 Task: Dual-tone Lighting Effect.
Action: Mouse moved to (842, 84)
Screenshot: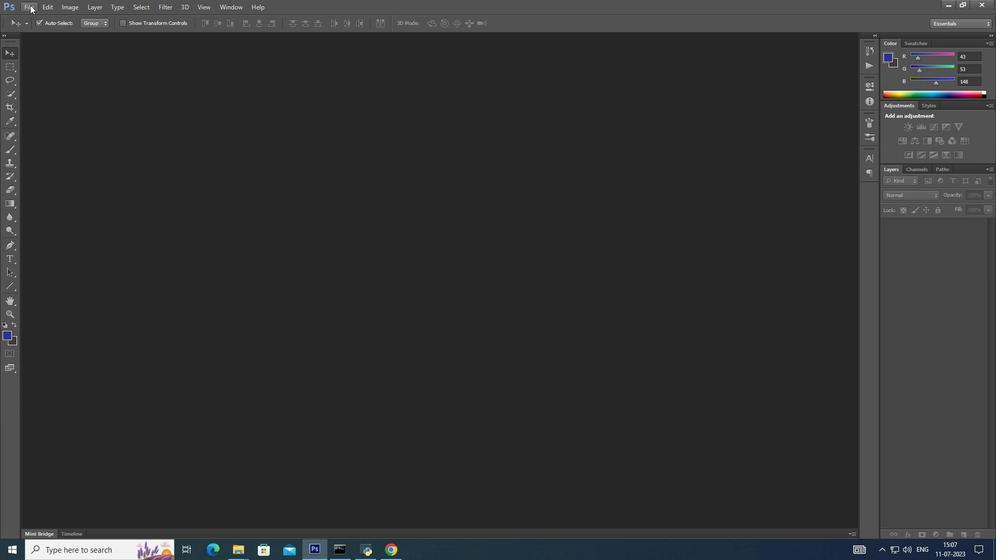 
Action: Mouse pressed left at (842, 84)
Screenshot: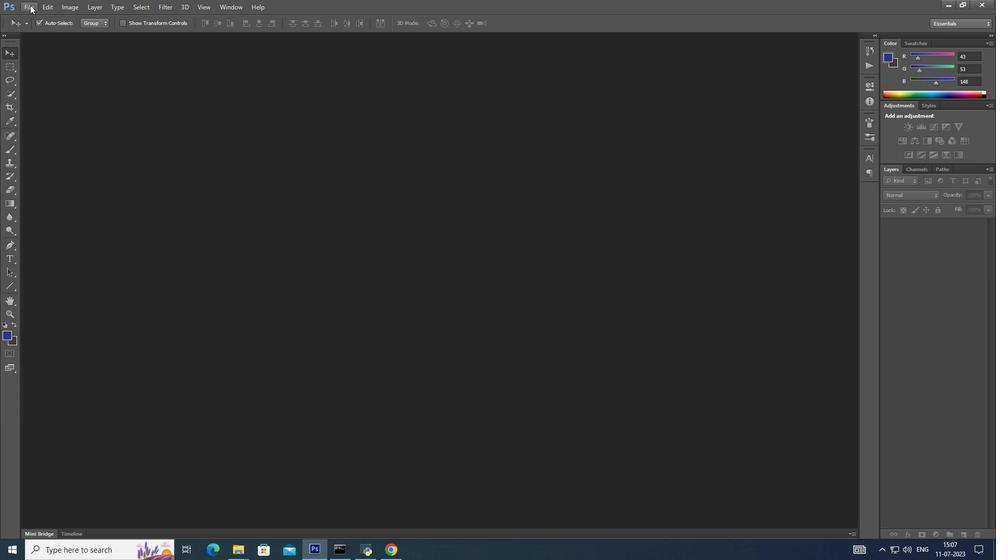 
Action: Mouse moved to (35, 10)
Screenshot: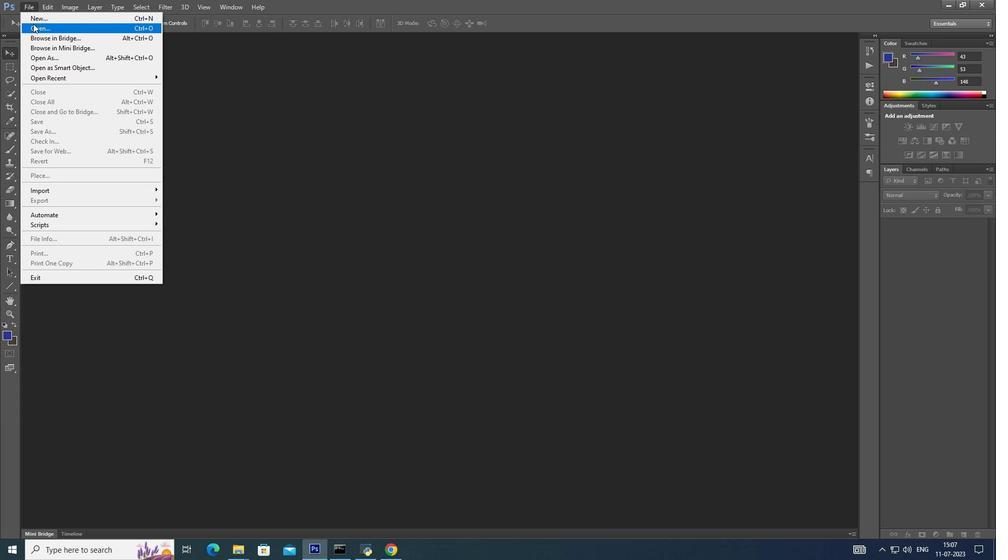
Action: Mouse pressed left at (35, 10)
Screenshot: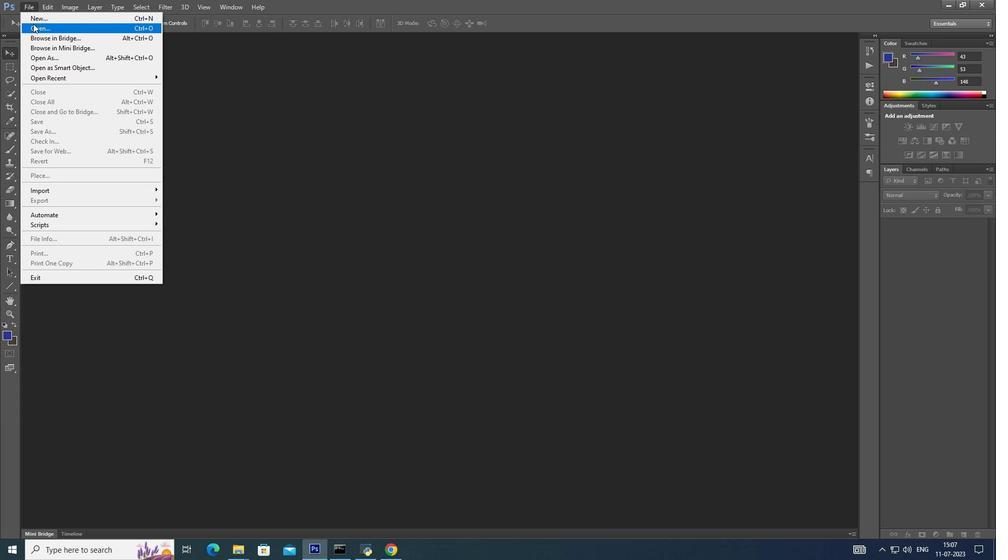 
Action: Mouse moved to (38, 29)
Screenshot: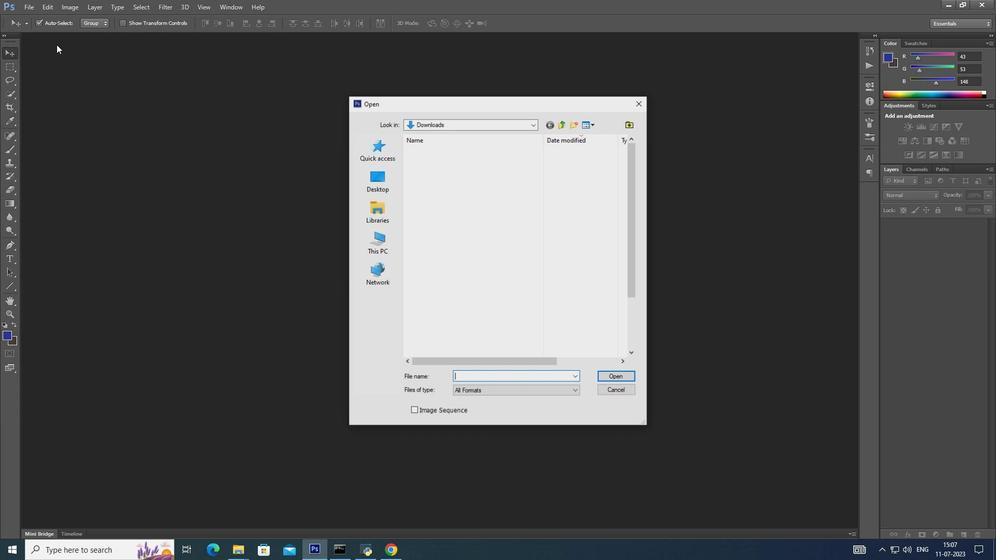 
Action: Mouse pressed left at (38, 29)
Screenshot: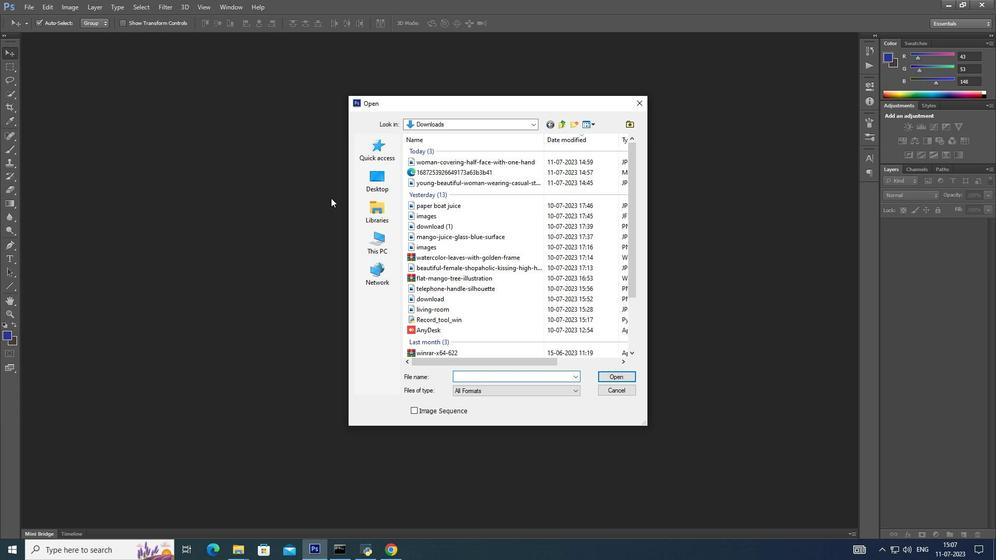 
Action: Mouse moved to (474, 188)
Screenshot: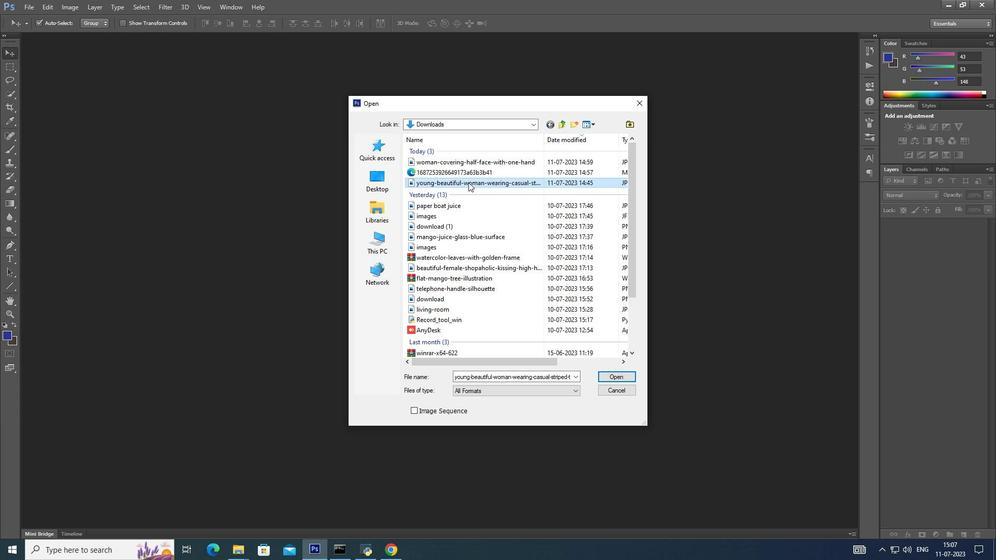
Action: Mouse pressed left at (474, 188)
Screenshot: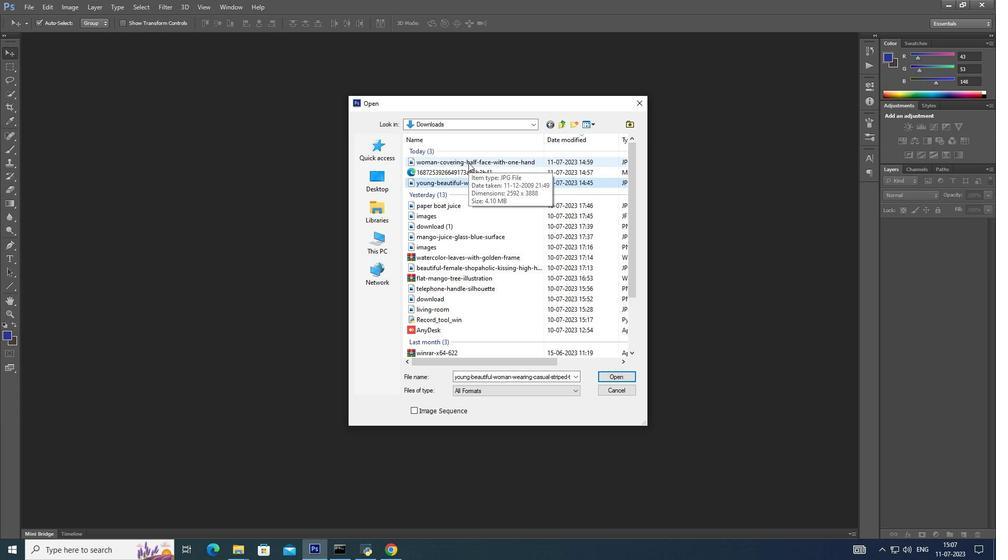 
Action: Mouse moved to (474, 168)
Screenshot: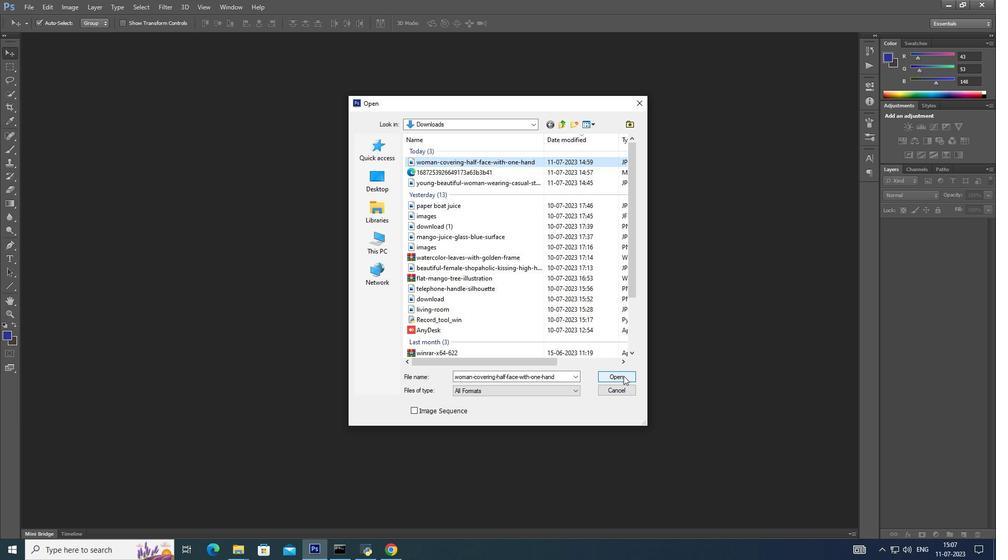 
Action: Mouse pressed left at (474, 168)
Screenshot: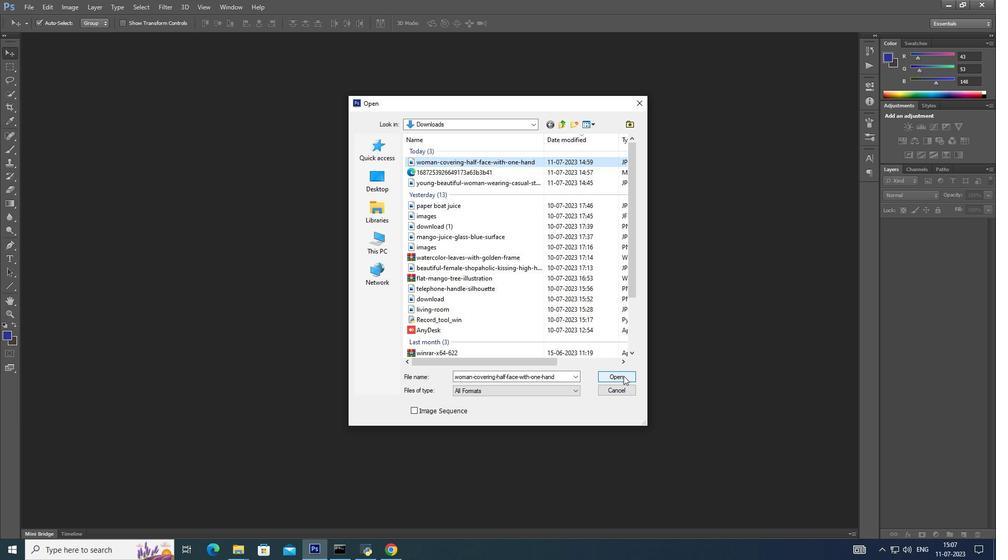 
Action: Mouse moved to (629, 381)
Screenshot: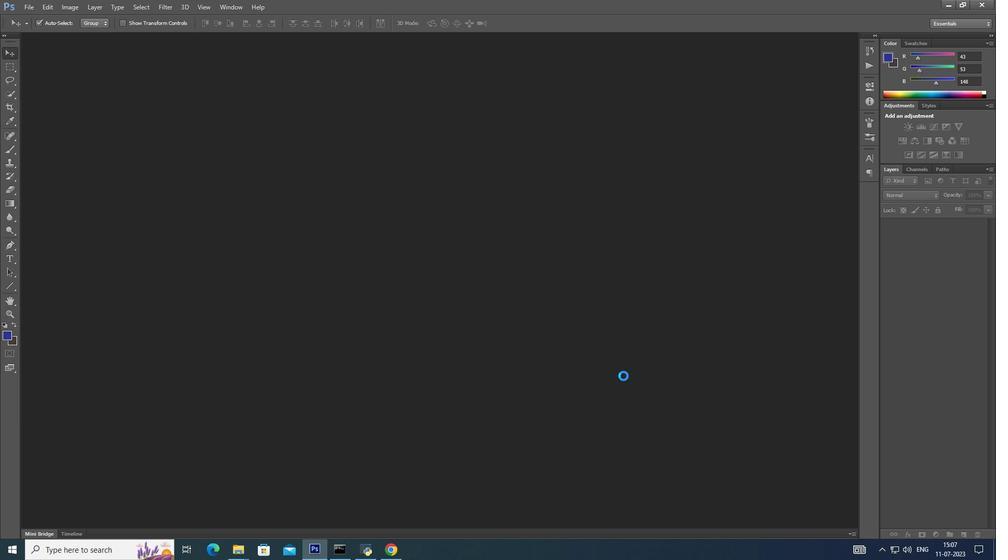 
Action: Mouse pressed left at (629, 381)
Screenshot: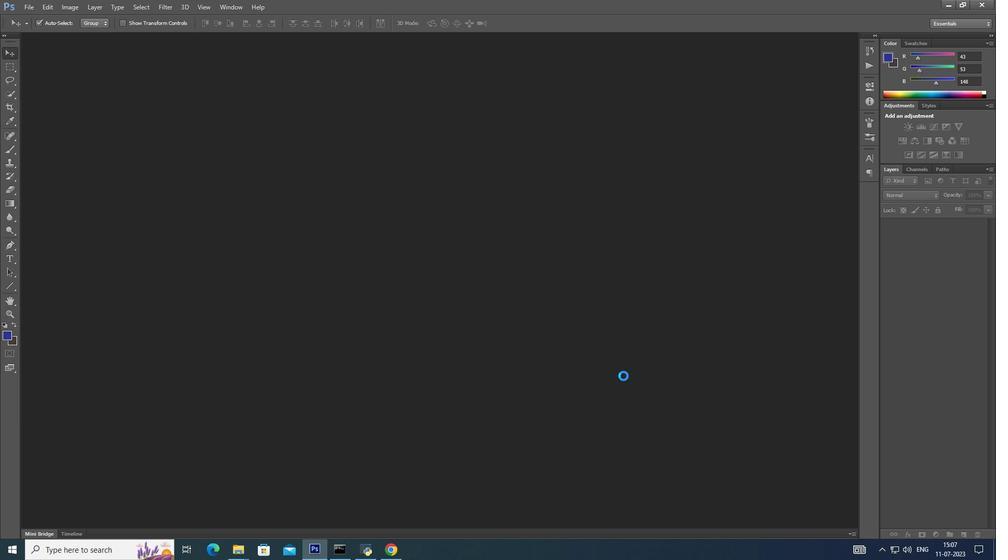 
Action: Mouse moved to (673, 323)
Screenshot: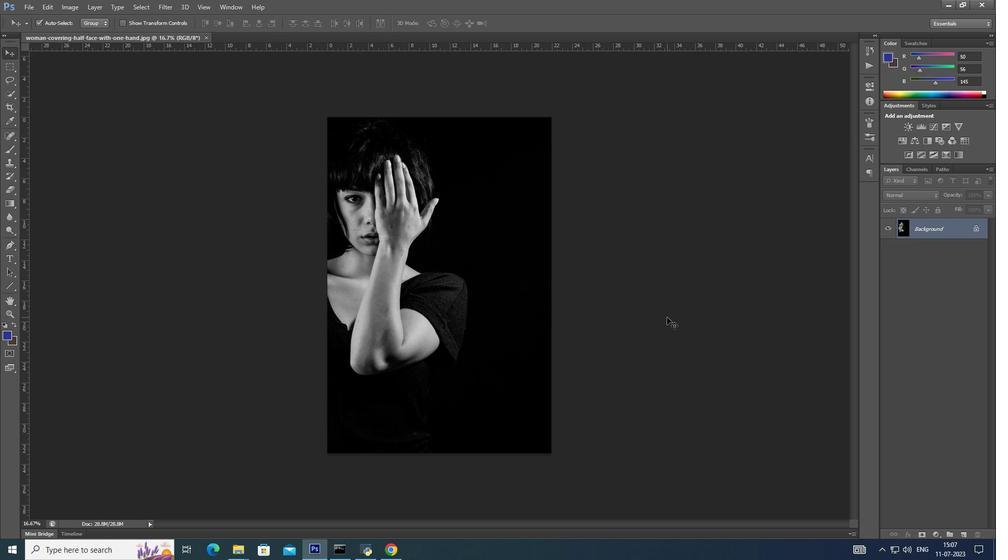 
Action: Key pressed ctrl+J
Screenshot: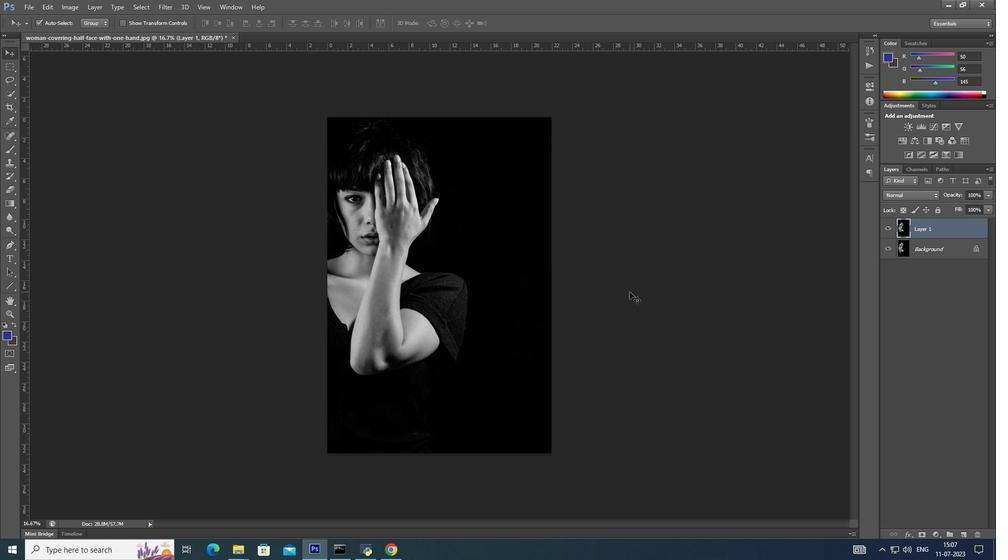 
Action: Mouse moved to (949, 232)
Screenshot: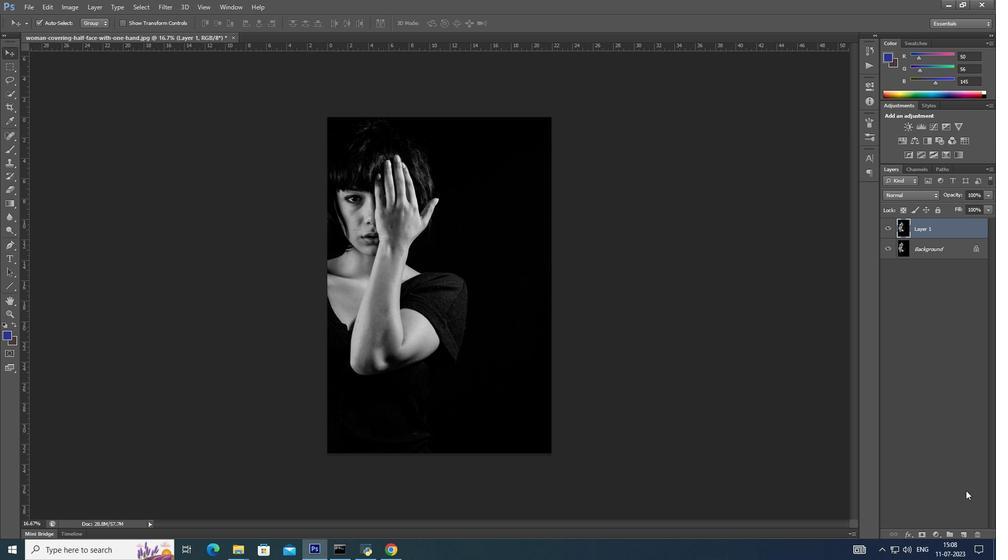 
Action: Mouse pressed left at (949, 232)
Screenshot: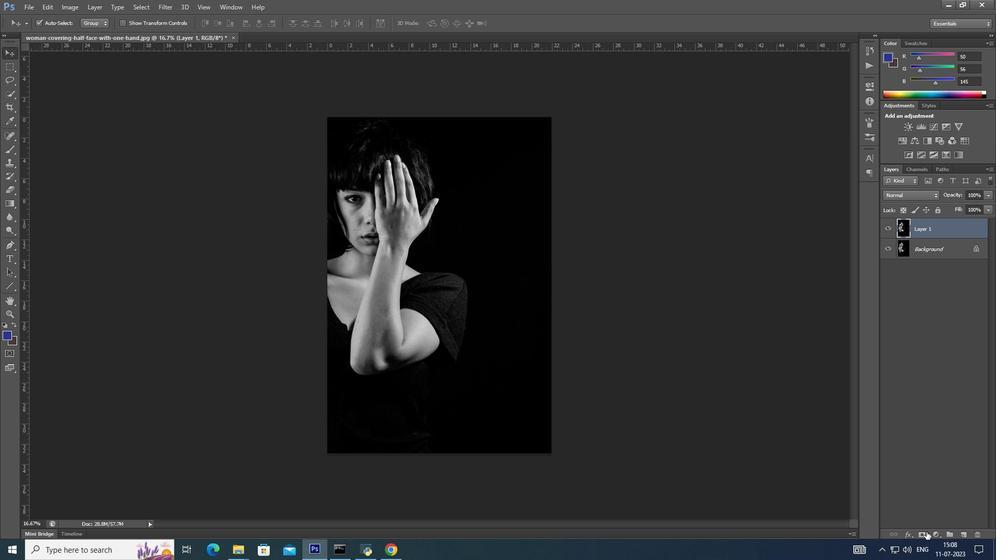 
Action: Mouse moved to (940, 539)
Screenshot: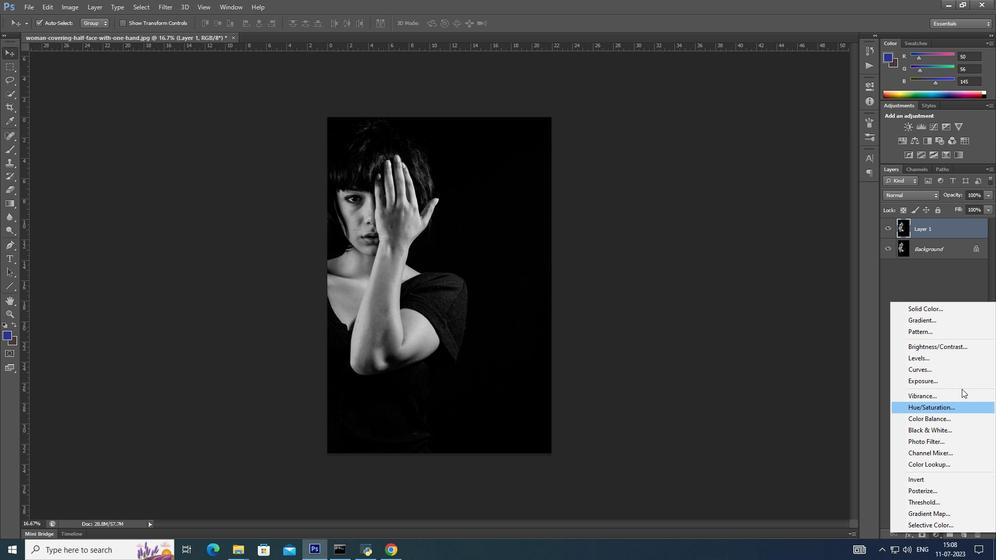 
Action: Mouse pressed left at (940, 539)
Screenshot: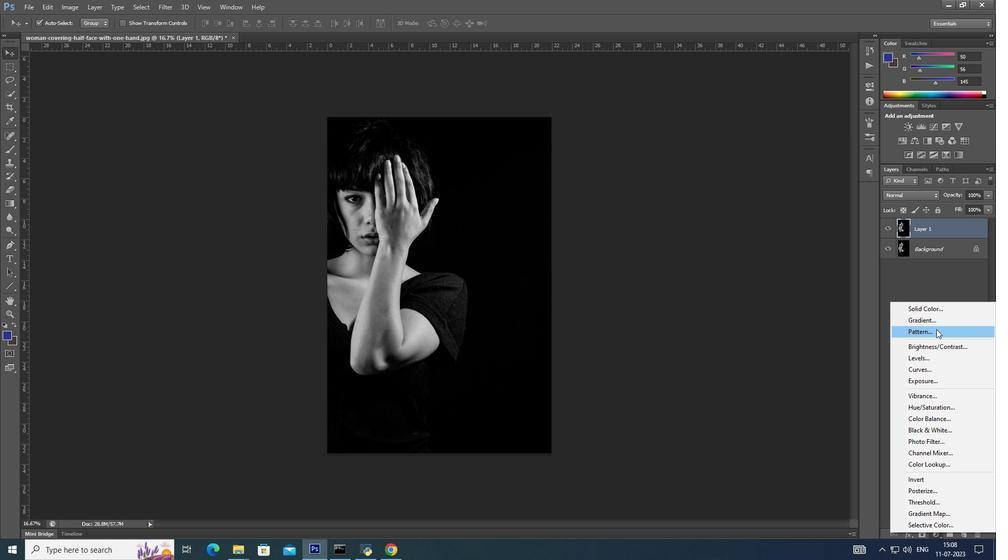 
Action: Mouse moved to (934, 324)
Screenshot: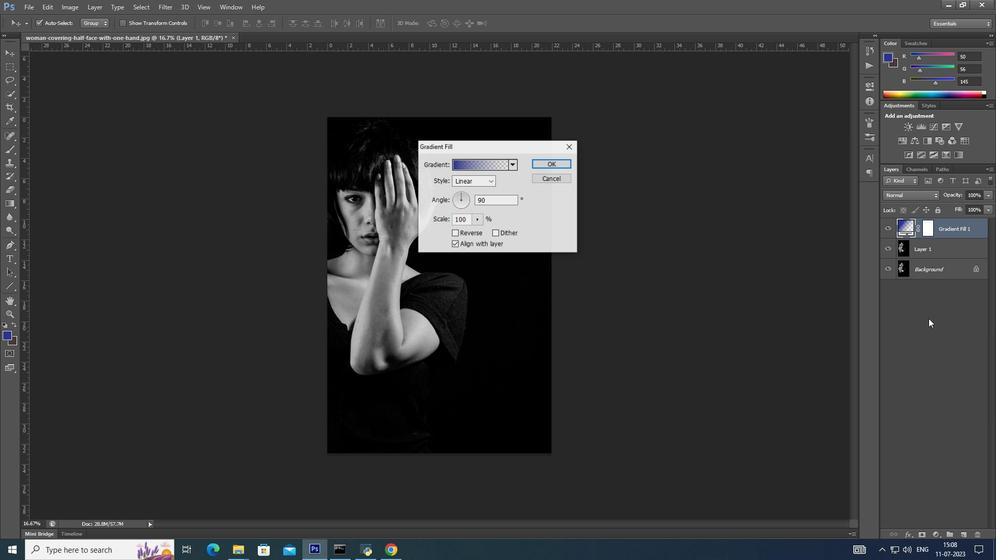 
Action: Mouse pressed left at (934, 324)
Screenshot: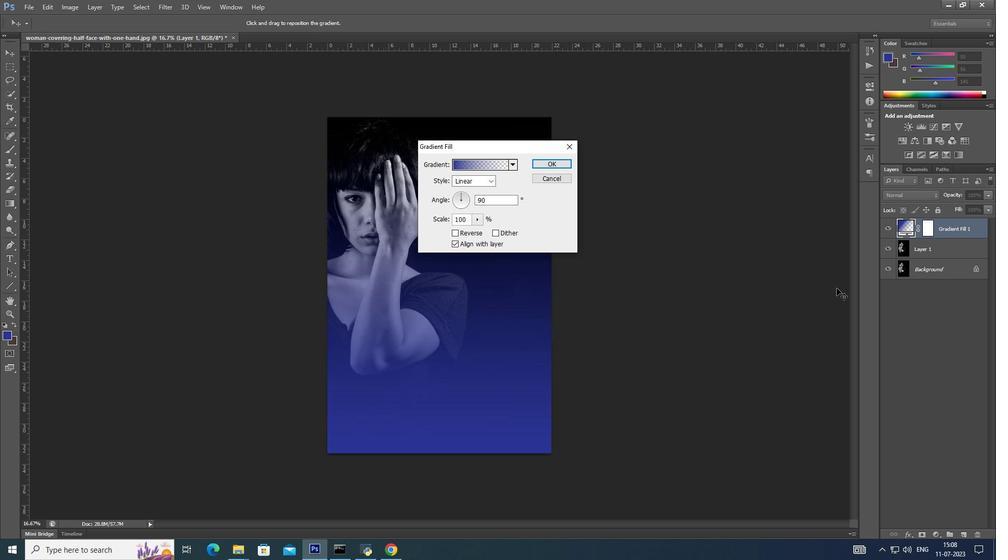 
Action: Mouse moved to (464, 170)
Screenshot: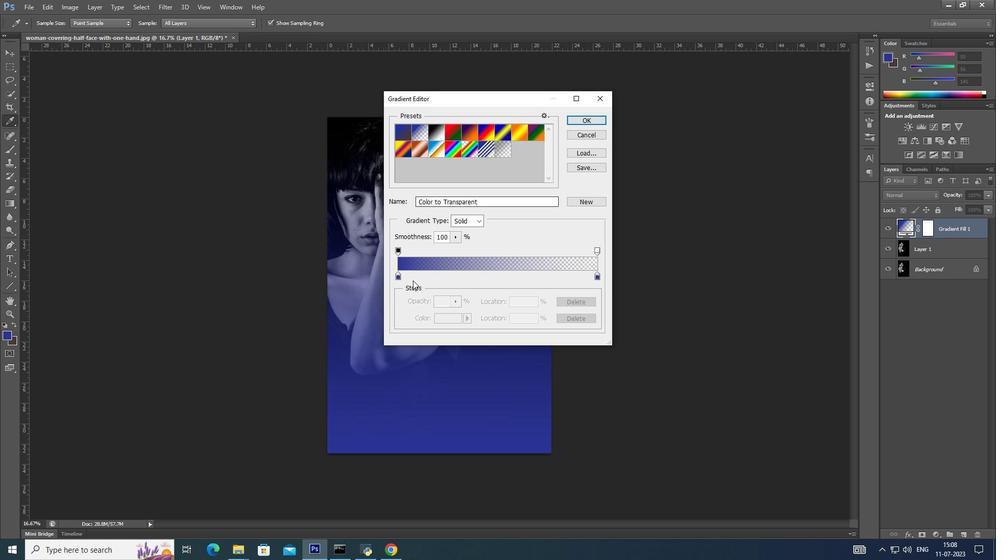 
Action: Mouse pressed left at (464, 170)
Screenshot: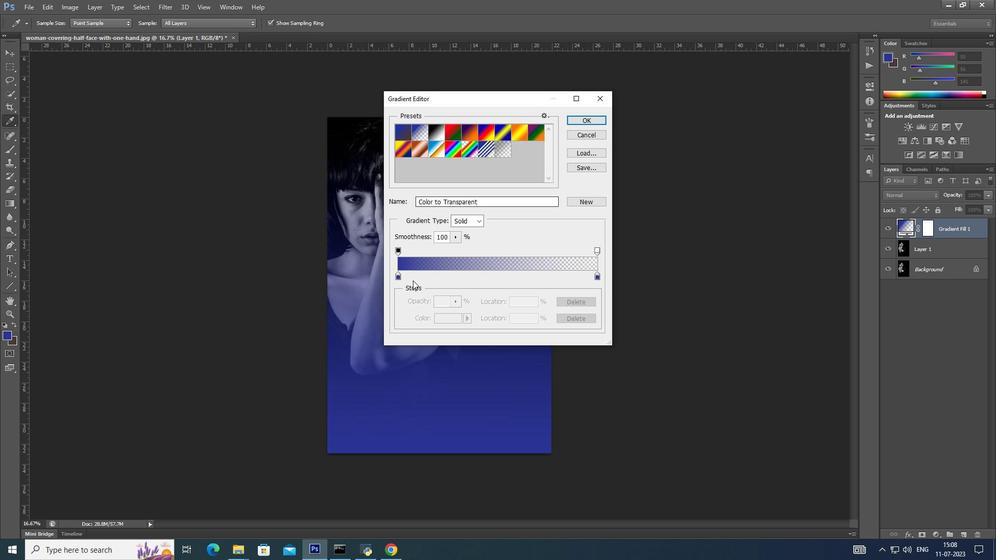 
Action: Mouse pressed left at (464, 170)
Screenshot: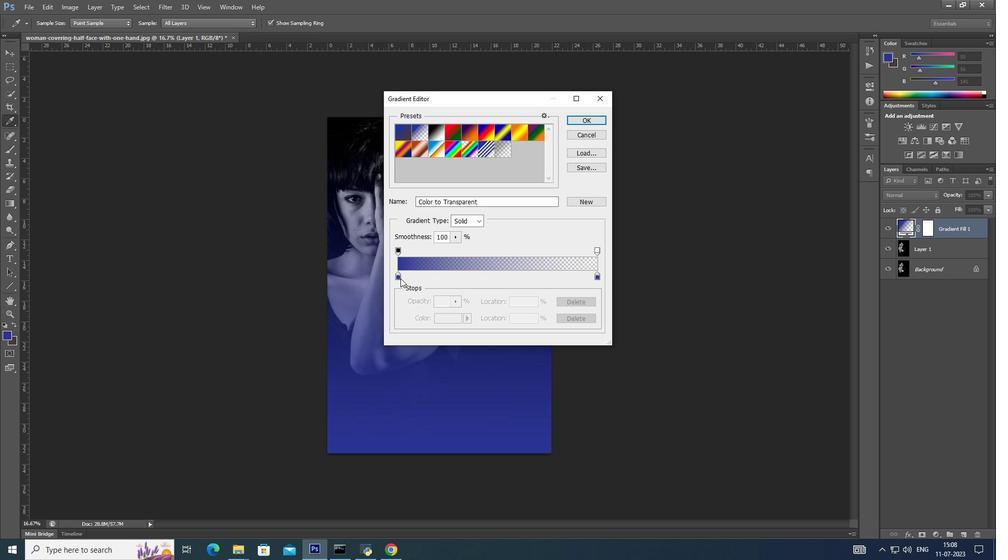 
Action: Mouse moved to (402, 279)
Screenshot: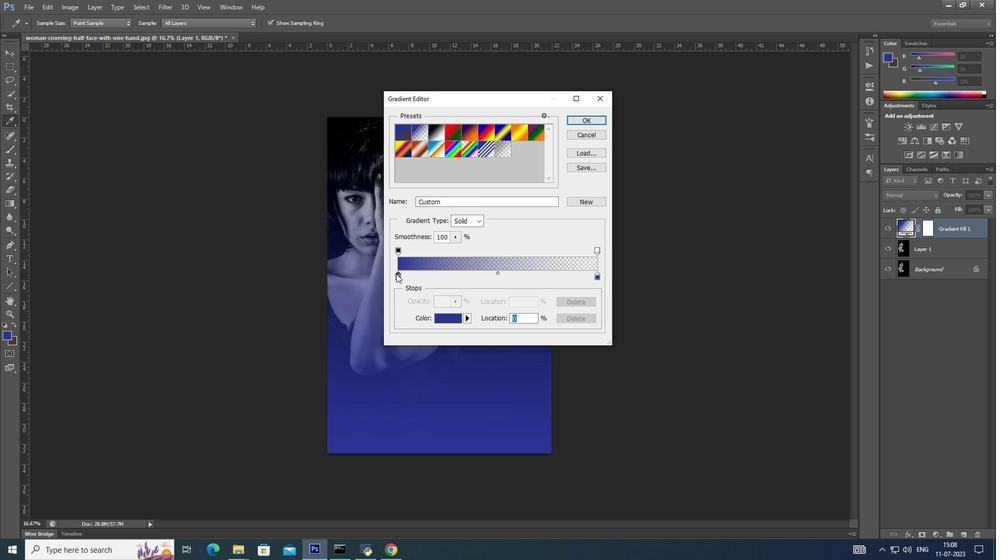 
Action: Mouse pressed left at (402, 279)
Screenshot: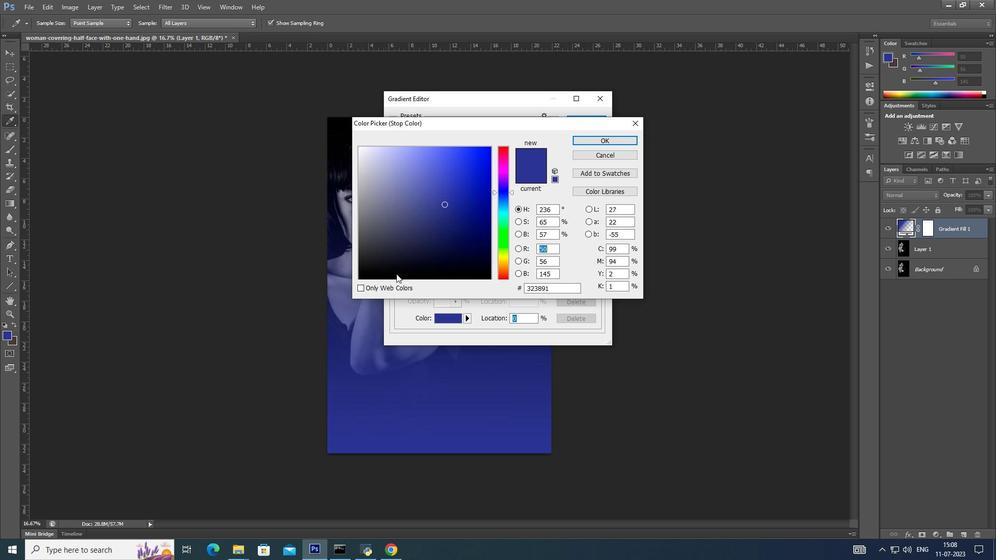 
Action: Mouse pressed left at (402, 279)
Screenshot: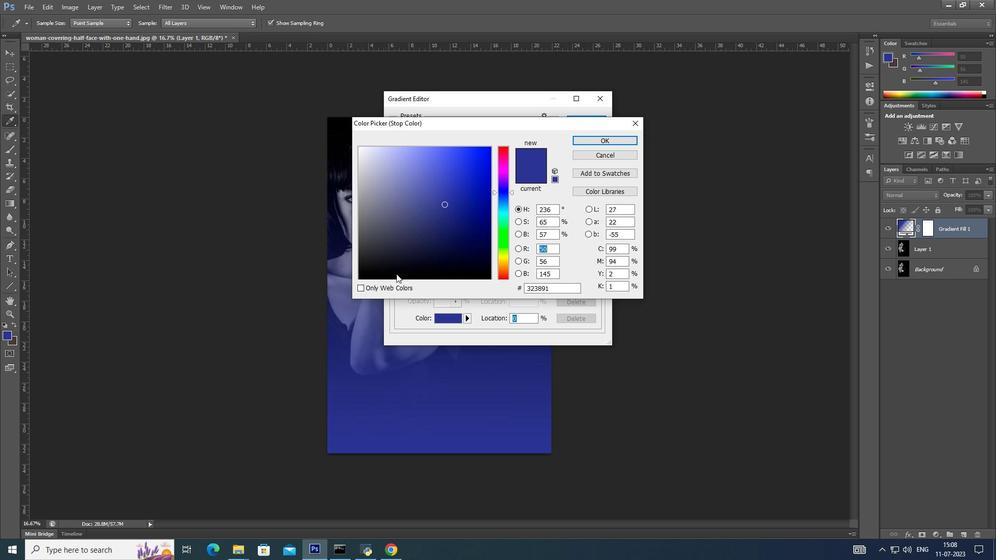 
Action: Mouse moved to (518, 199)
Screenshot: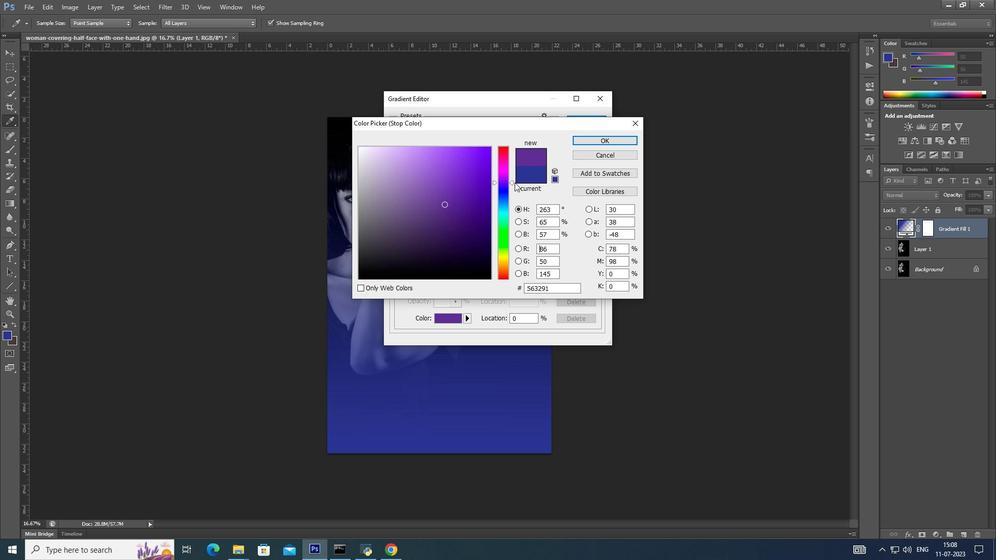 
Action: Mouse pressed left at (518, 199)
Screenshot: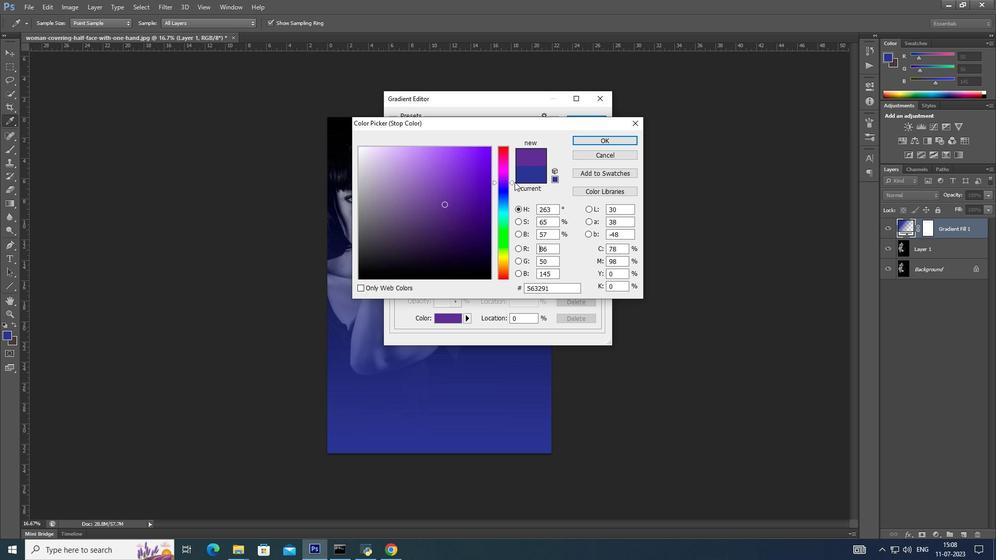 
Action: Mouse moved to (483, 229)
Screenshot: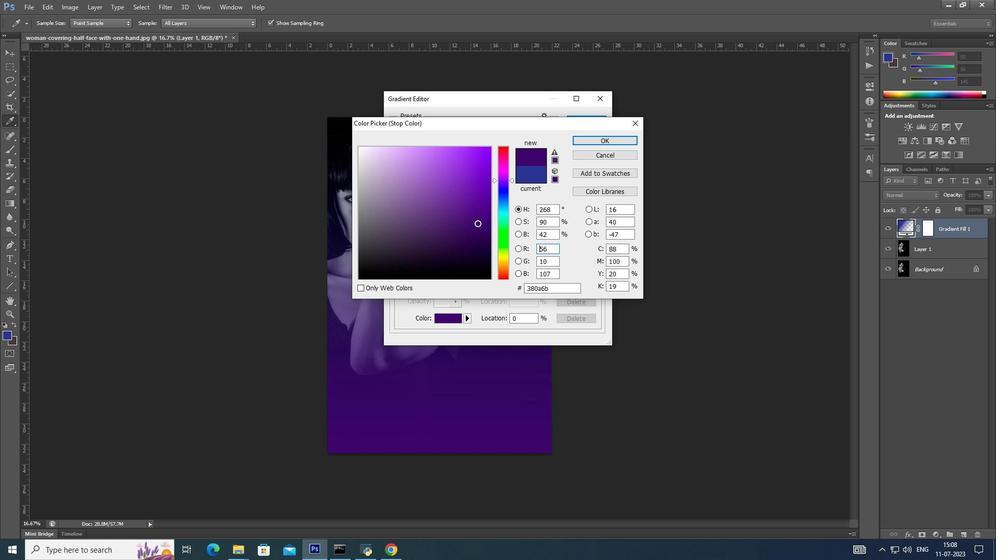 
Action: Mouse pressed left at (483, 229)
Screenshot: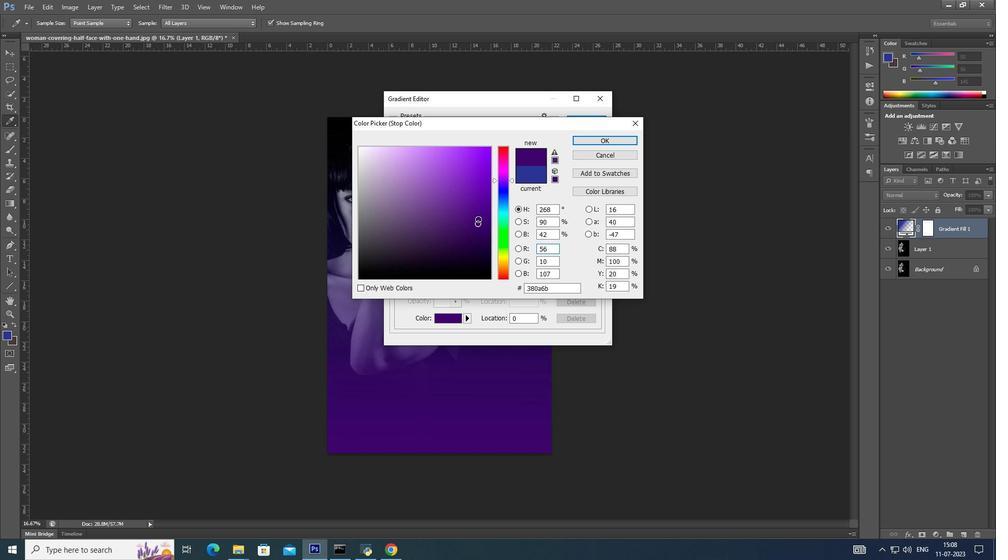 
Action: Mouse moved to (606, 146)
Screenshot: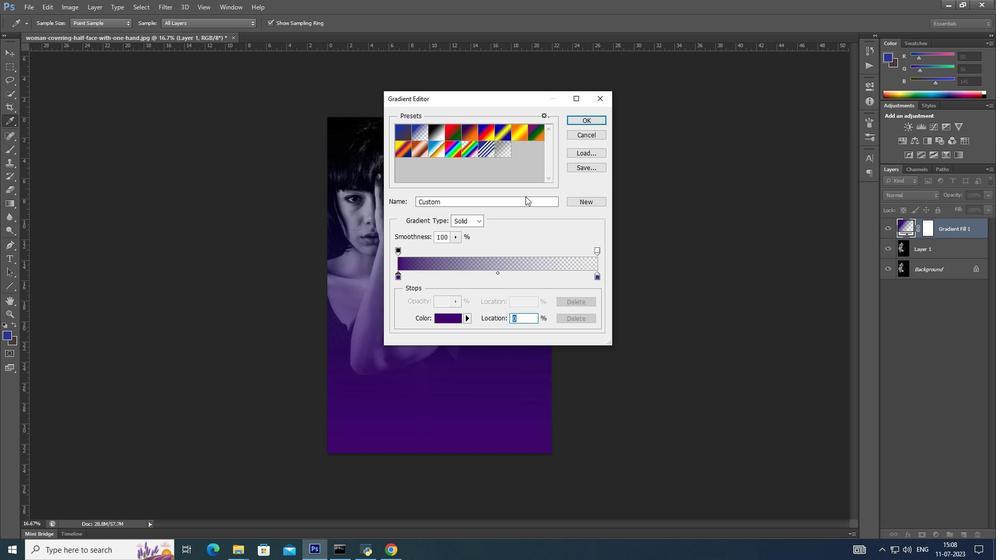 
Action: Mouse pressed left at (606, 146)
Screenshot: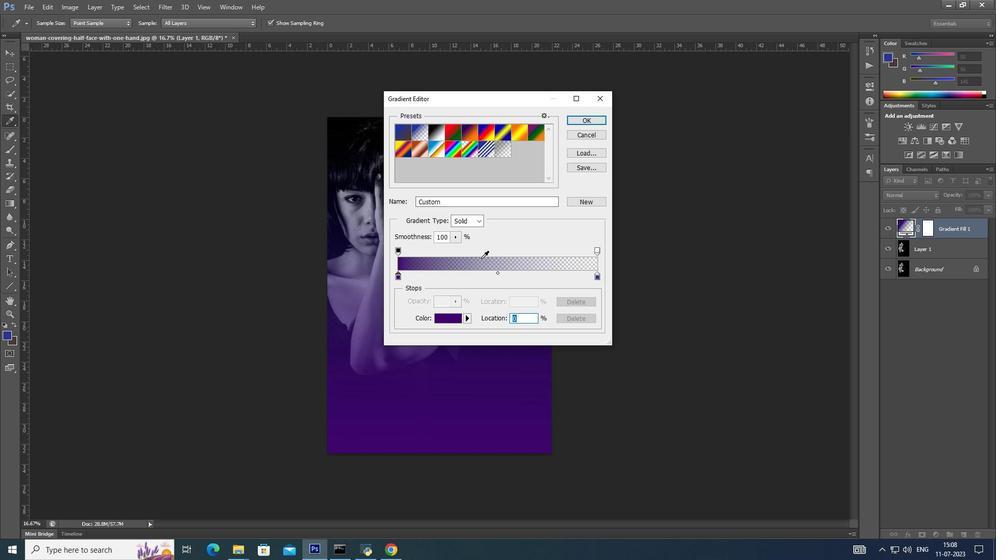 
Action: Mouse moved to (603, 281)
Screenshot: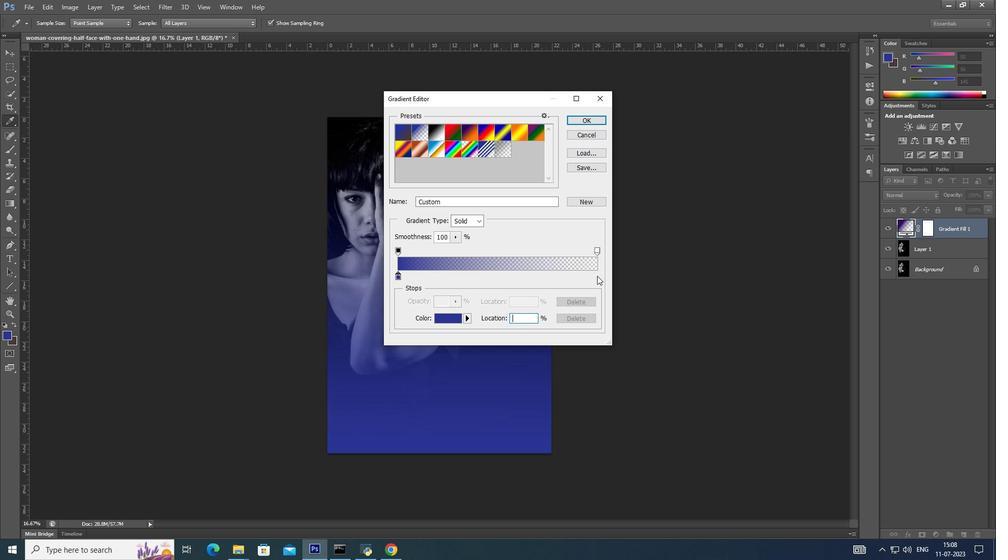 
Action: Mouse pressed left at (603, 281)
Screenshot: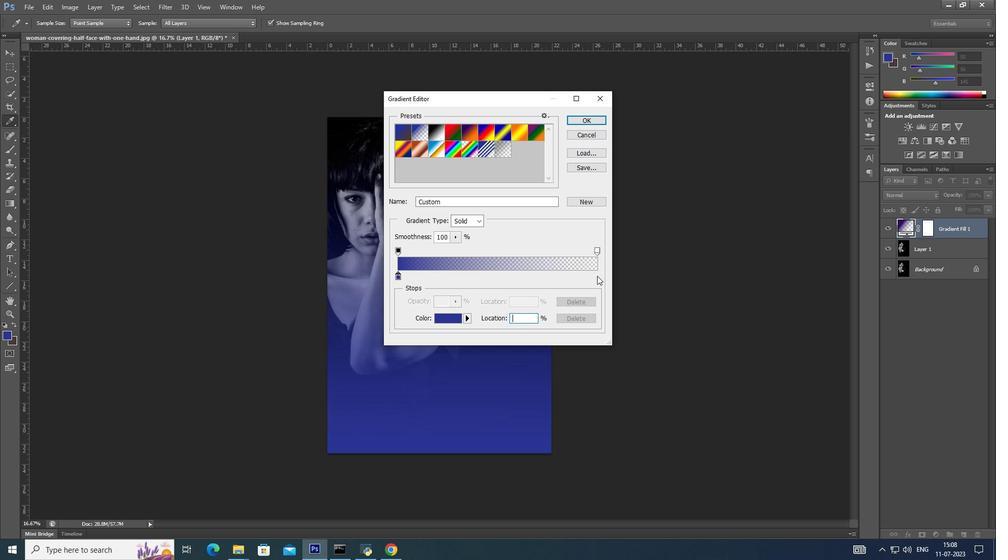 
Action: Key pressed <Key.delete>
Screenshot: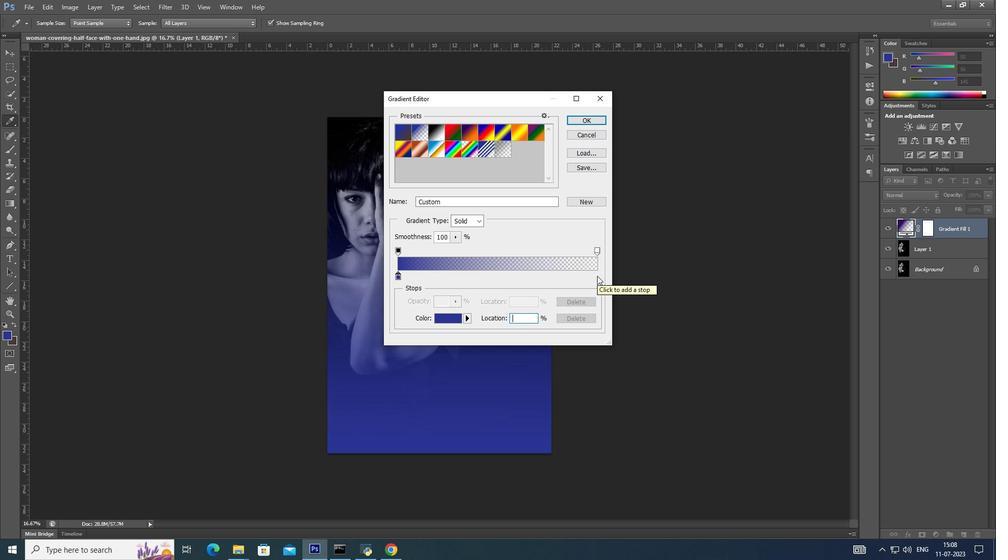 
Action: Mouse moved to (405, 281)
Screenshot: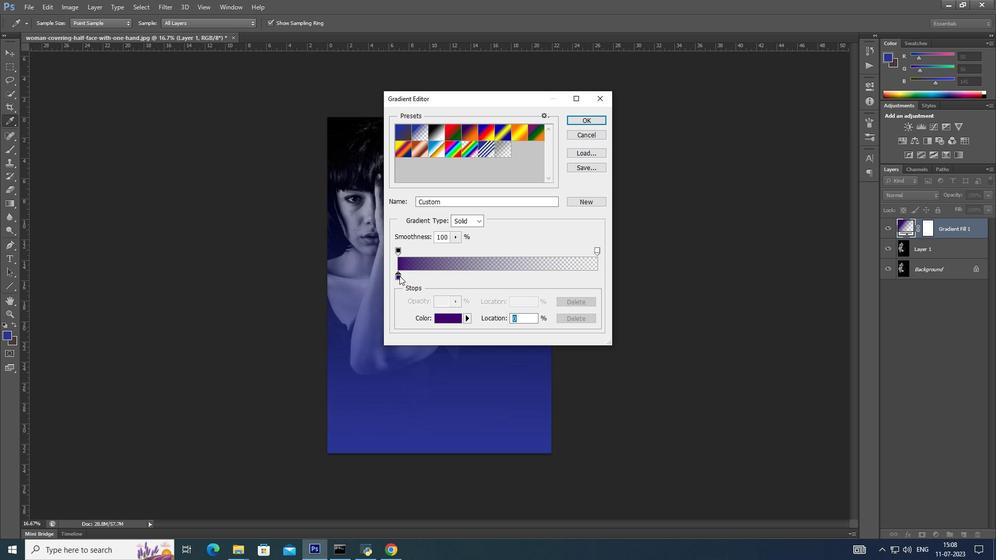 
Action: Mouse pressed left at (405, 281)
Screenshot: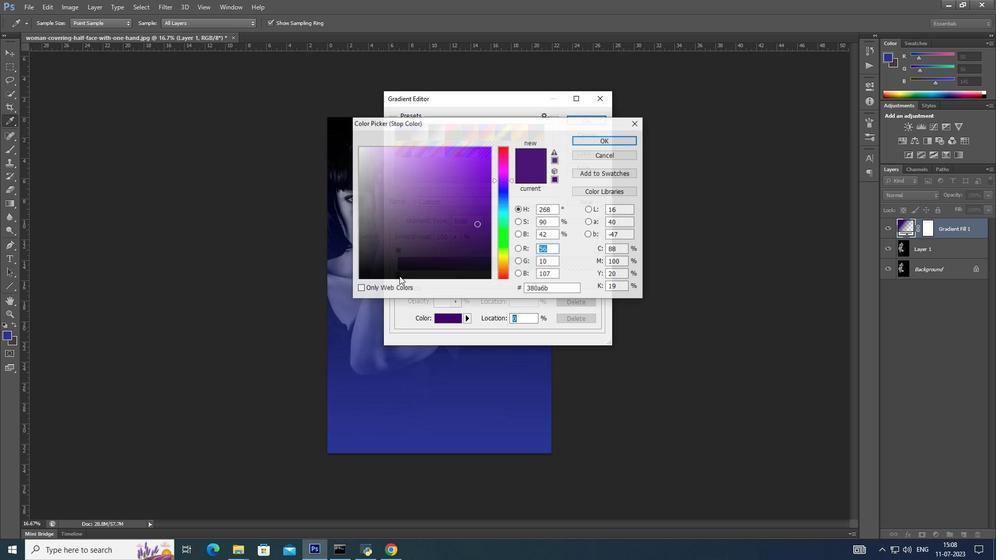 
Action: Mouse pressed left at (405, 281)
Screenshot: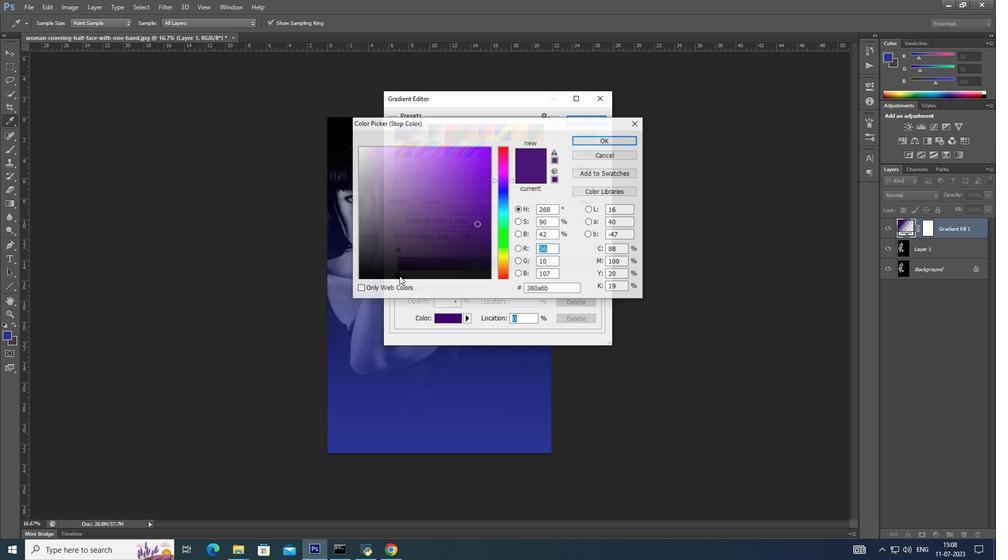 
Action: Mouse moved to (595, 141)
Screenshot: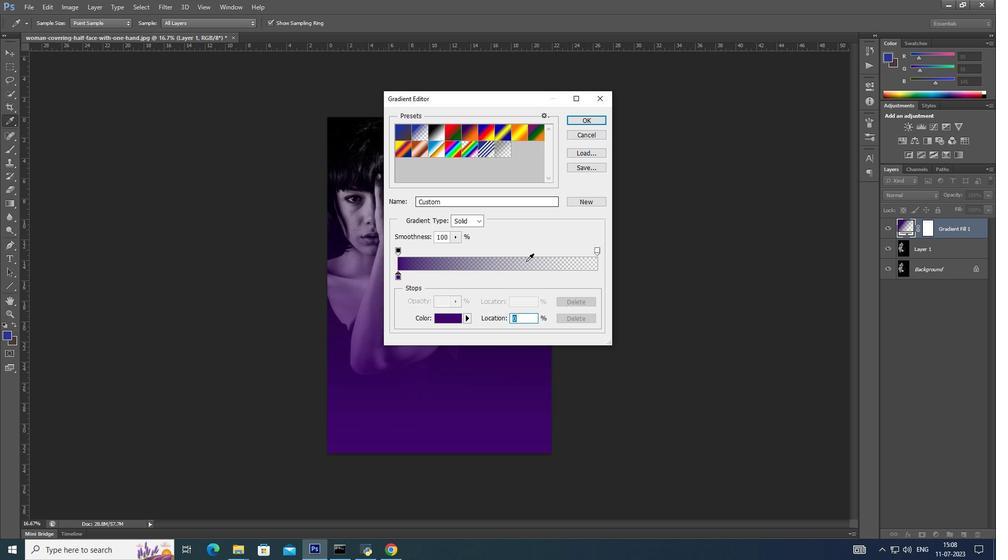 
Action: Mouse pressed left at (595, 141)
Screenshot: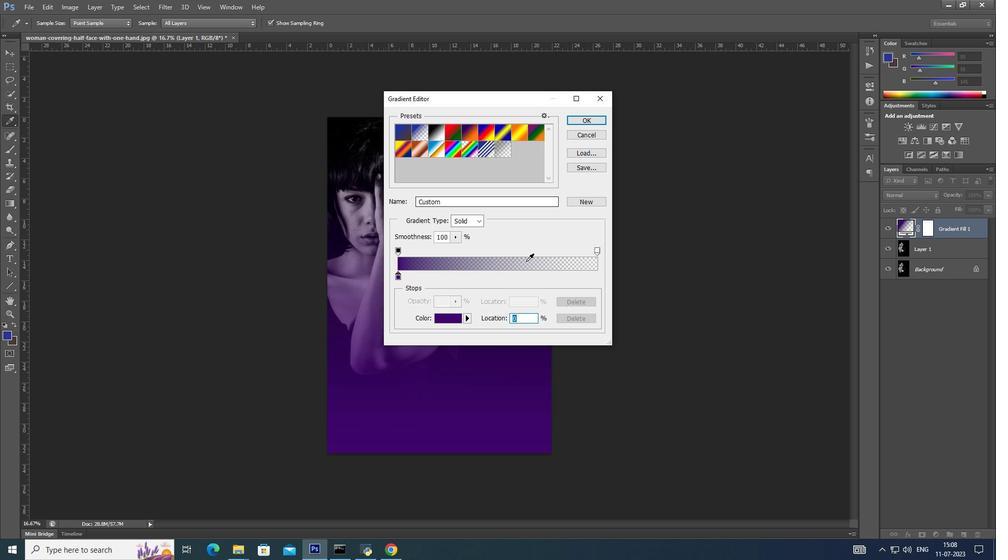 
Action: Mouse moved to (592, 122)
Screenshot: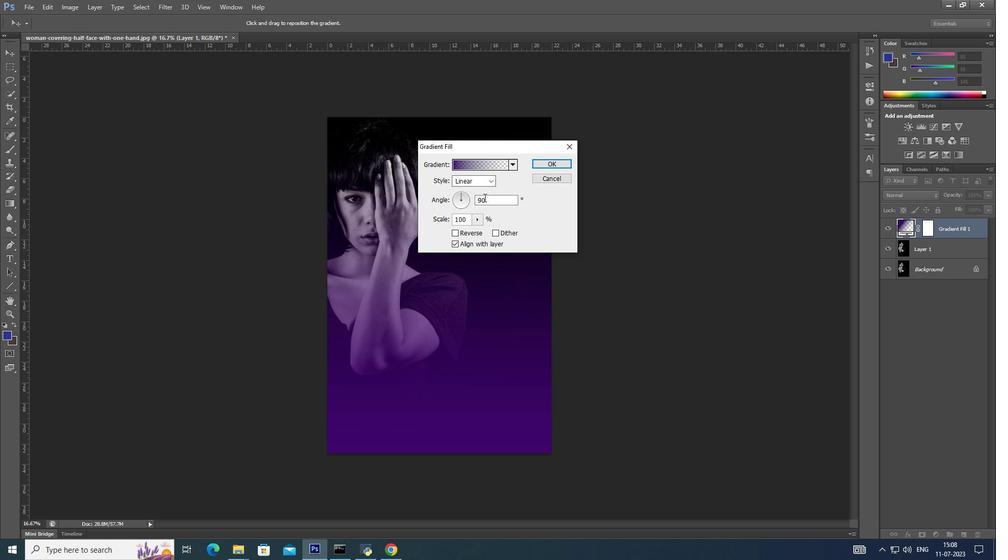 
Action: Mouse pressed left at (592, 122)
Screenshot: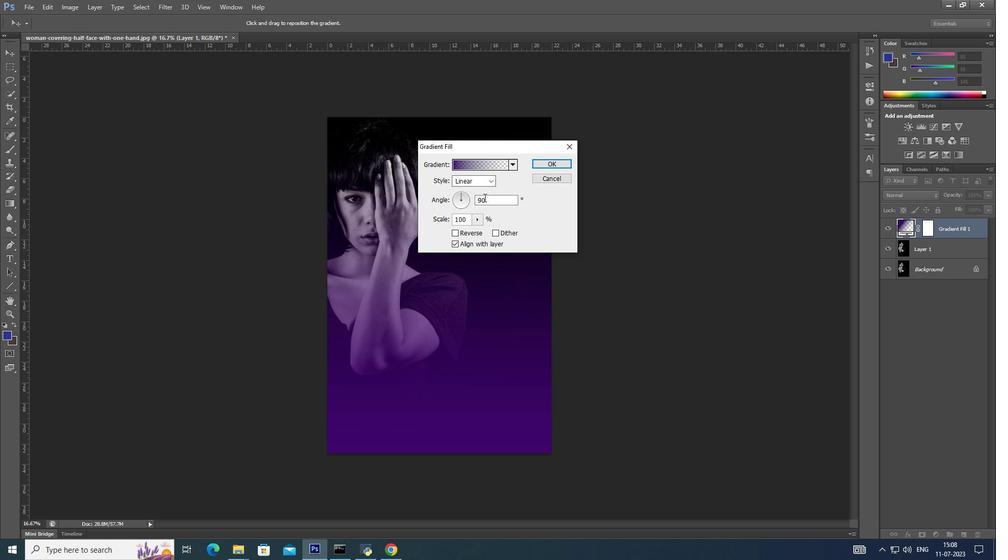 
Action: Mouse moved to (495, 202)
Screenshot: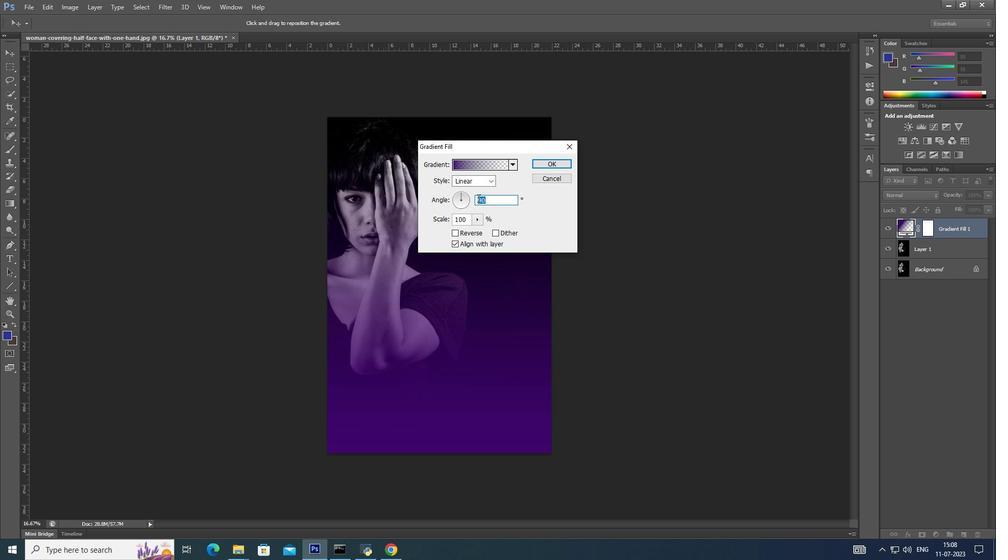 
Action: Mouse pressed left at (495, 202)
Screenshot: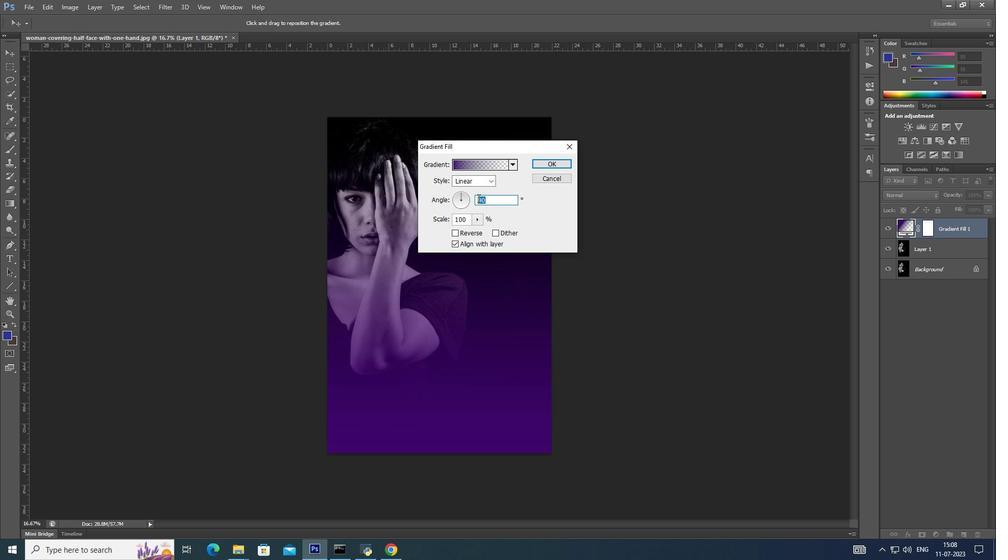
Action: Mouse moved to (497, 202)
Screenshot: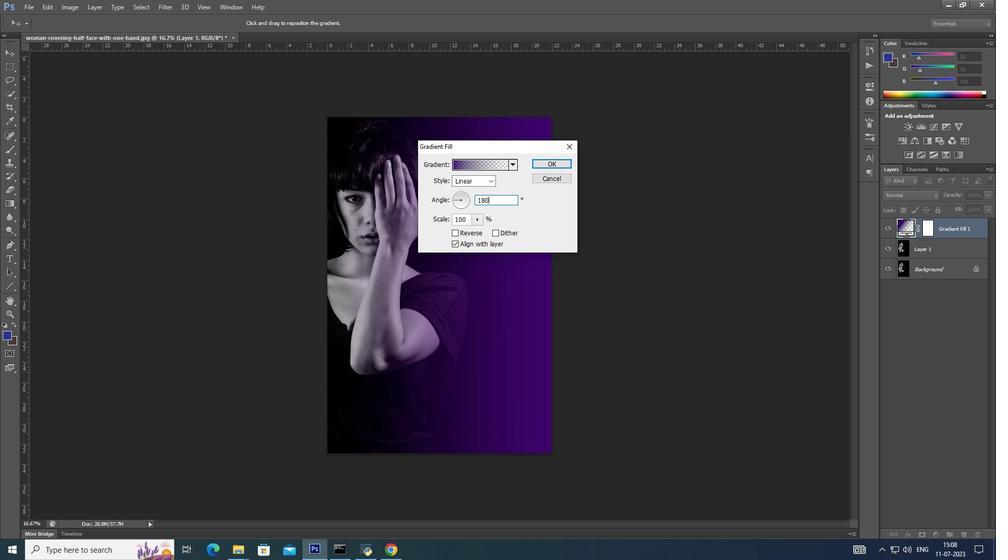 
Action: Key pressed 180
Screenshot: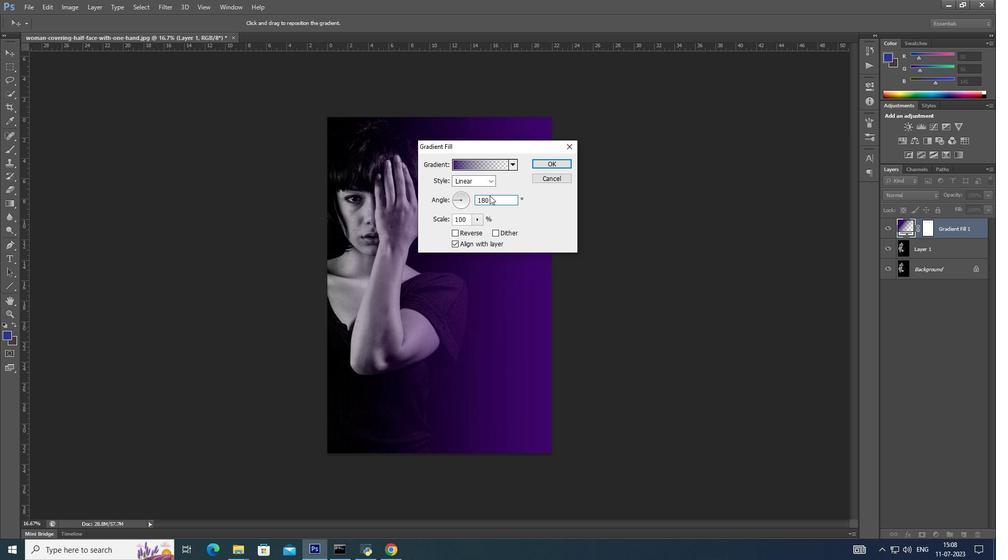 
Action: Mouse moved to (504, 205)
Screenshot: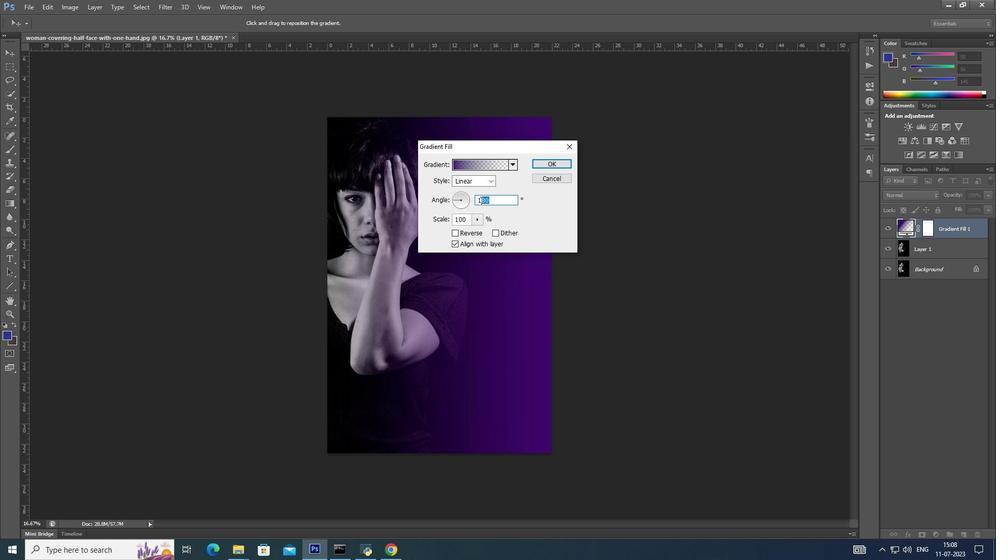 
Action: Mouse pressed left at (504, 205)
Screenshot: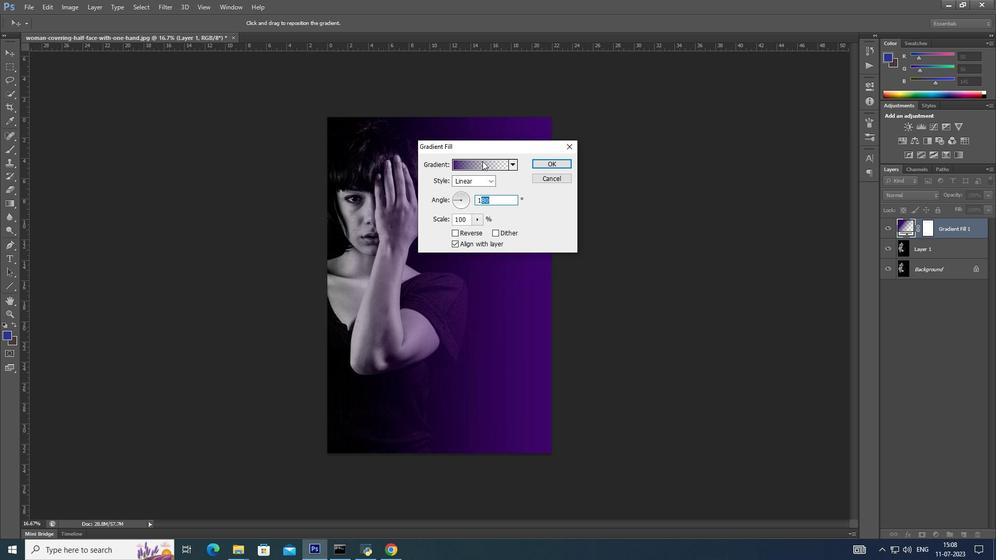 
Action: Mouse moved to (488, 167)
Screenshot: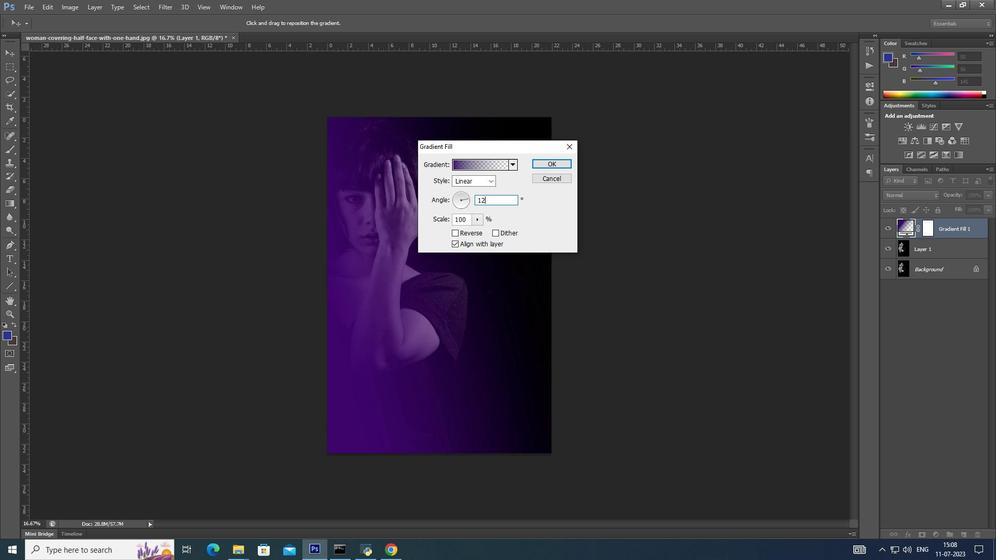 
Action: Key pressed 20
Screenshot: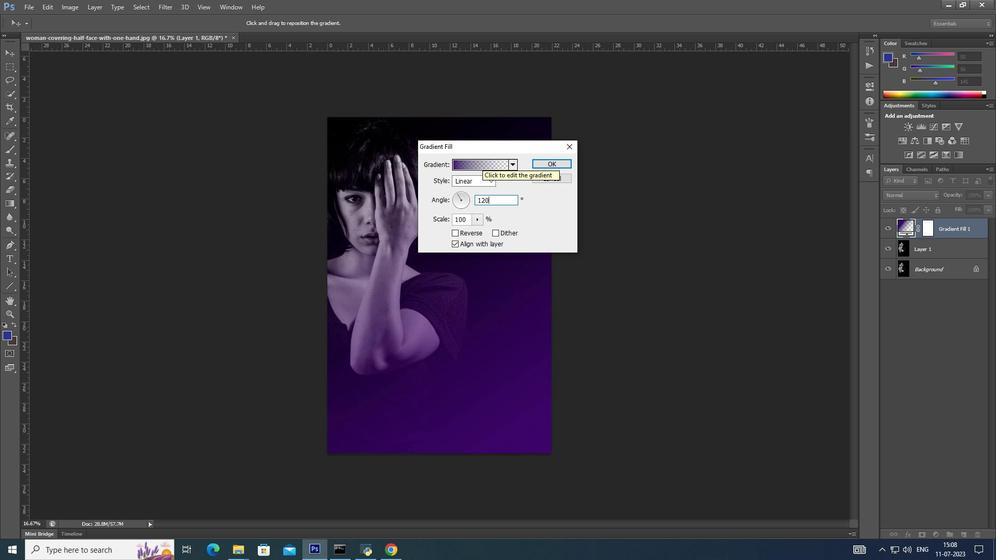 
Action: Mouse moved to (549, 166)
Screenshot: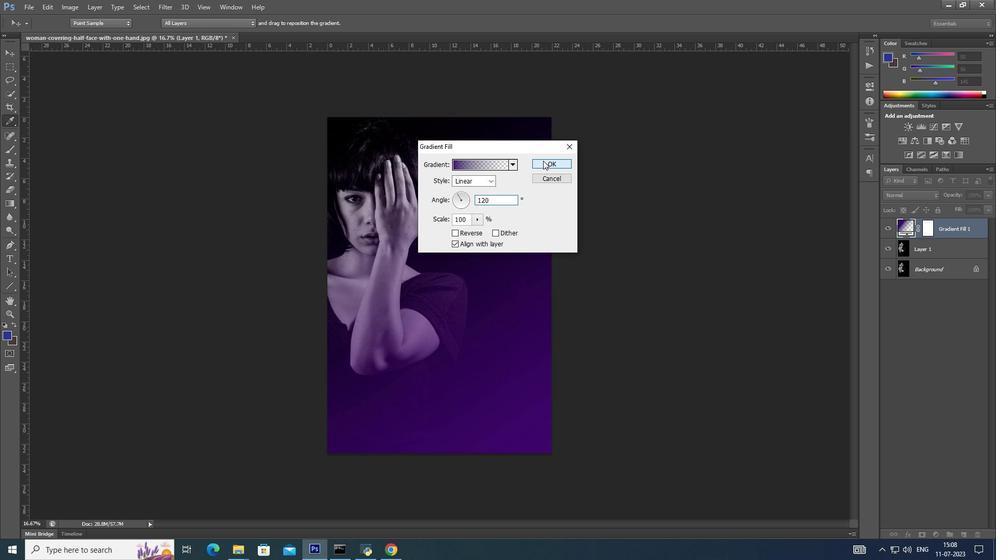 
Action: Mouse pressed left at (549, 166)
Screenshot: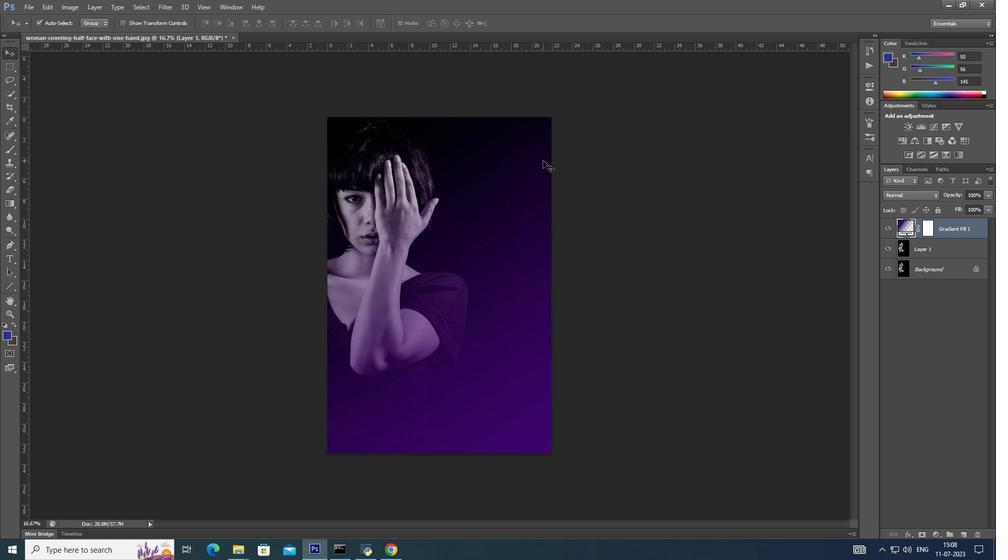 
Action: Mouse moved to (941, 201)
Screenshot: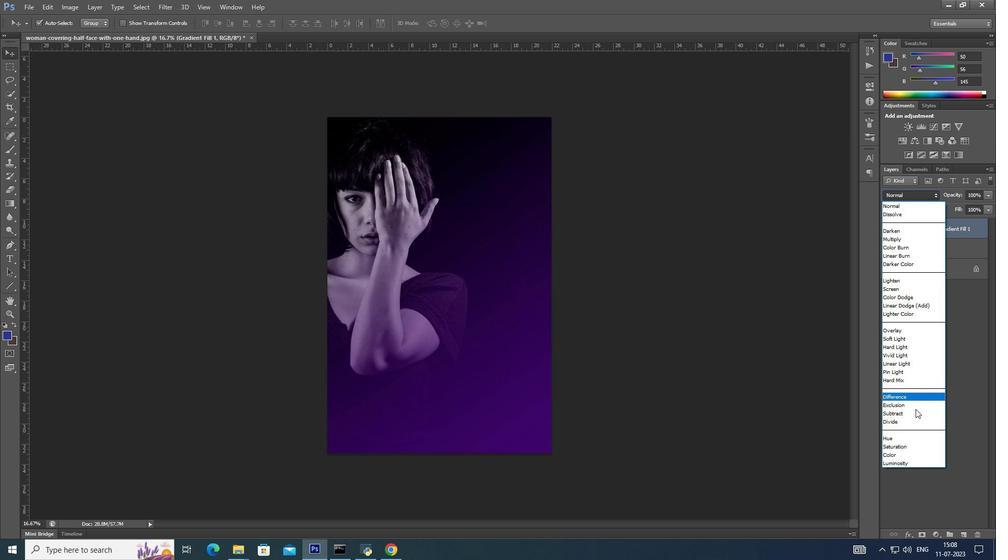 
Action: Mouse pressed left at (941, 201)
Screenshot: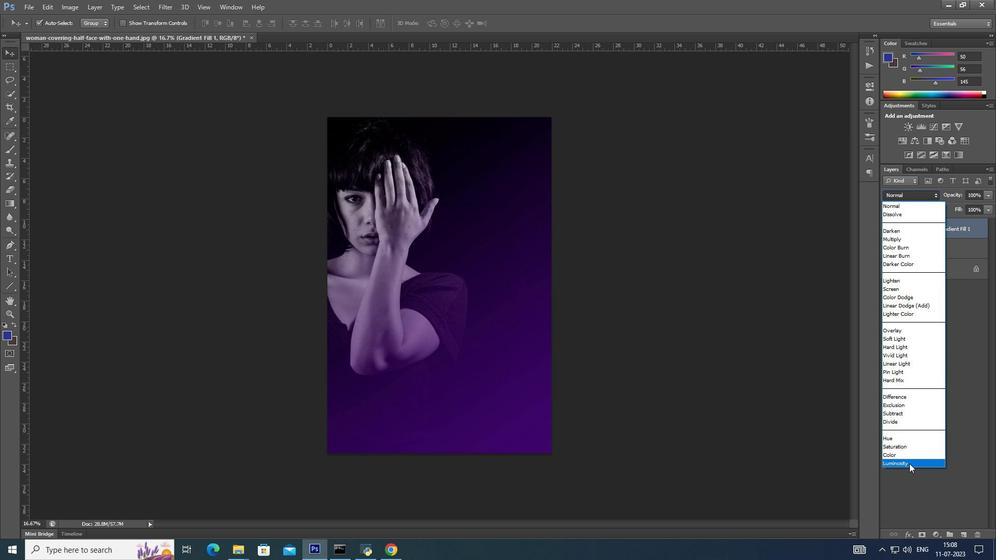
Action: Mouse moved to (914, 461)
Screenshot: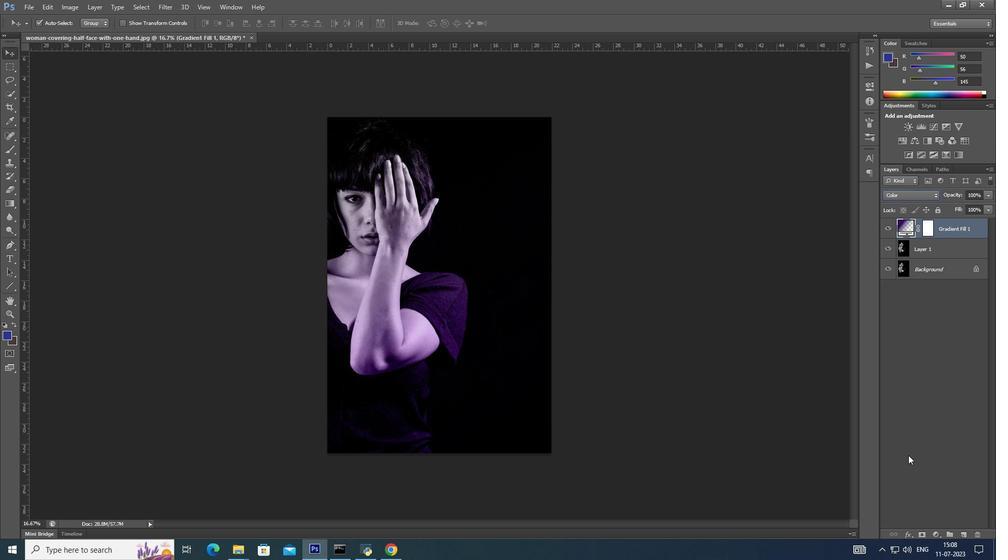 
Action: Mouse pressed left at (914, 461)
Screenshot: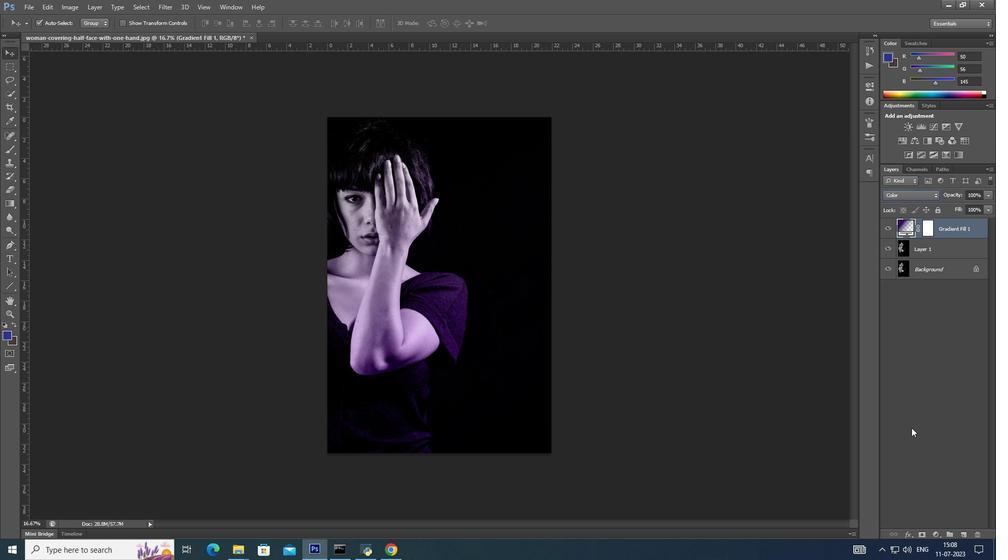 
Action: Mouse moved to (959, 231)
Screenshot: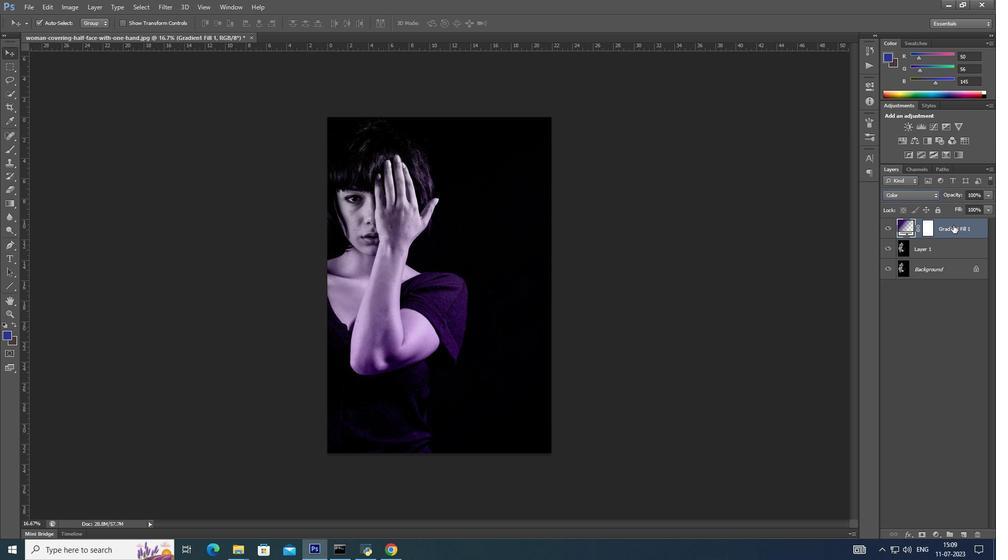 
Action: Mouse pressed left at (959, 231)
Screenshot: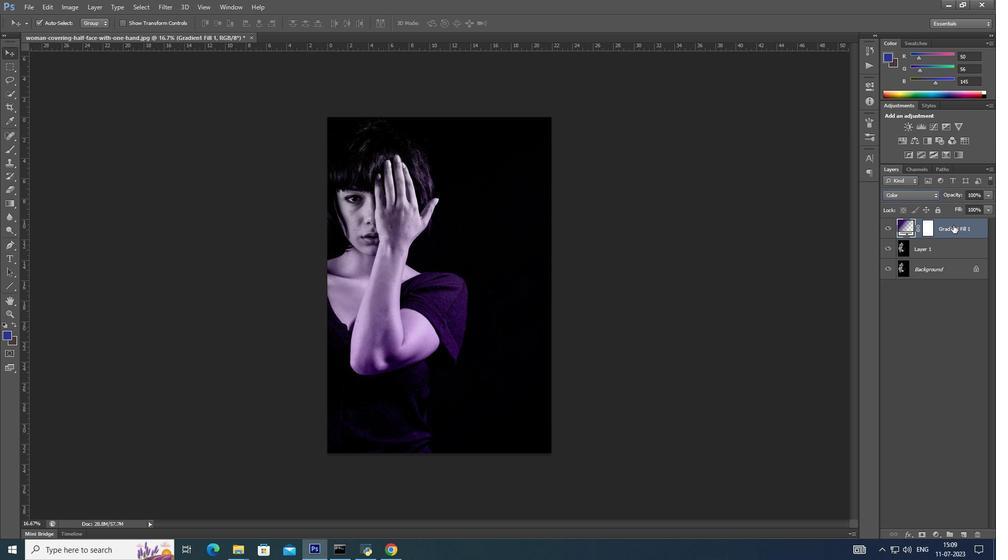 
Action: Mouse moved to (960, 231)
Screenshot: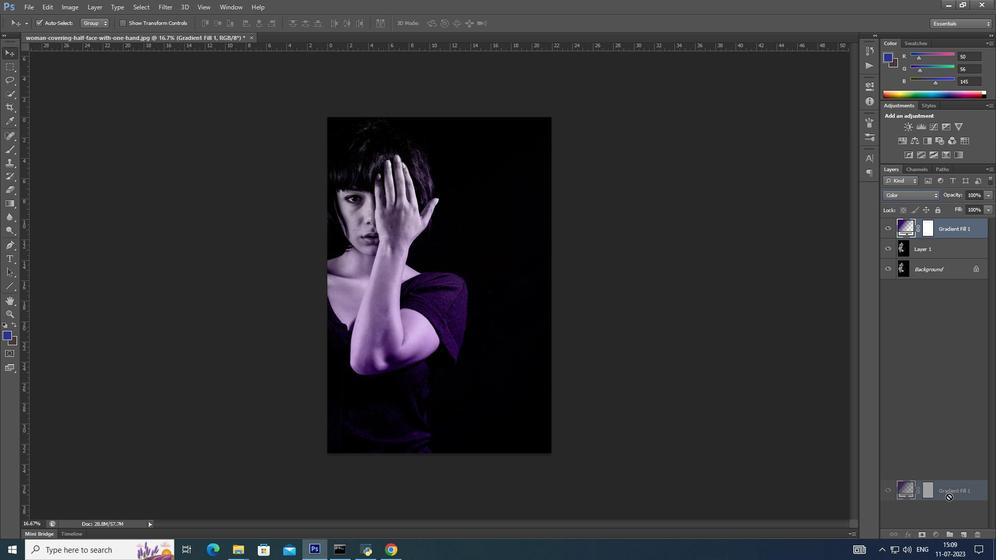 
Action: Mouse pressed left at (960, 231)
Screenshot: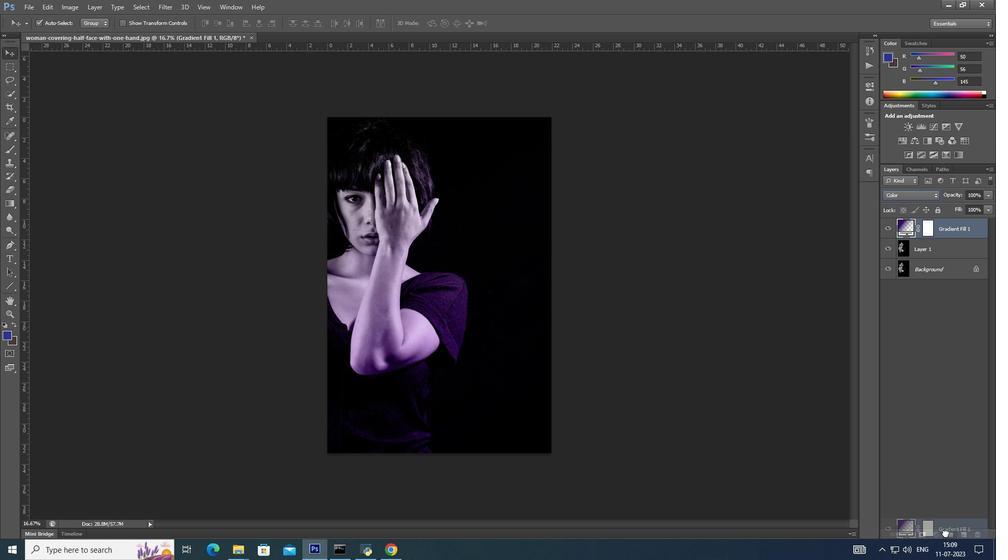 
Action: Mouse moved to (940, 231)
Screenshot: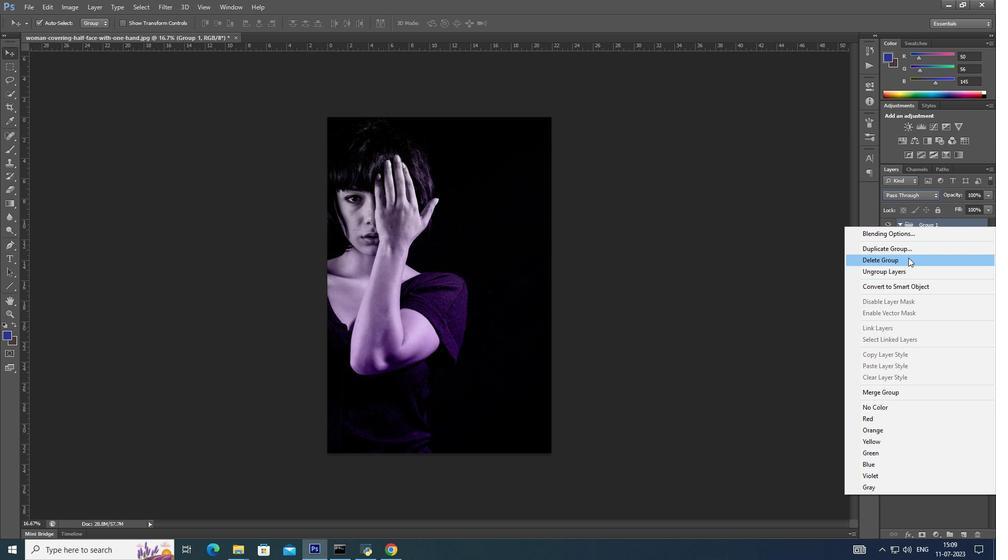 
Action: Mouse pressed right at (940, 231)
Screenshot: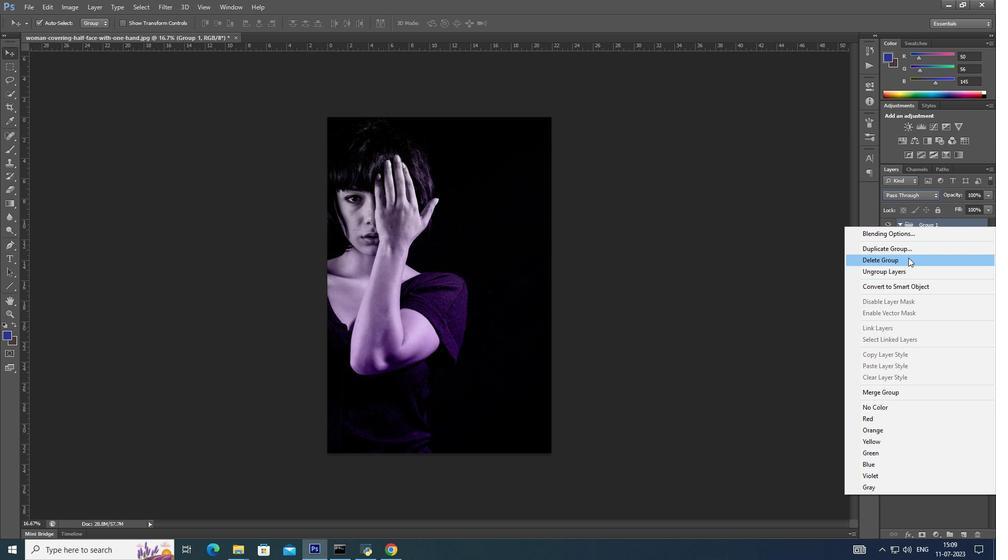 
Action: Mouse moved to (915, 280)
Screenshot: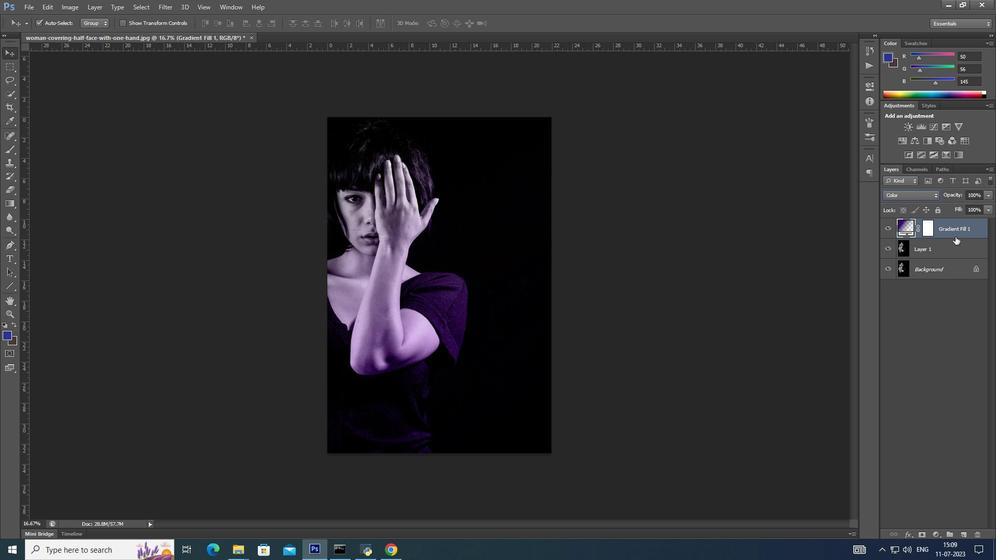 
Action: Mouse pressed left at (915, 280)
Screenshot: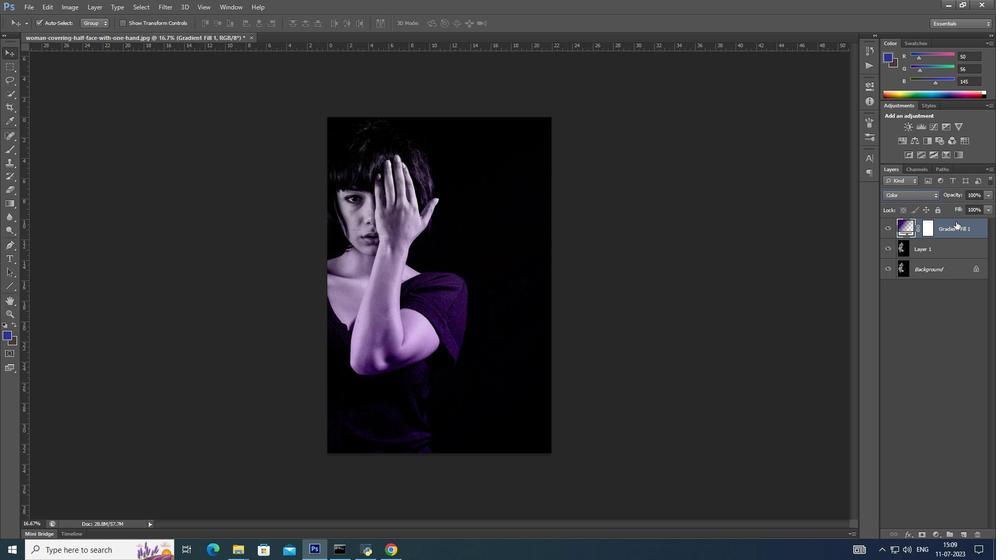 
Action: Mouse moved to (962, 227)
Screenshot: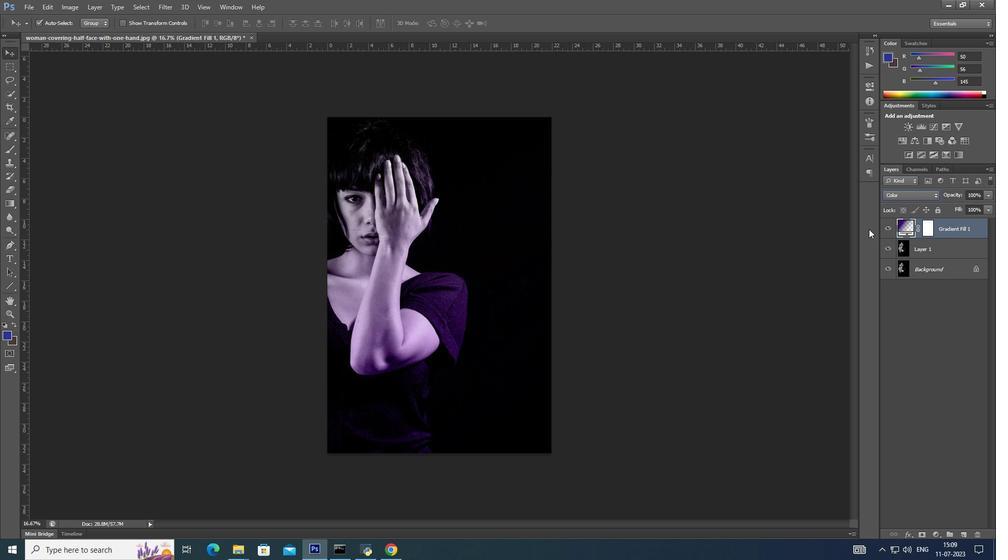 
Action: Mouse pressed left at (962, 227)
Screenshot: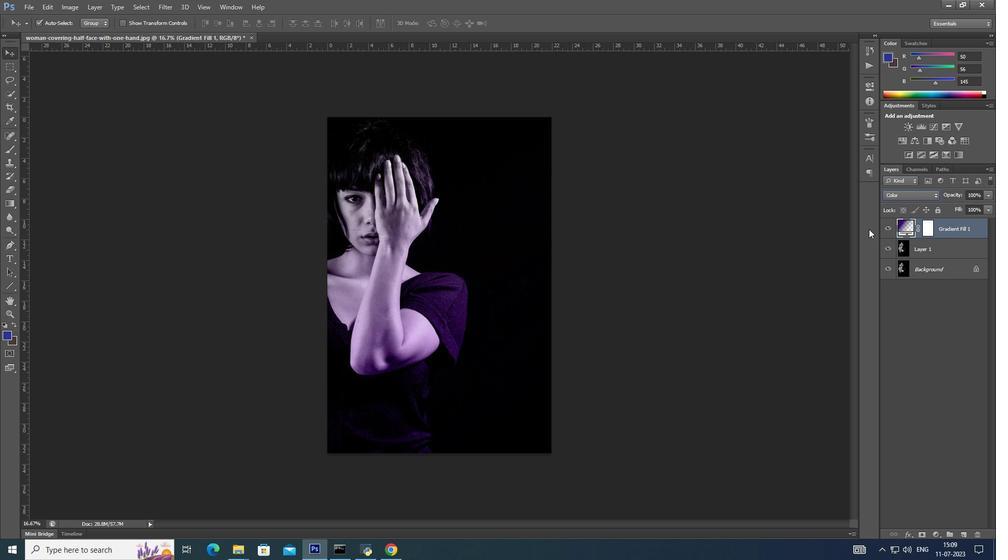 
Action: Mouse moved to (874, 235)
Screenshot: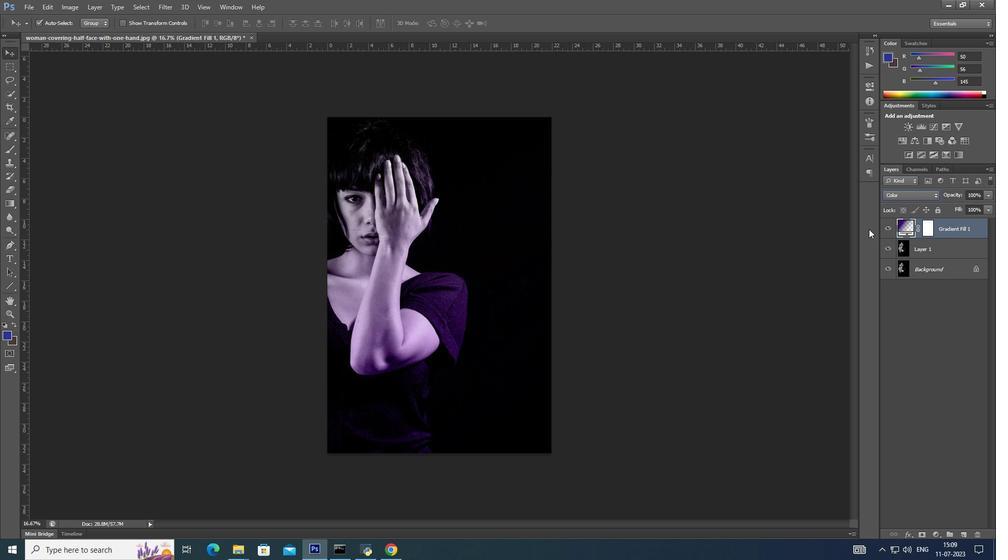 
Action: Key pressed ctrl+J
Screenshot: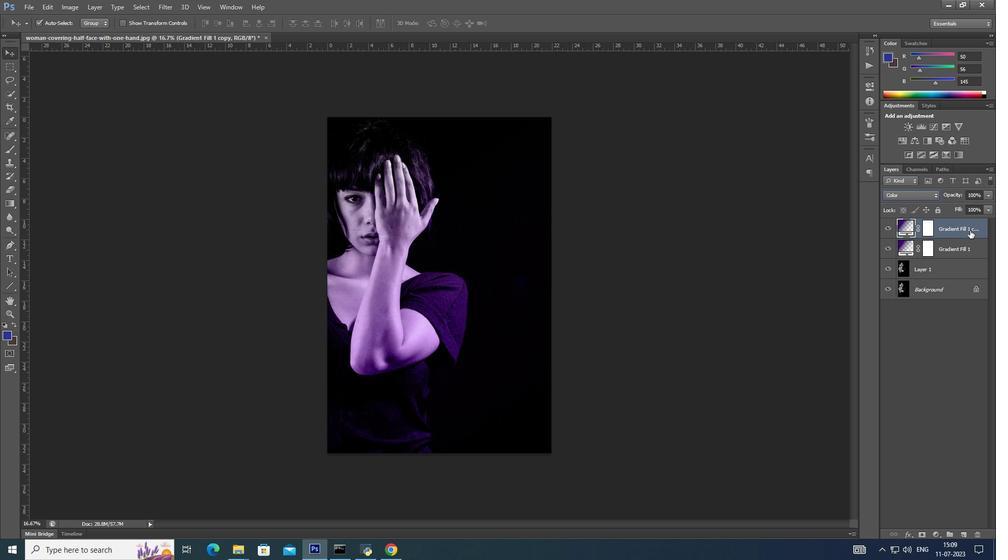 
Action: Mouse moved to (944, 231)
Screenshot: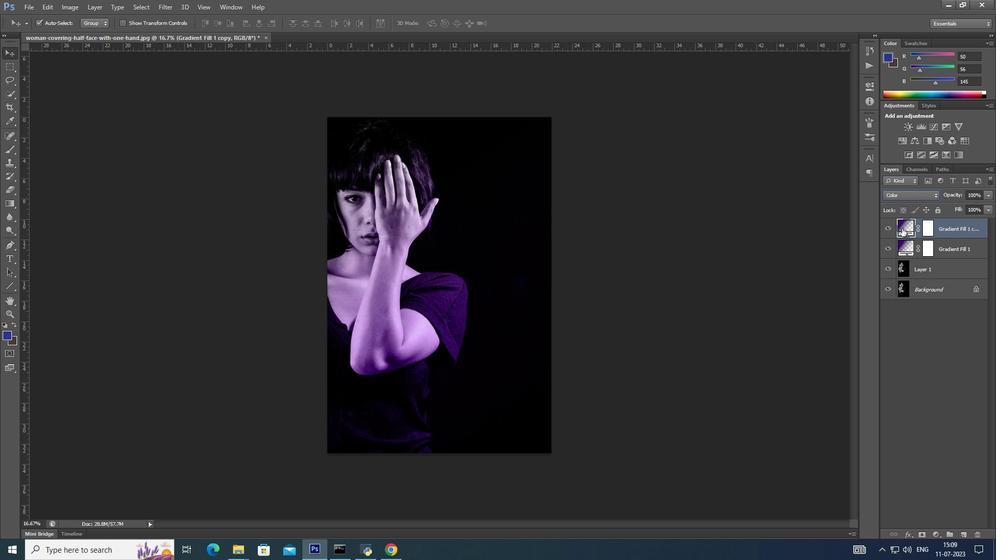 
Action: Mouse pressed left at (944, 231)
Screenshot: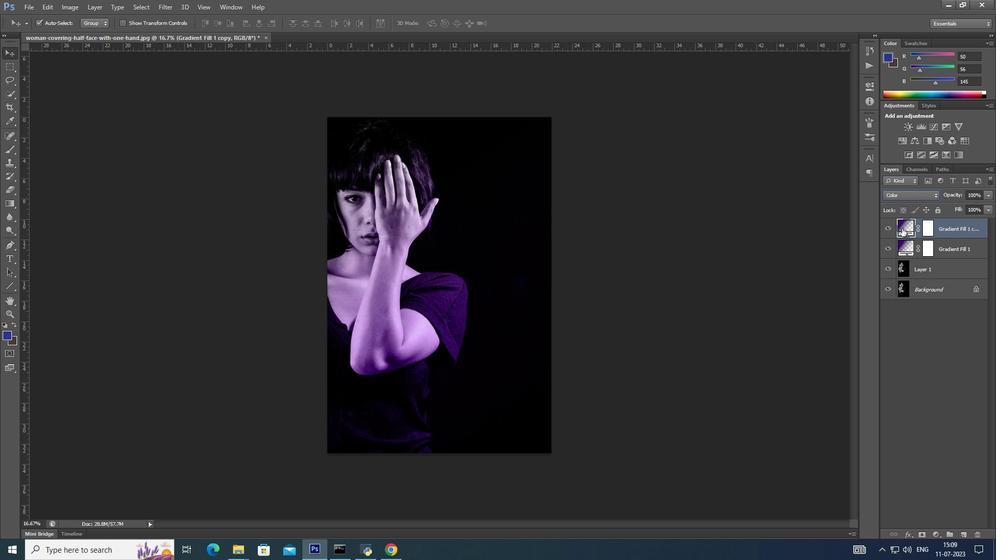 
Action: Mouse moved to (908, 234)
Screenshot: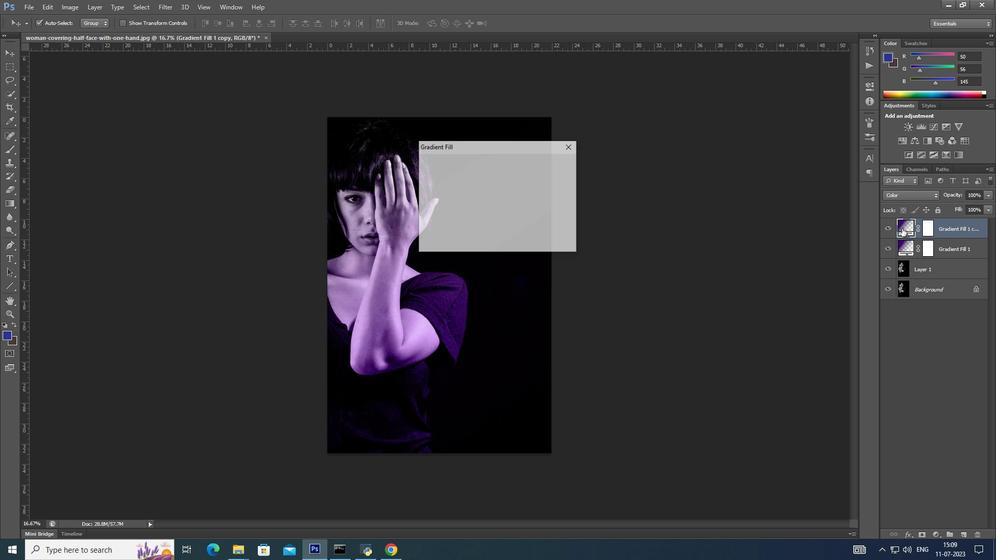 
Action: Mouse pressed left at (908, 234)
Screenshot: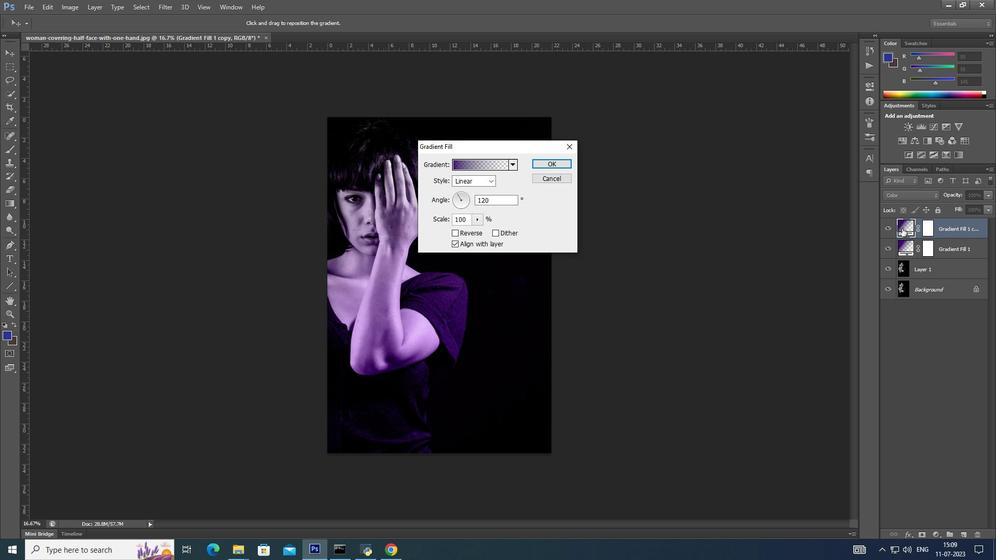 
Action: Mouse pressed left at (908, 234)
Screenshot: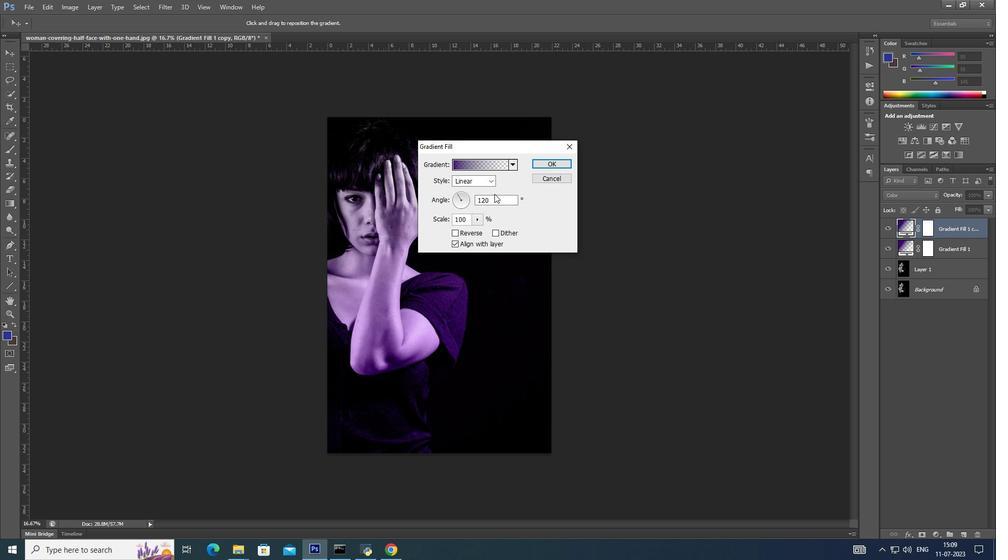 
Action: Mouse moved to (475, 167)
Screenshot: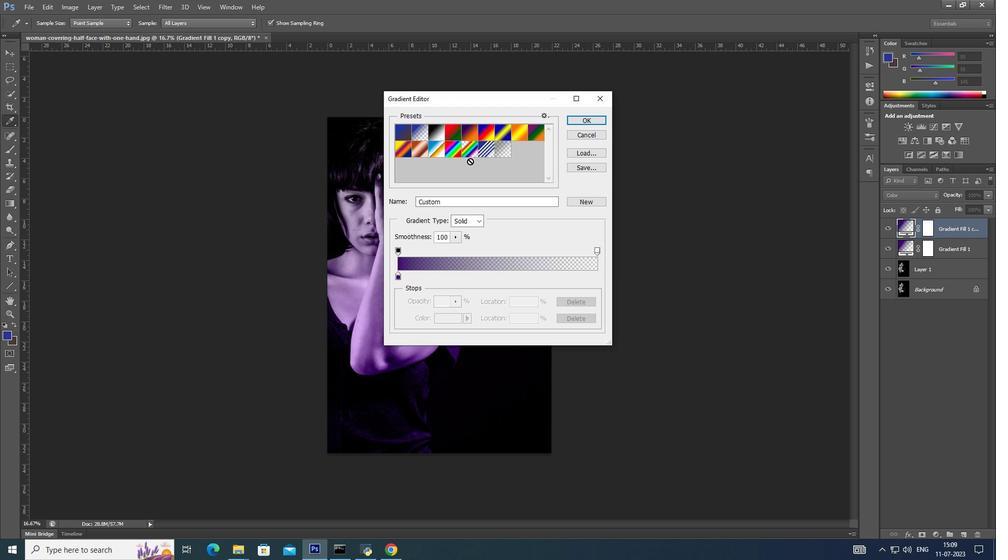 
Action: Mouse pressed left at (475, 167)
Screenshot: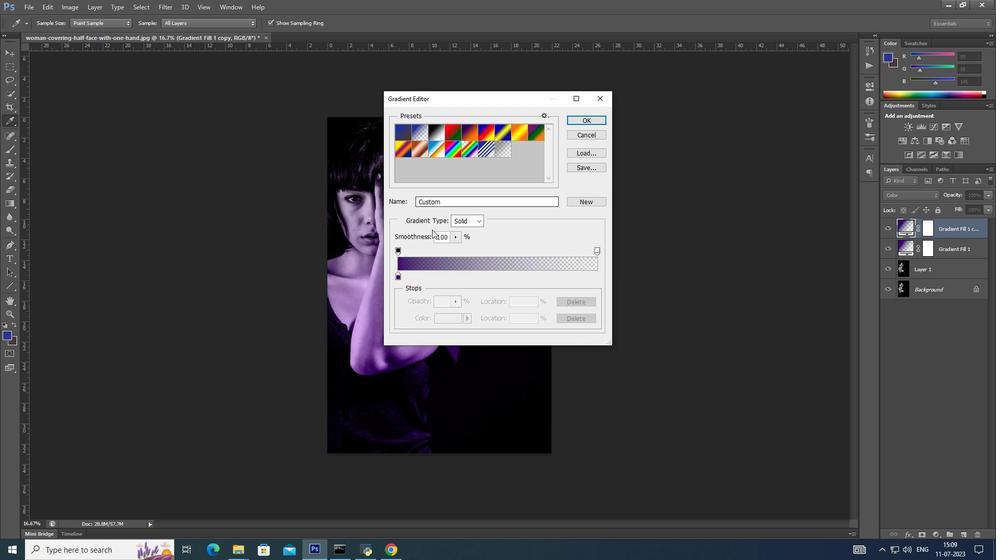 
Action: Mouse pressed left at (475, 167)
Screenshot: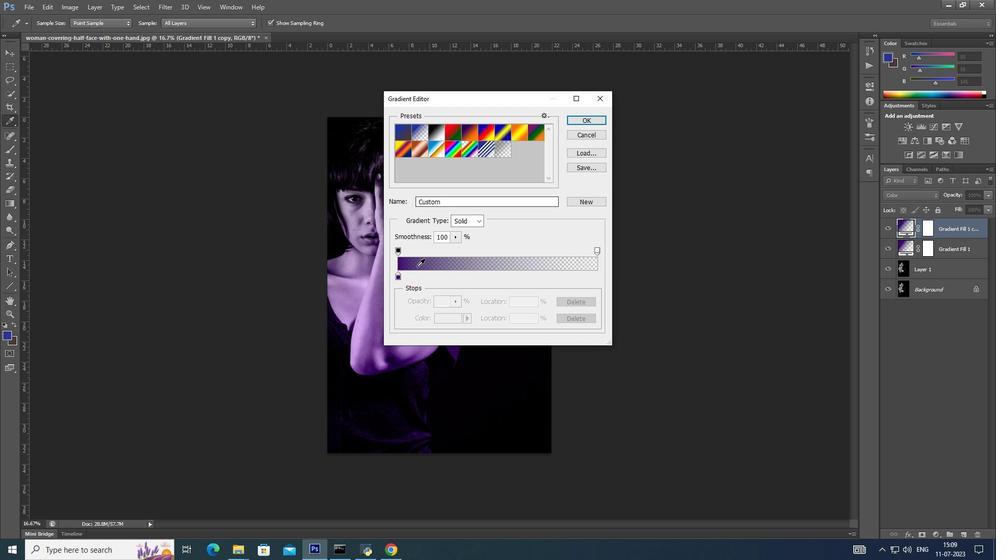 
Action: Mouse moved to (404, 282)
Screenshot: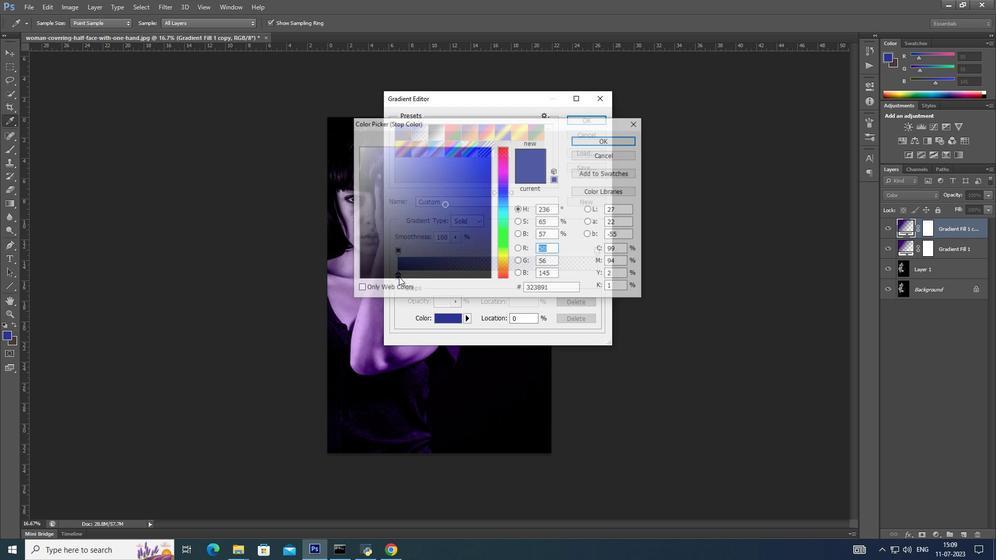 
Action: Mouse pressed left at (404, 282)
Screenshot: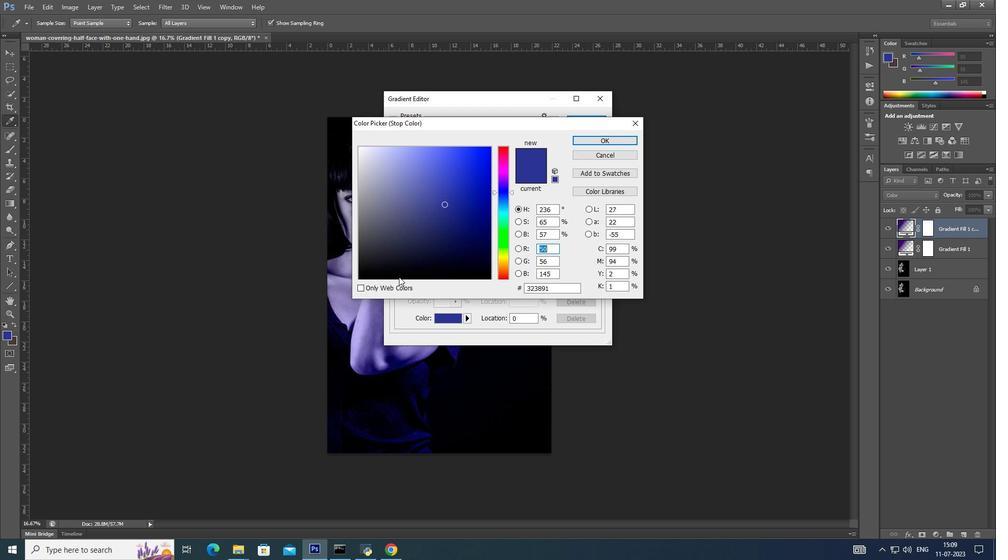 
Action: Mouse pressed left at (404, 282)
Screenshot: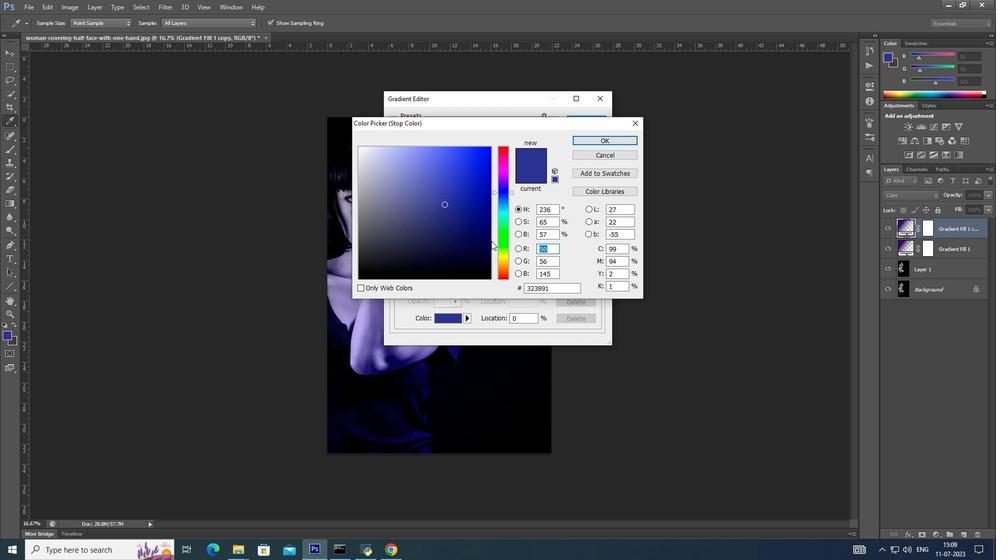 
Action: Mouse moved to (517, 198)
Screenshot: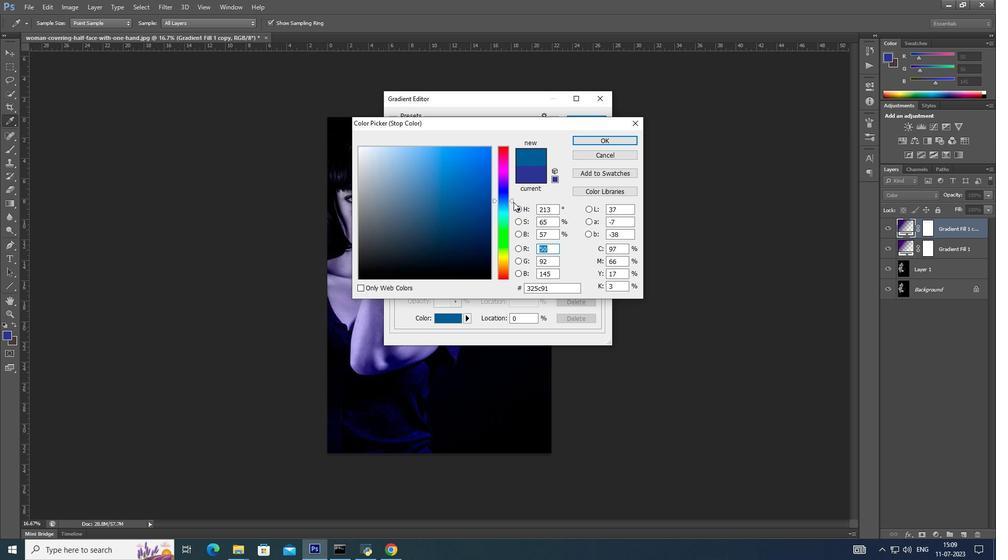 
Action: Mouse pressed left at (517, 198)
Screenshot: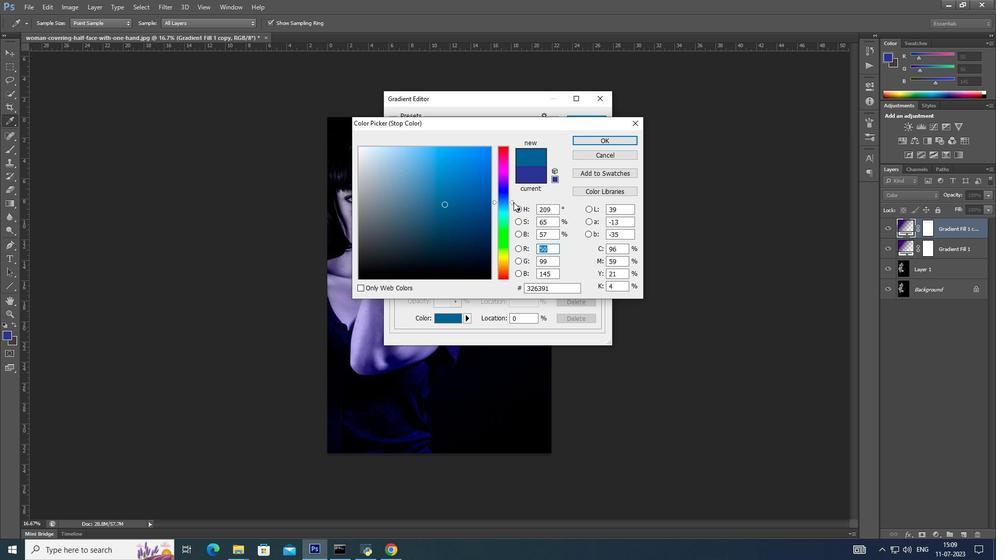 
Action: Mouse moved to (459, 161)
Screenshot: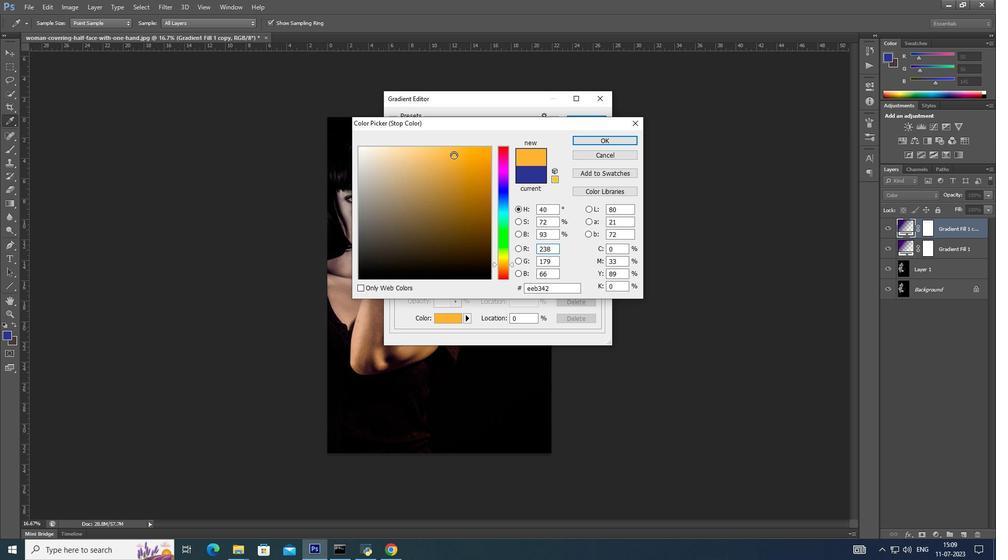 
Action: Mouse pressed left at (459, 161)
Screenshot: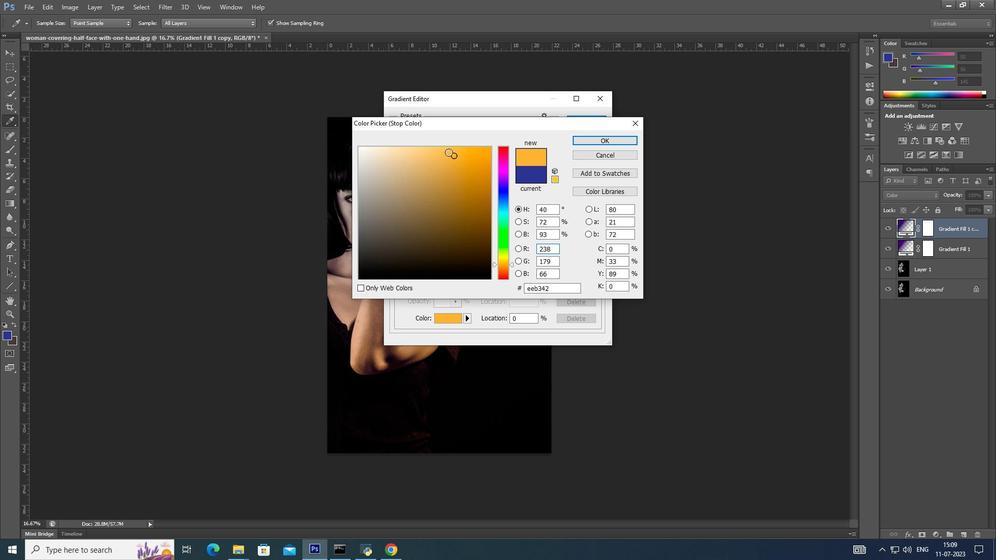 
Action: Mouse moved to (449, 158)
Screenshot: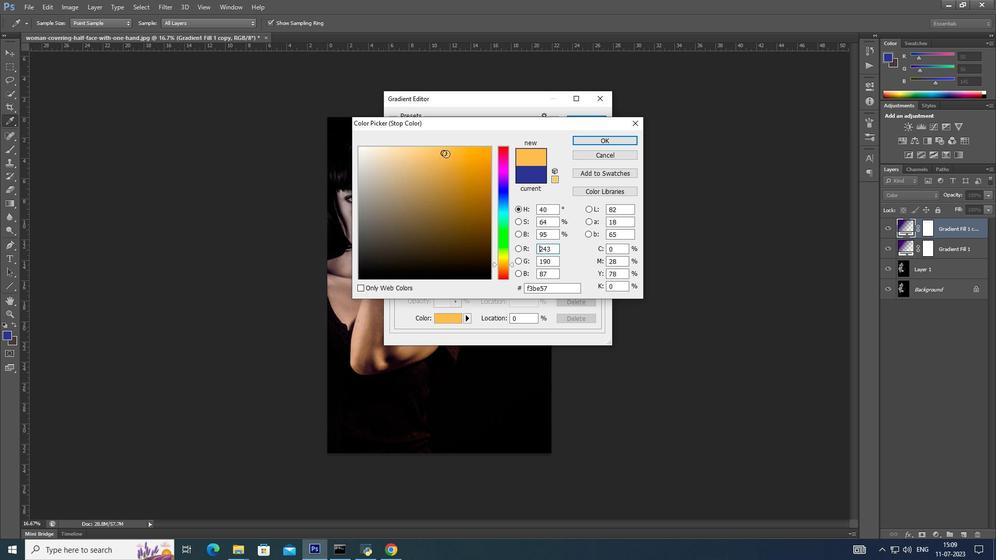 
Action: Mouse pressed left at (449, 158)
Screenshot: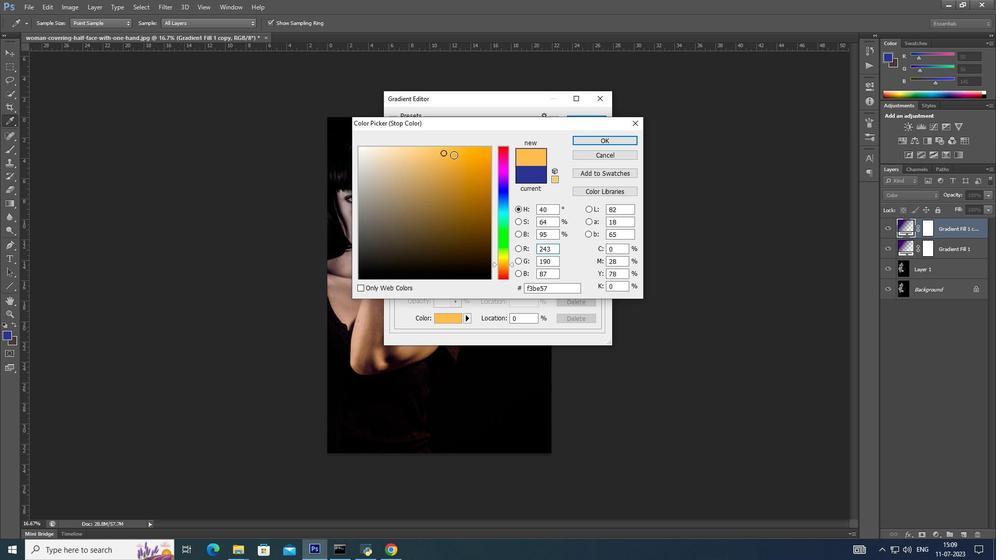 
Action: Mouse moved to (460, 160)
Screenshot: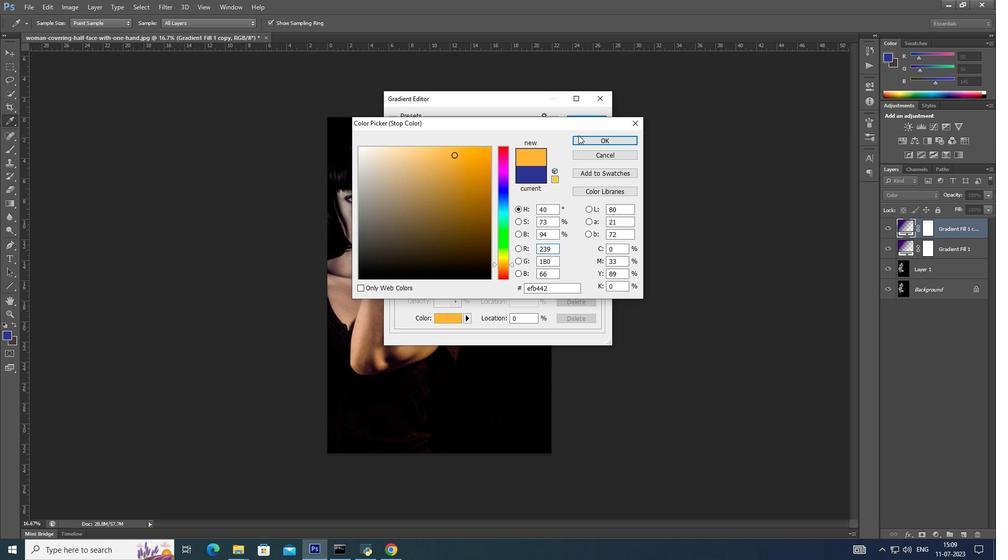 
Action: Mouse pressed left at (460, 160)
Screenshot: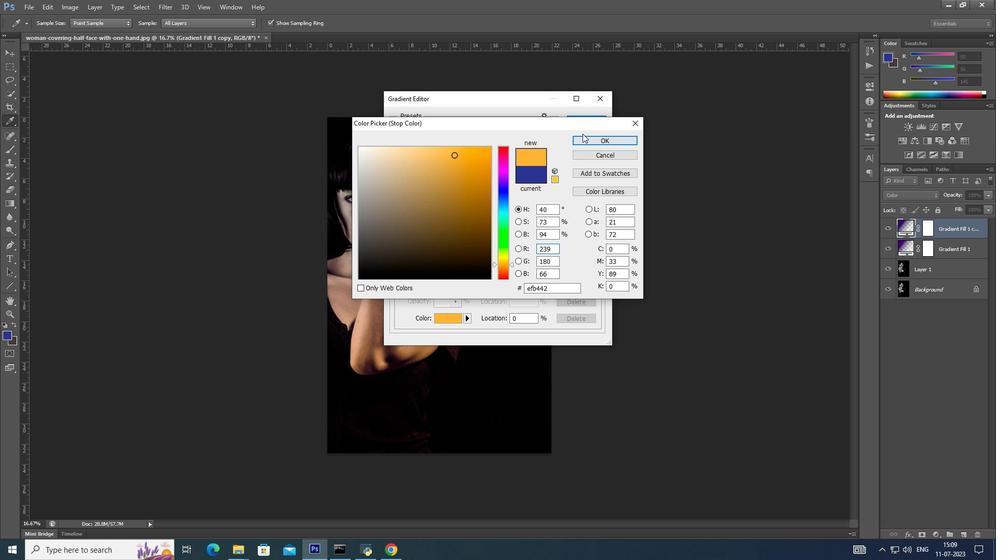 
Action: Mouse moved to (591, 145)
Screenshot: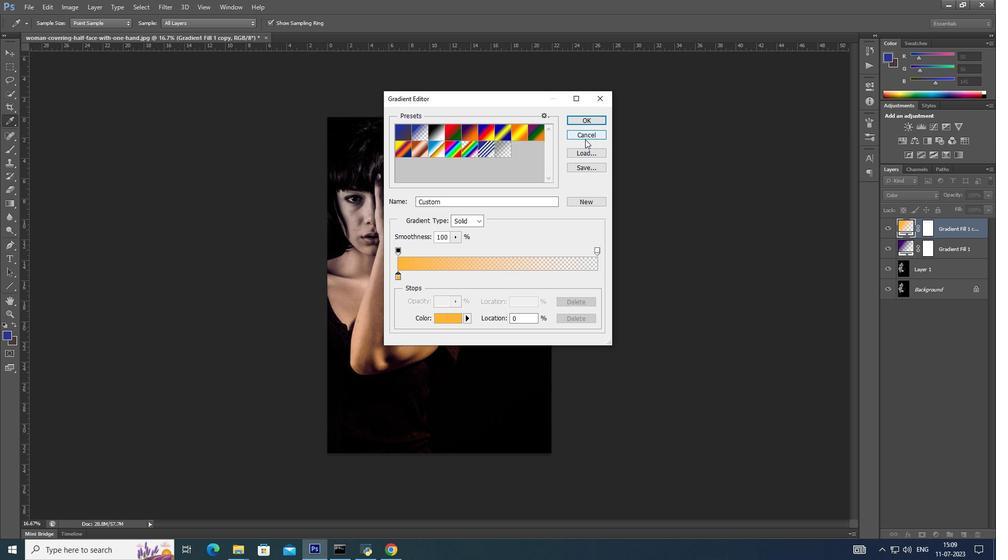 
Action: Mouse pressed left at (591, 145)
Screenshot: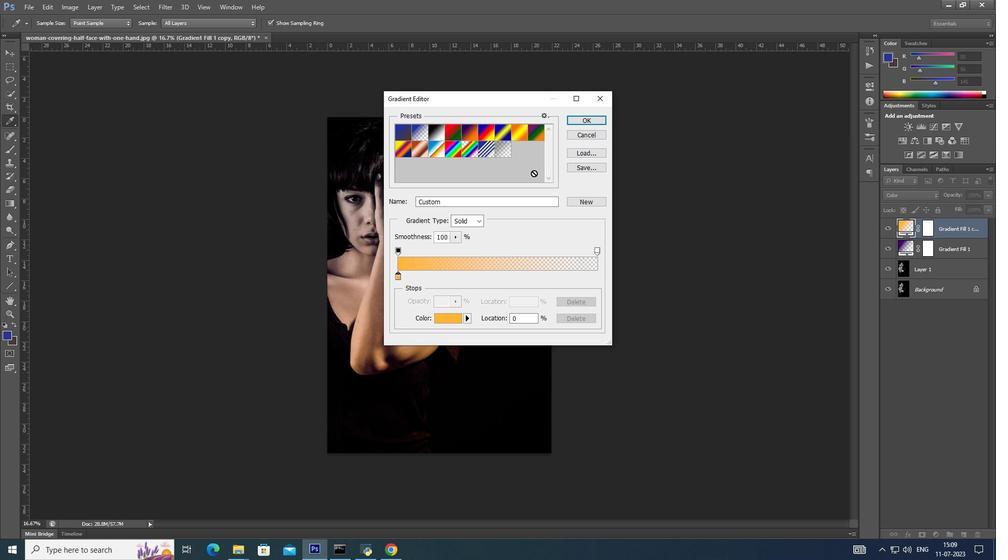 
Action: Mouse moved to (589, 126)
Screenshot: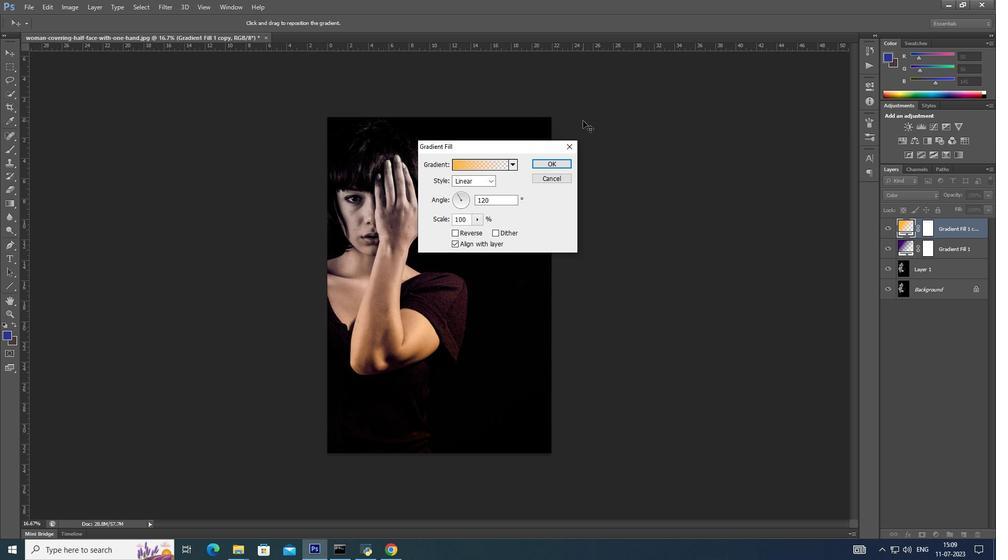 
Action: Mouse pressed left at (589, 126)
Screenshot: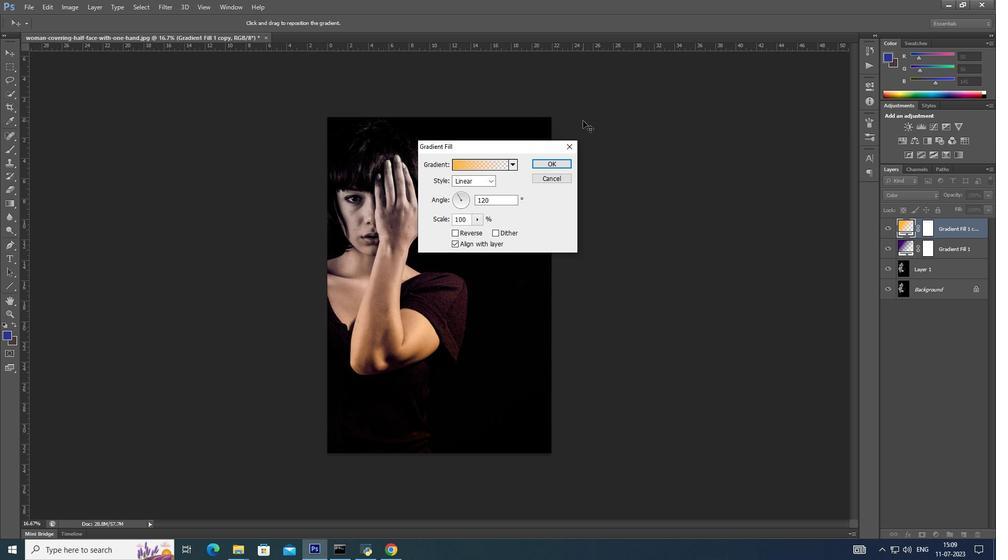
Action: Mouse moved to (551, 170)
Screenshot: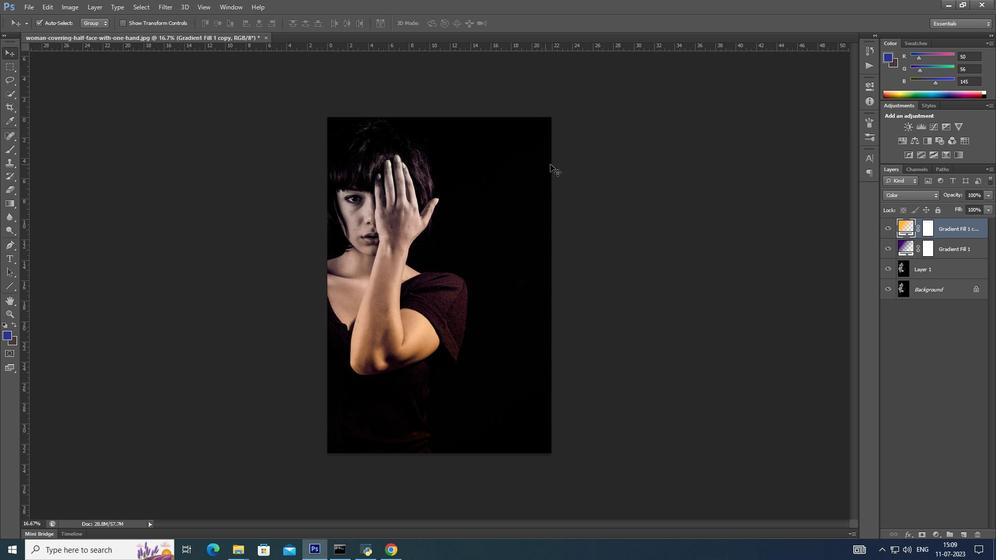 
Action: Mouse pressed left at (551, 170)
Screenshot: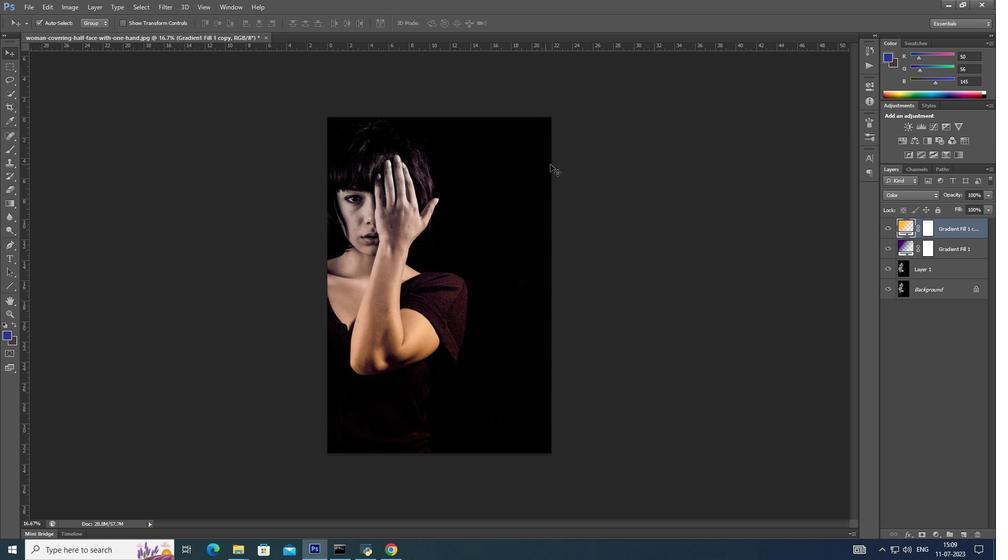 
Action: Mouse moved to (951, 234)
Screenshot: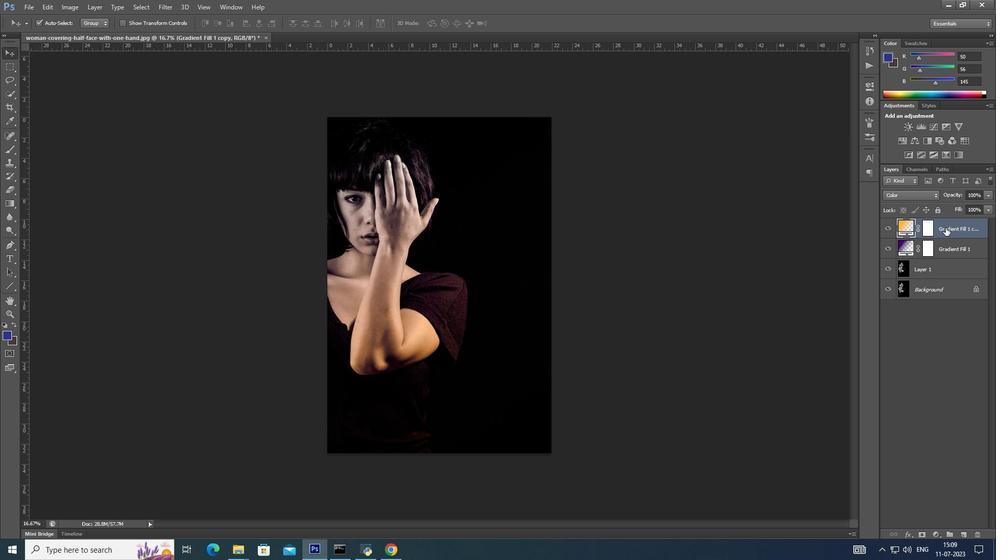 
Action: Mouse pressed left at (951, 234)
Screenshot: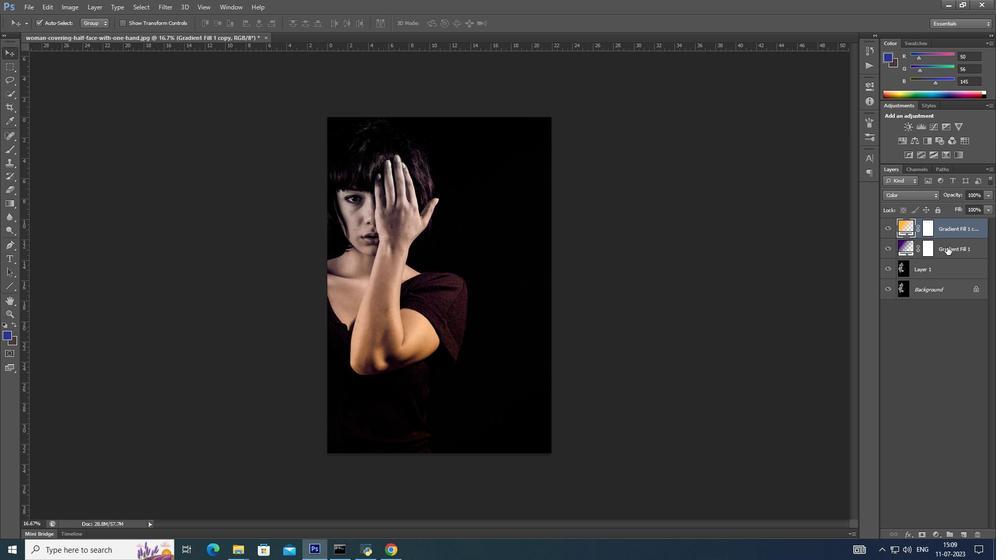 
Action: Mouse moved to (953, 253)
Screenshot: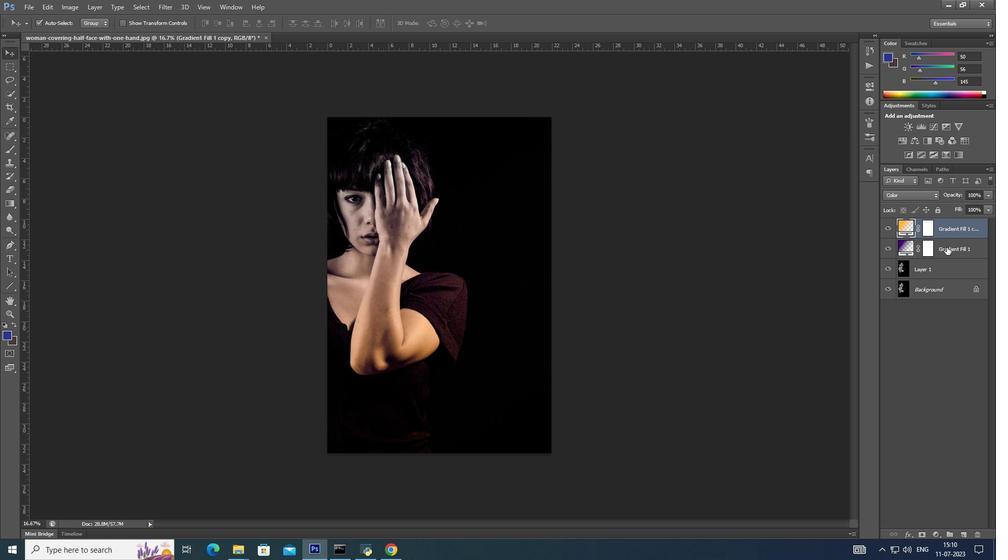 
Action: Key pressed <Key.shift><Key.shift>
Screenshot: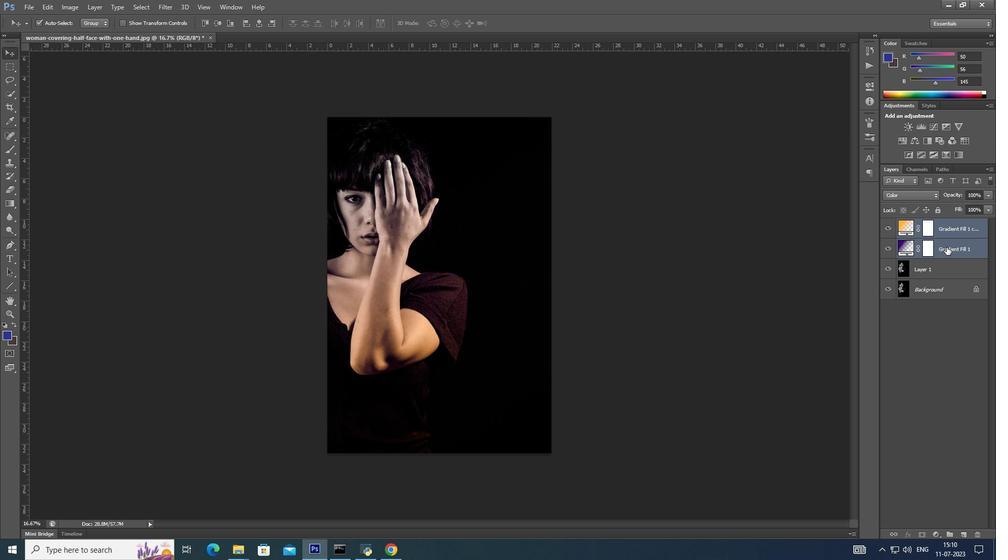 
Action: Mouse moved to (952, 253)
Screenshot: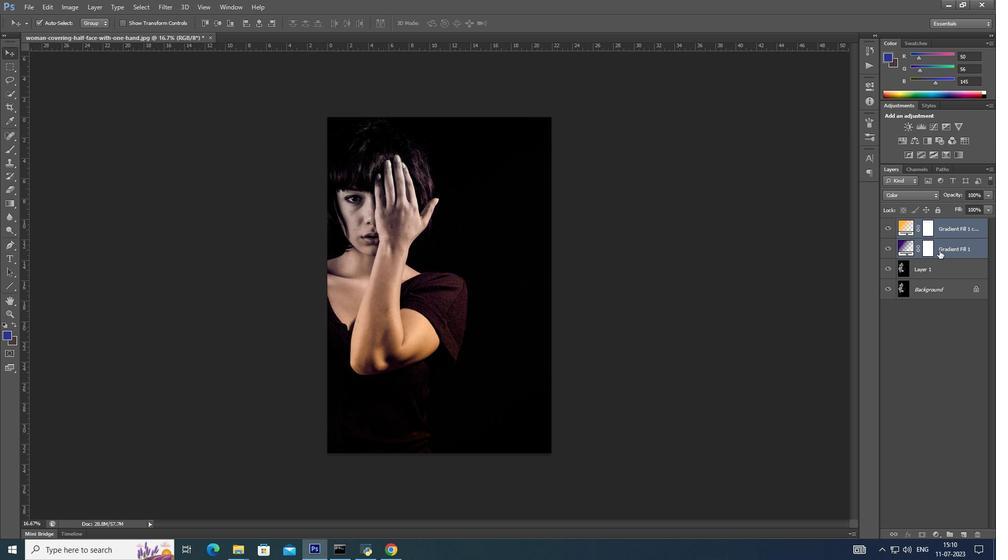 
Action: Mouse pressed left at (952, 253)
Screenshot: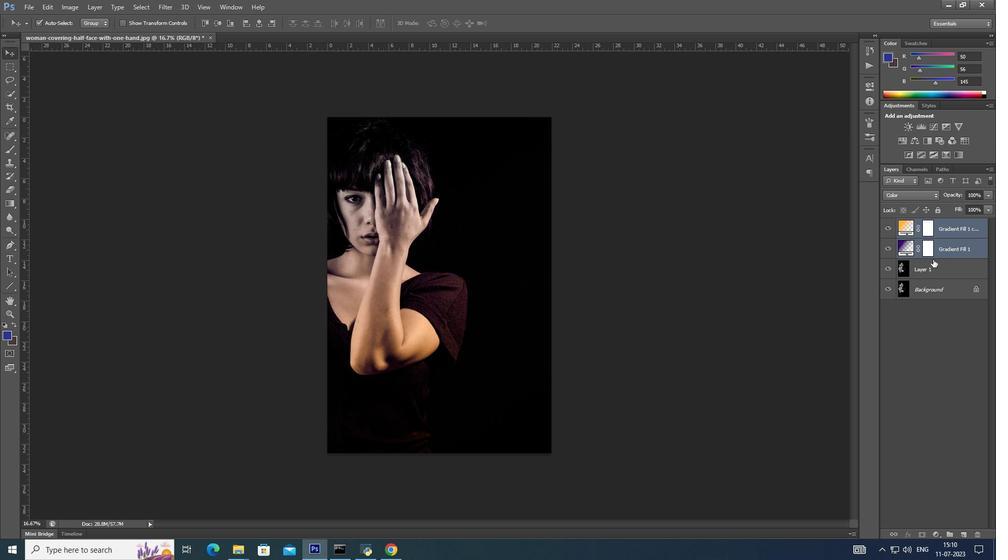 
Action: Key pressed <Key.shift><Key.shift><Key.shift><Key.shift><Key.shift><Key.shift><Key.shift><Key.shift><Key.shift><Key.shift><Key.shift><Key.shift><Key.shift><Key.shift><Key.shift><Key.shift>
Screenshot: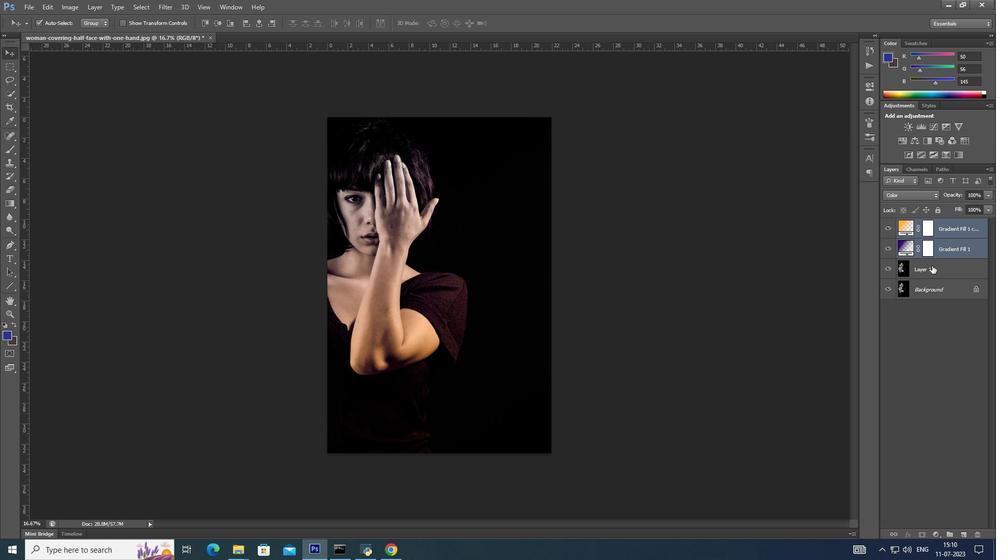 
Action: Mouse moved to (938, 271)
Screenshot: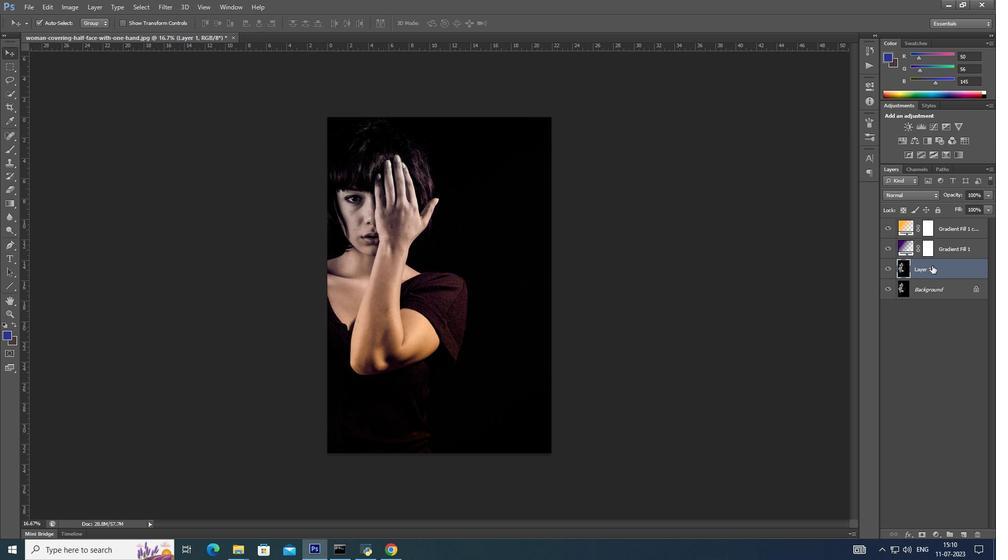 
Action: Mouse pressed left at (938, 271)
Screenshot: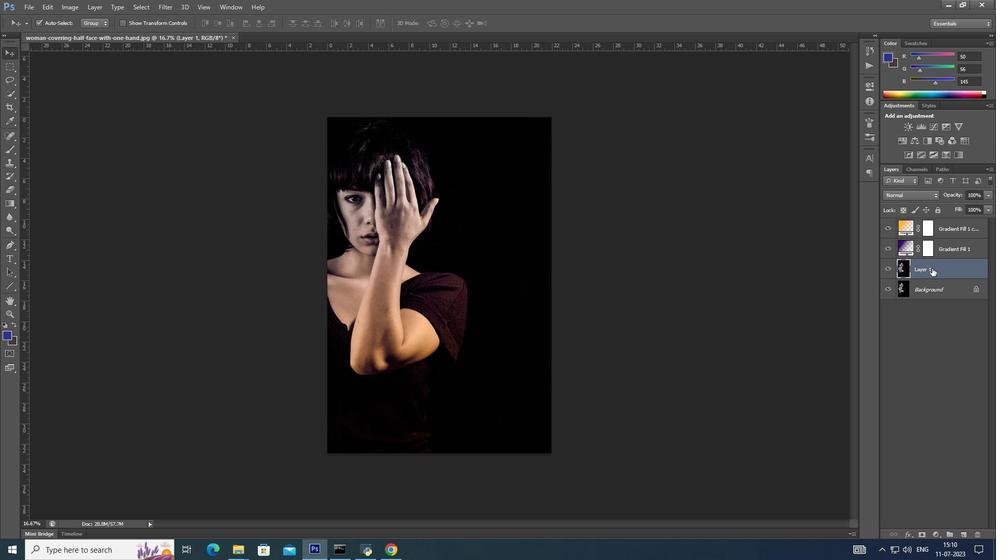 
Action: Mouse moved to (938, 274)
Screenshot: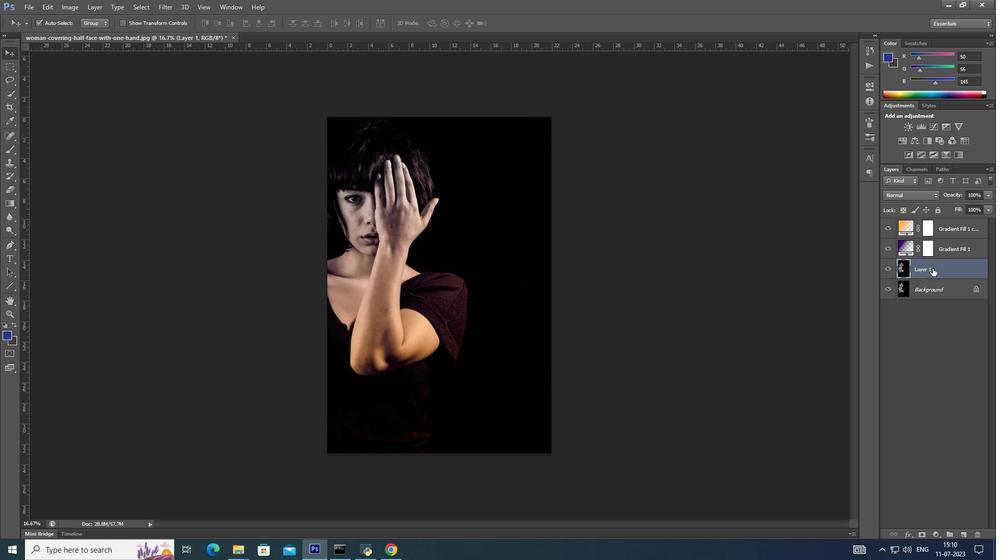 
Action: Mouse pressed left at (938, 274)
Screenshot: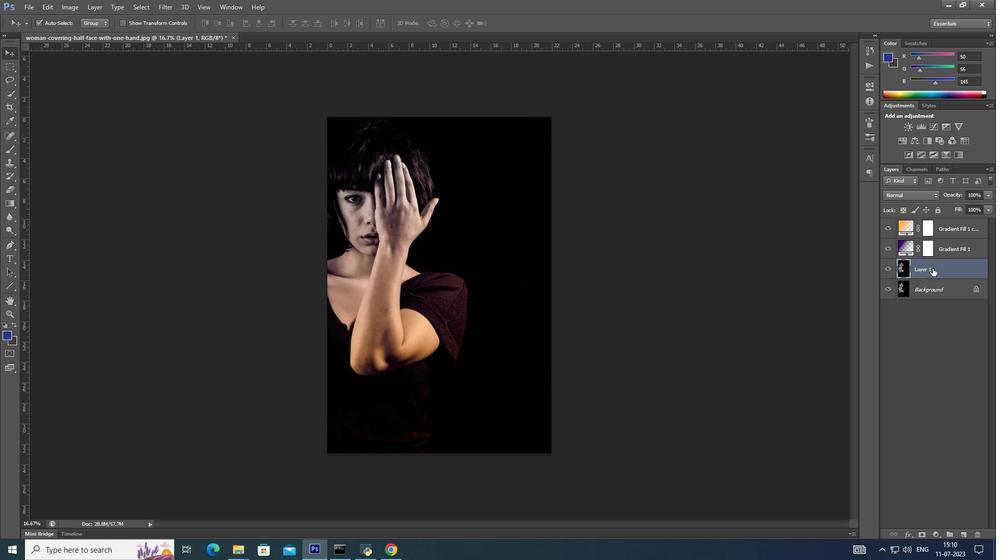 
Action: Key pressed <Key.alt_l><Key.alt_l>
Screenshot: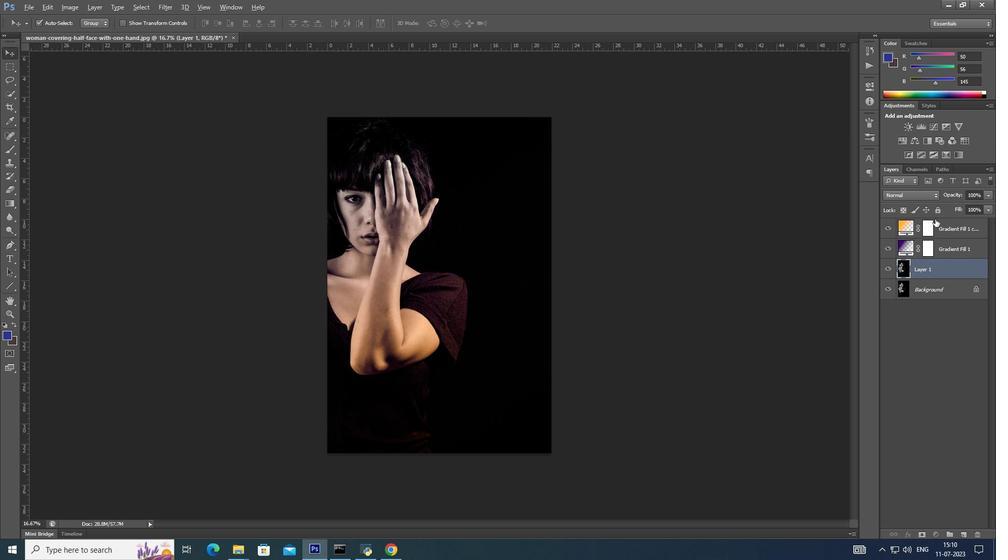 
Action: Mouse pressed left at (938, 274)
Screenshot: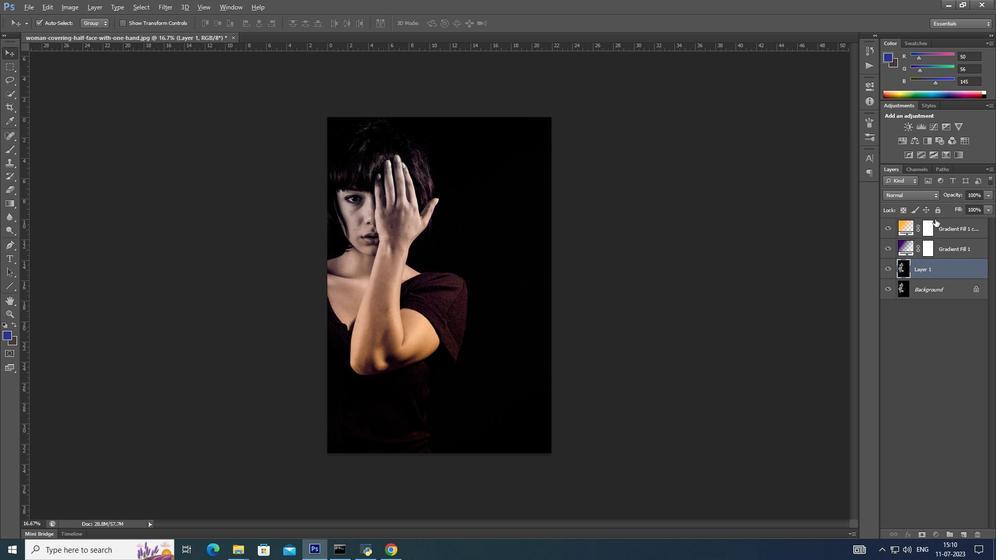 
Action: Key pressed <Key.alt_l><Key.alt_l><Key.alt_l><Key.alt_l><Key.alt_l><Key.alt_l><Key.alt_l><Key.alt_l>
Screenshot: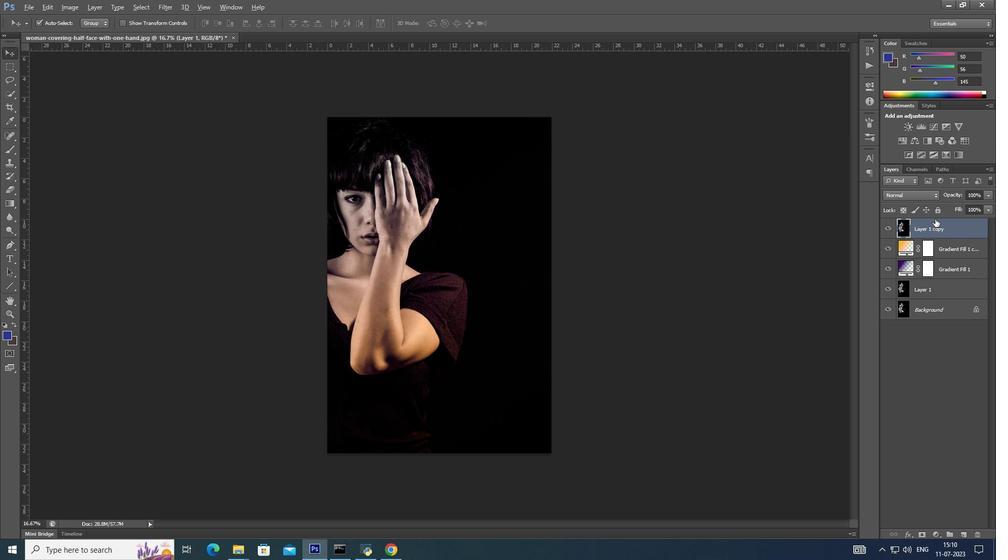 
Action: Mouse moved to (939, 267)
Screenshot: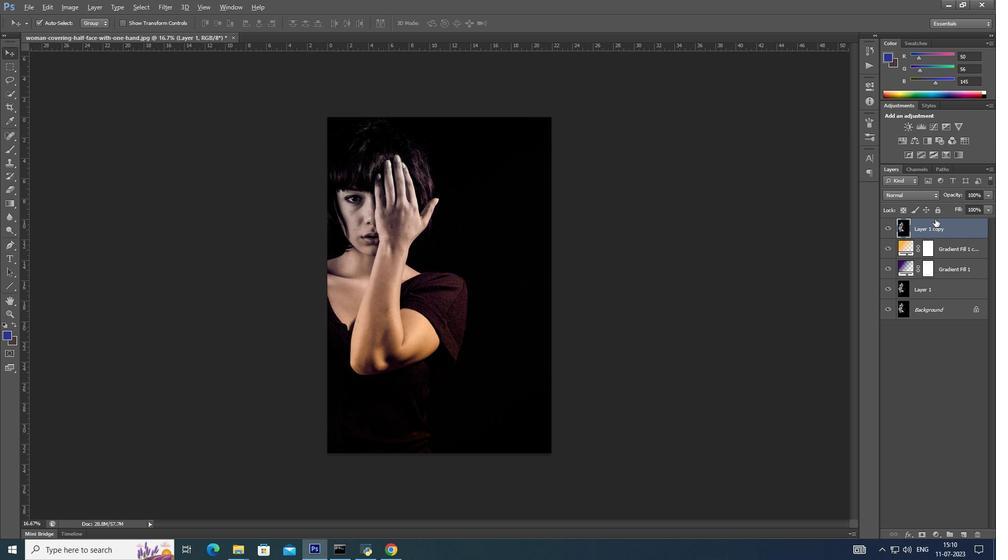 
Action: Key pressed <Key.alt_l>
Screenshot: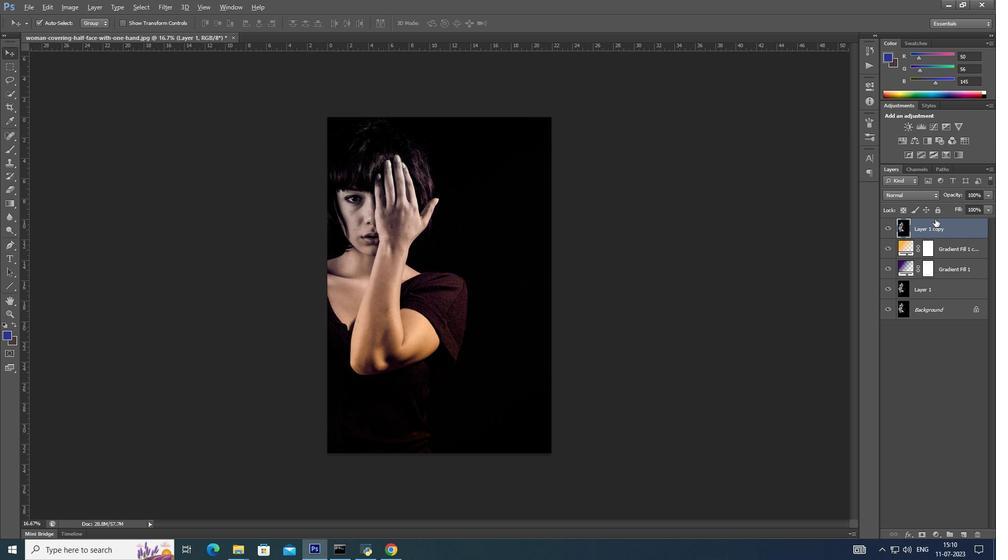 
Action: Mouse moved to (939, 260)
Screenshot: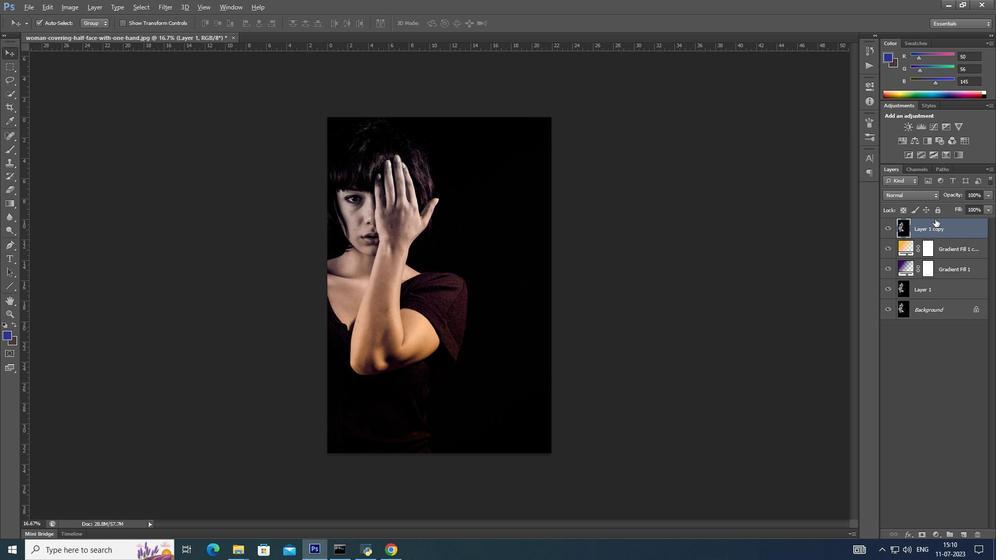 
Action: Key pressed <Key.alt_l>
Screenshot: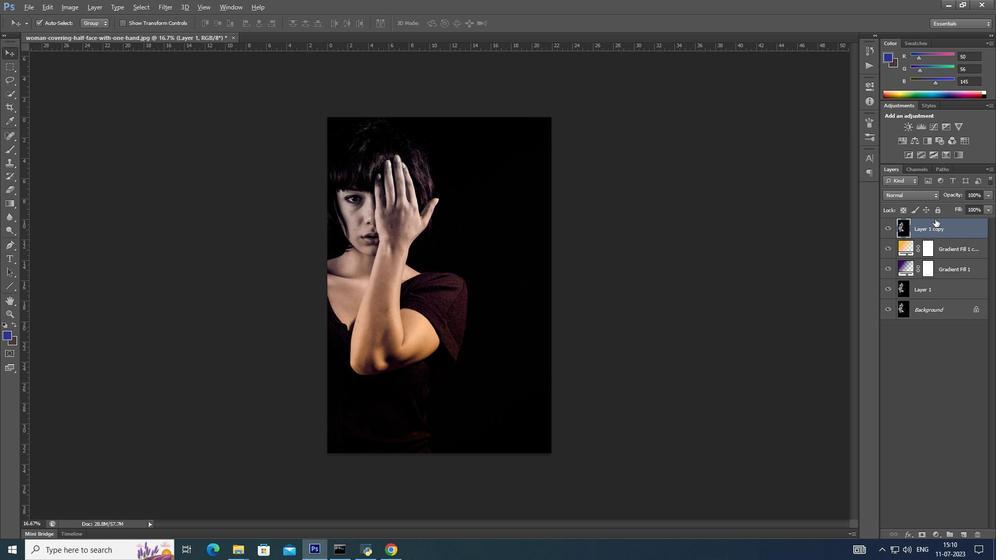 
Action: Mouse moved to (939, 256)
Screenshot: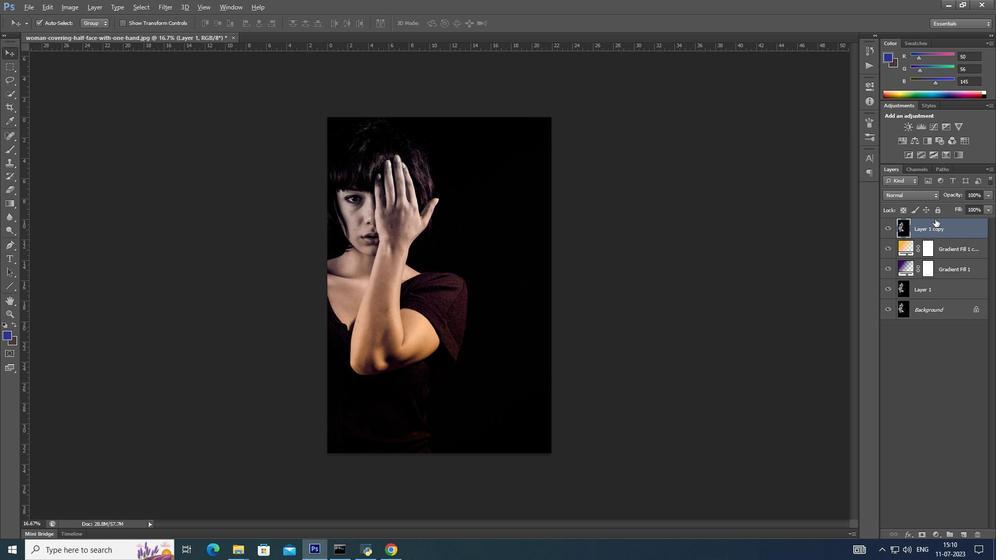 
Action: Key pressed <Key.alt_l>
Screenshot: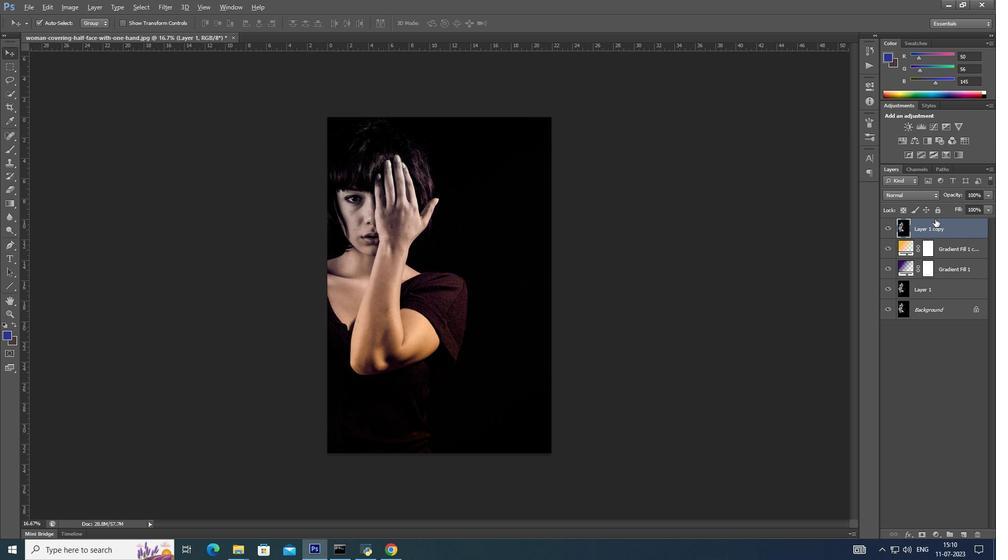 
Action: Mouse moved to (939, 254)
Screenshot: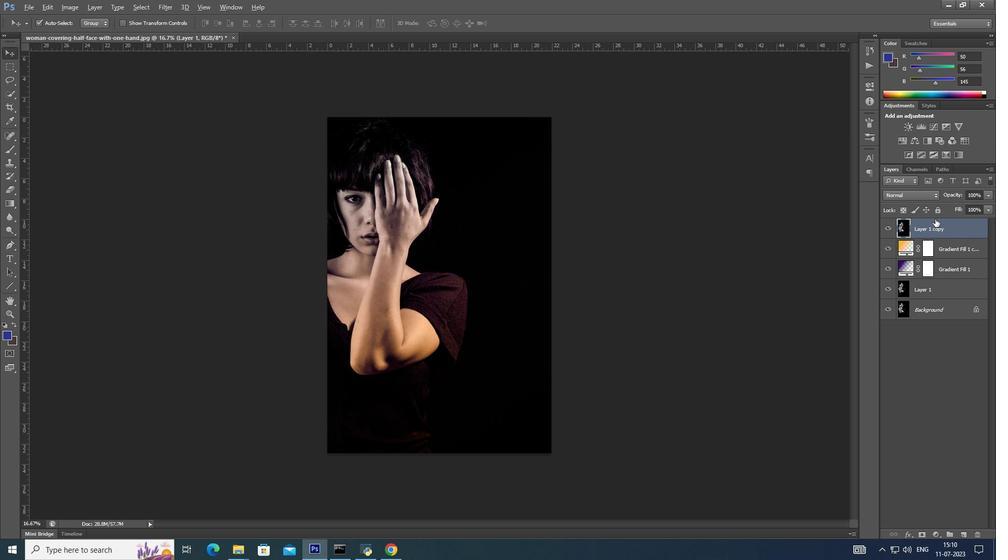 
Action: Key pressed <Key.alt_l><Key.alt_l>
Screenshot: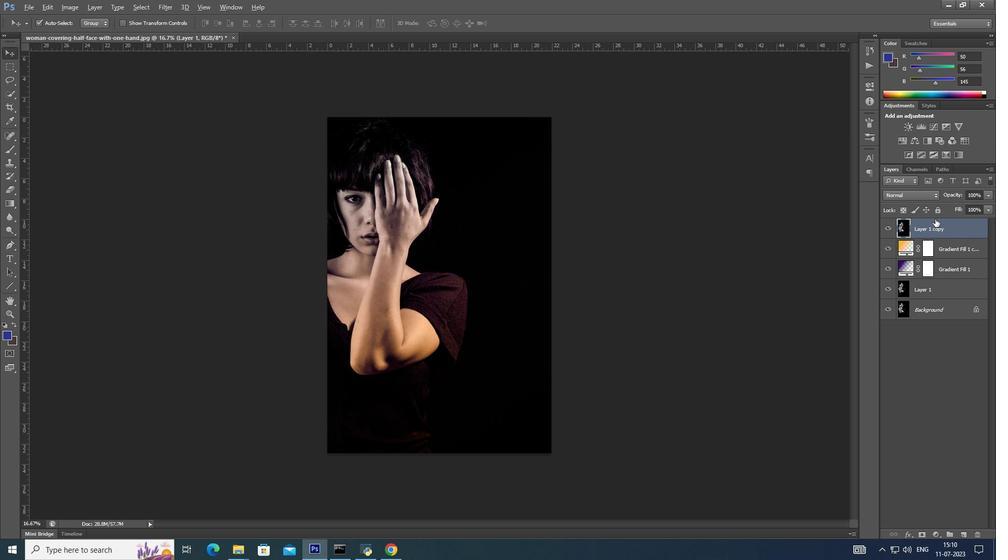 
Action: Mouse moved to (939, 254)
Screenshot: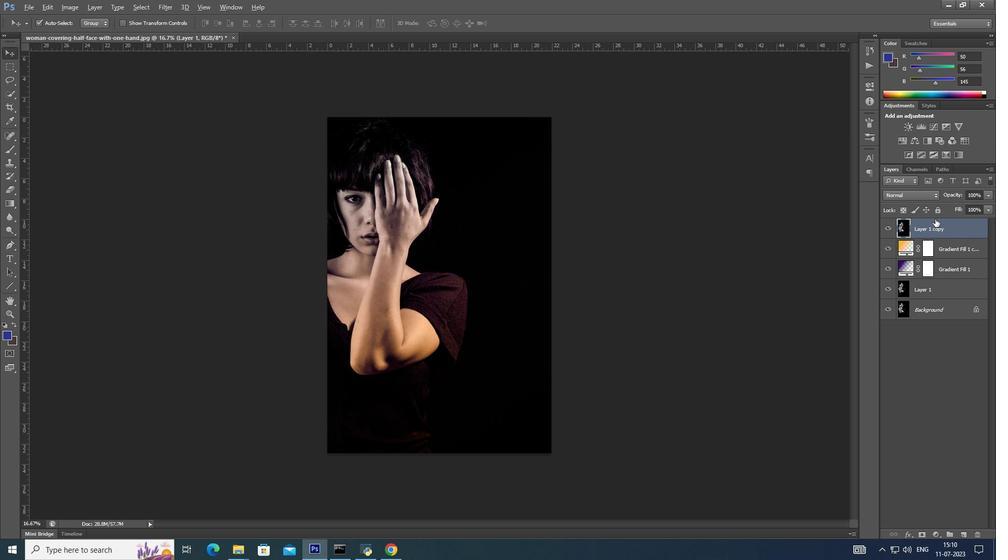 
Action: Key pressed <Key.alt_l>
Screenshot: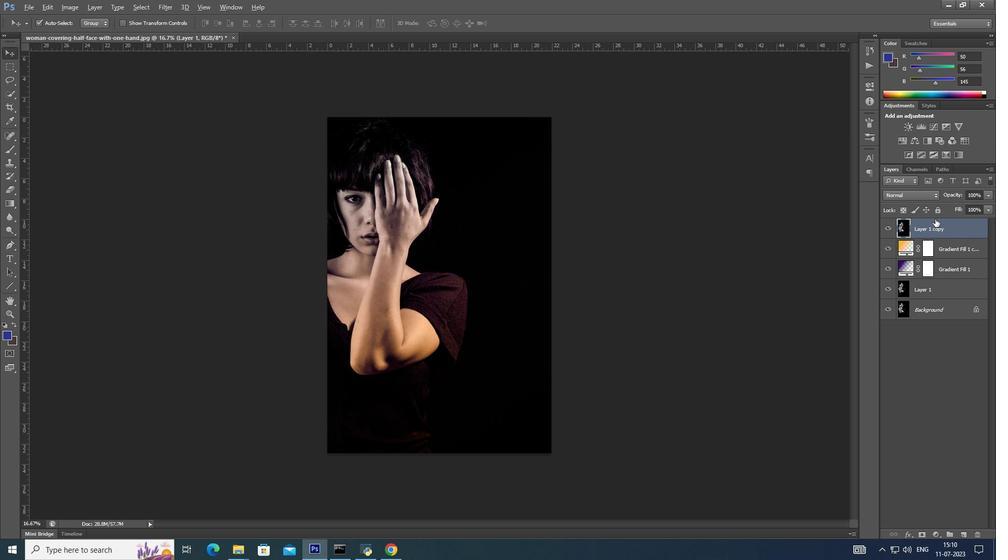
Action: Mouse moved to (940, 250)
Screenshot: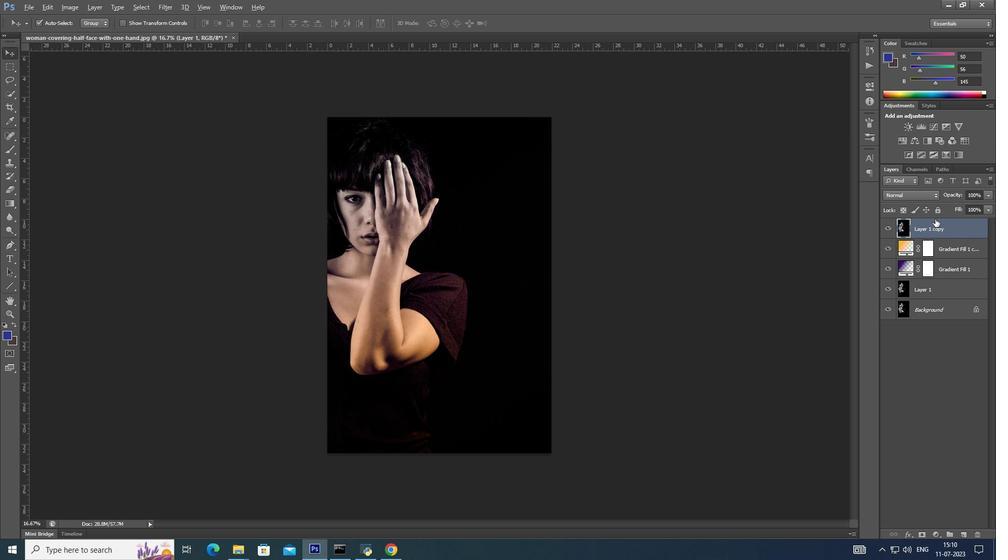 
Action: Key pressed <Key.alt_l>
Screenshot: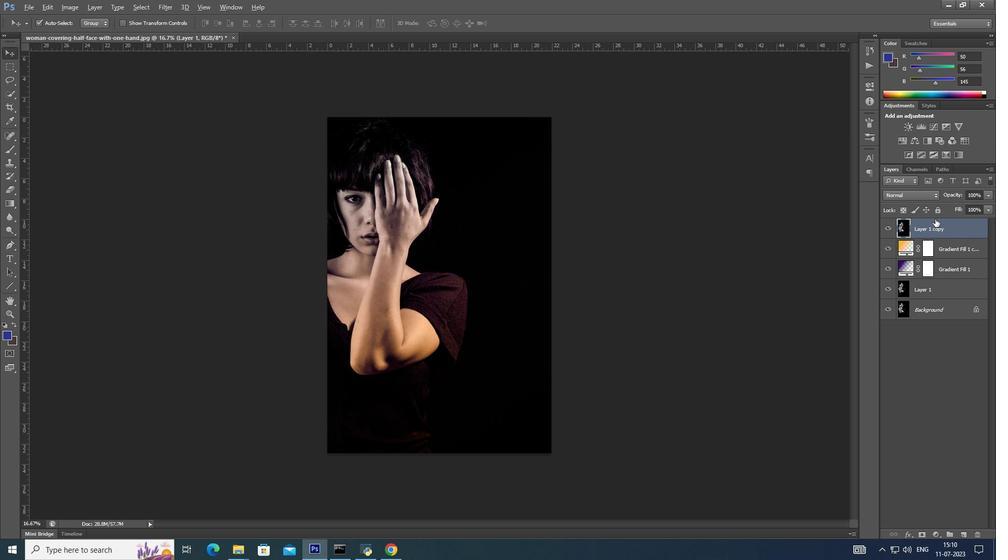 
Action: Mouse moved to (941, 245)
Screenshot: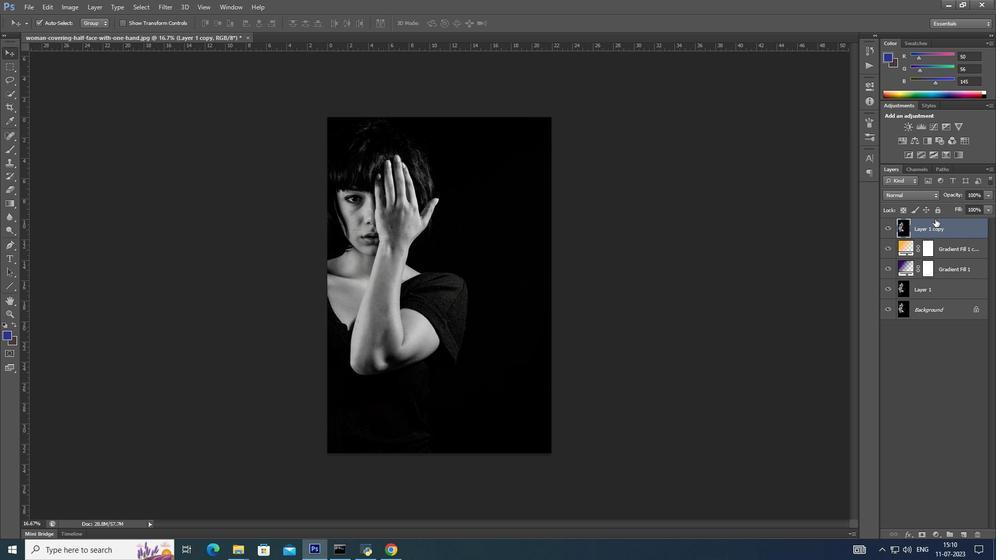 
Action: Key pressed <Key.alt_l>
Screenshot: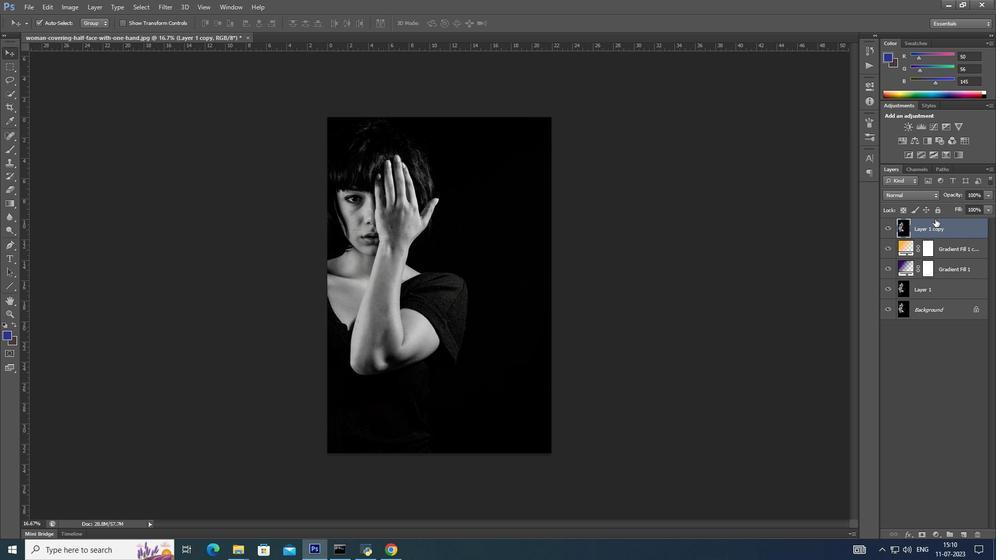 
Action: Mouse moved to (941, 243)
Screenshot: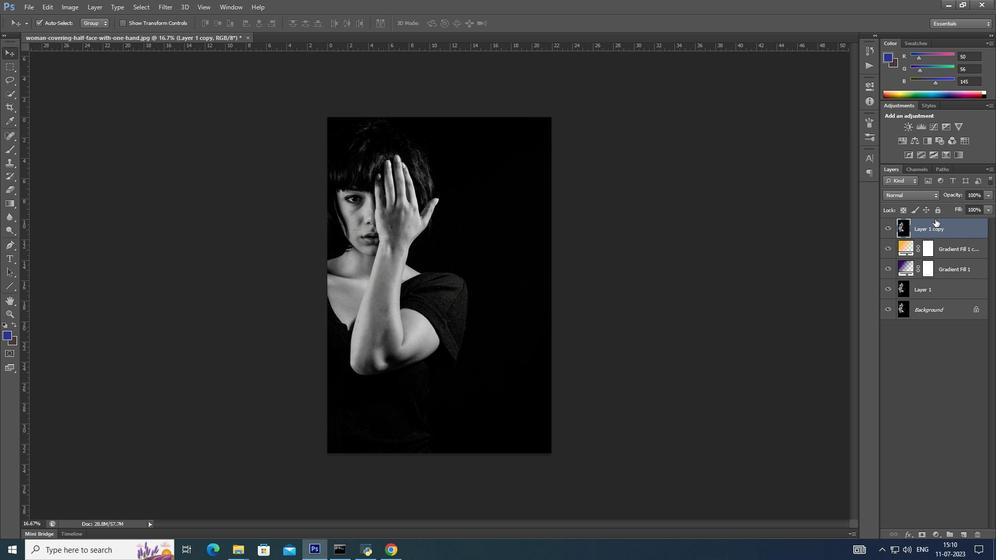 
Action: Key pressed <Key.alt_l>
Screenshot: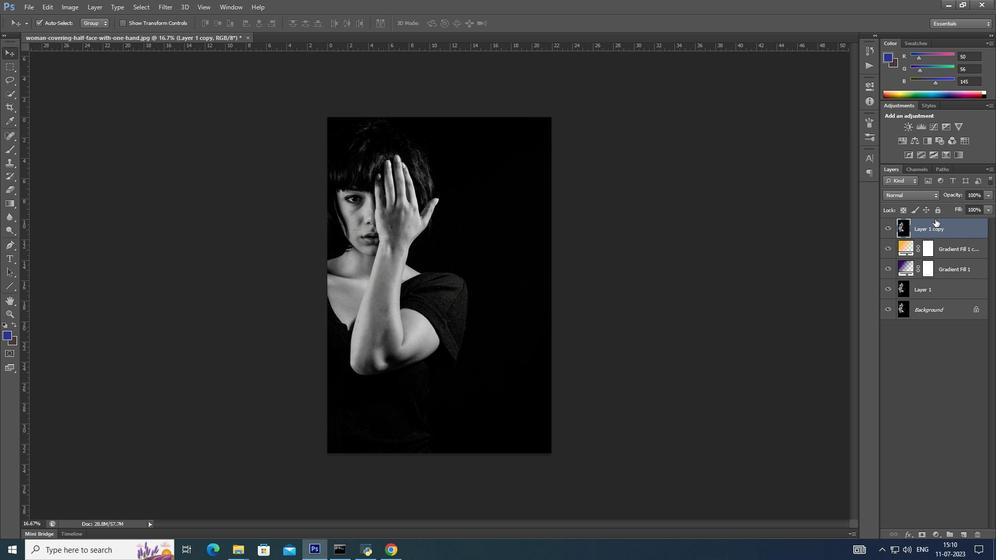 
Action: Mouse moved to (941, 242)
Screenshot: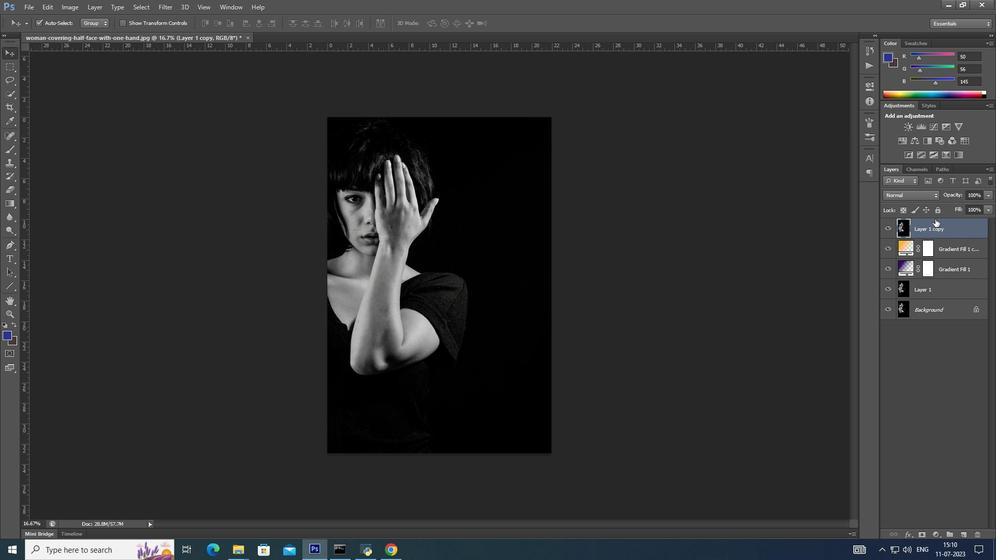 
Action: Key pressed <Key.alt_l>
Screenshot: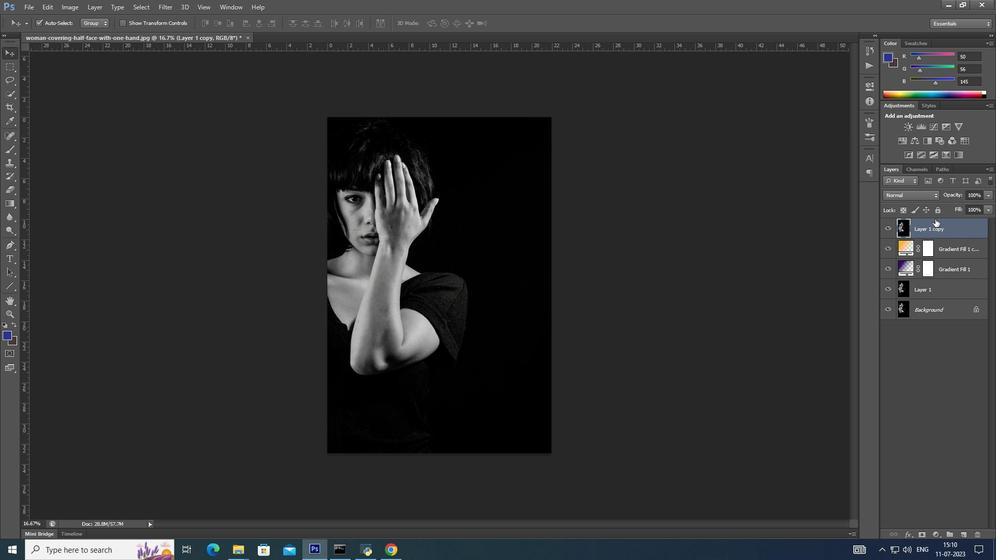 
Action: Mouse moved to (941, 236)
Screenshot: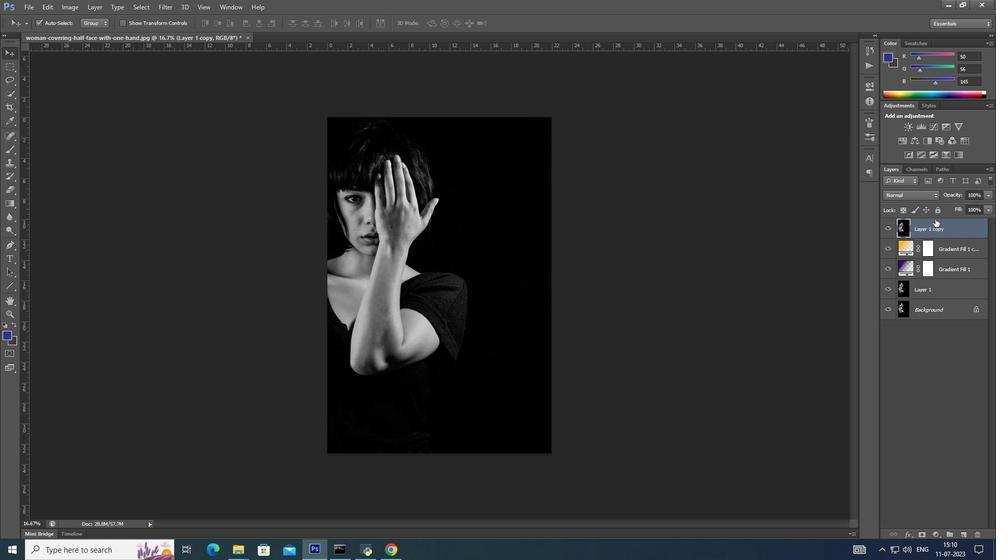 
Action: Key pressed <Key.alt_l>
Screenshot: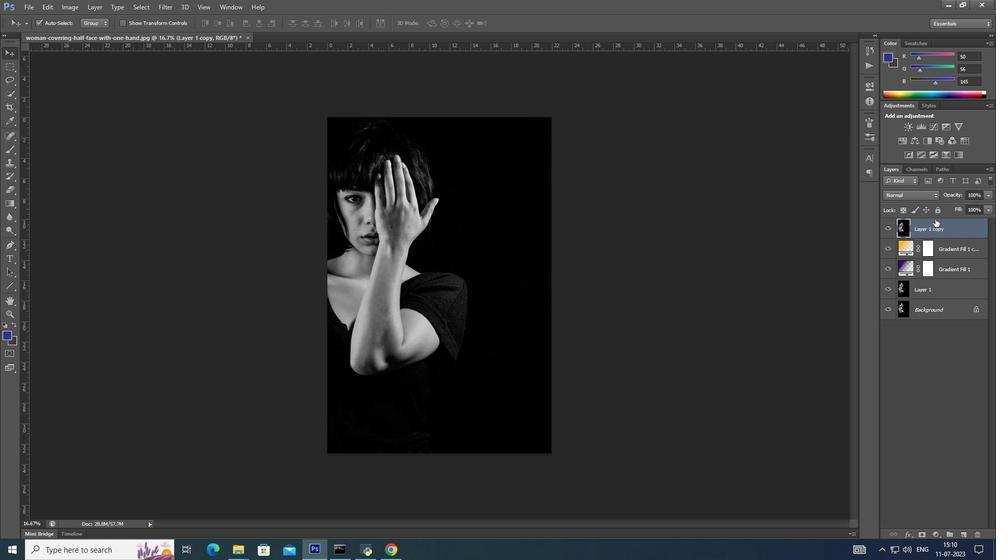 
Action: Mouse moved to (941, 233)
Screenshot: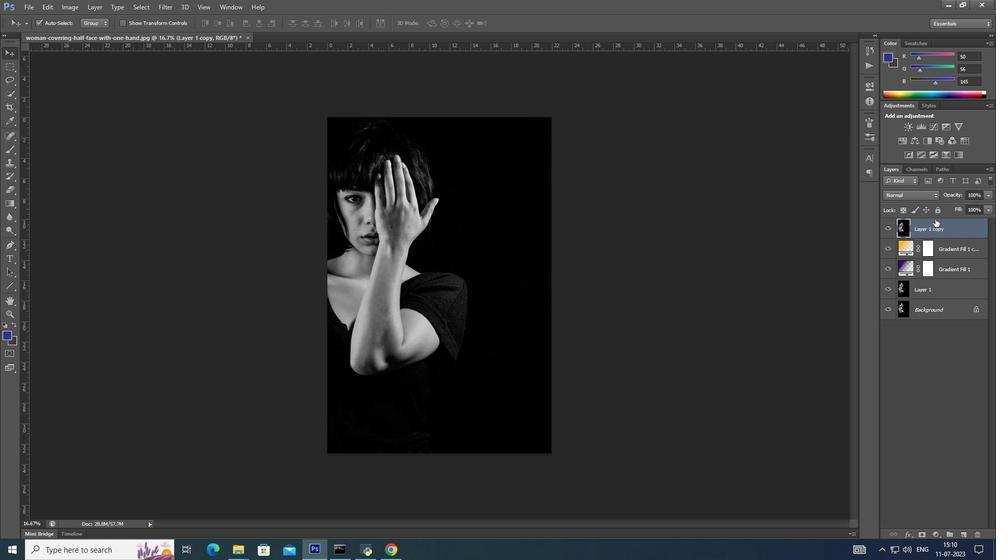
Action: Key pressed <Key.alt_l>
Screenshot: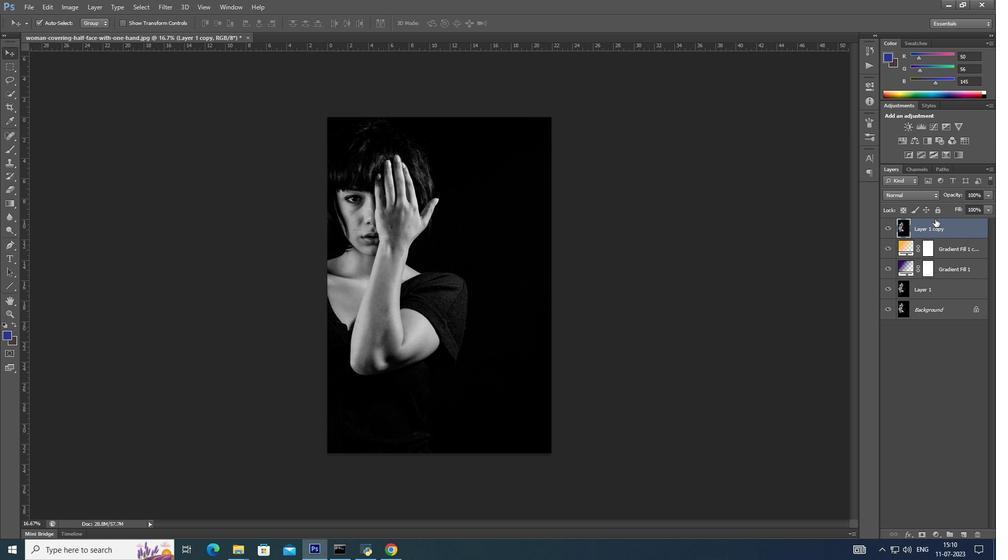 
Action: Mouse moved to (941, 230)
Screenshot: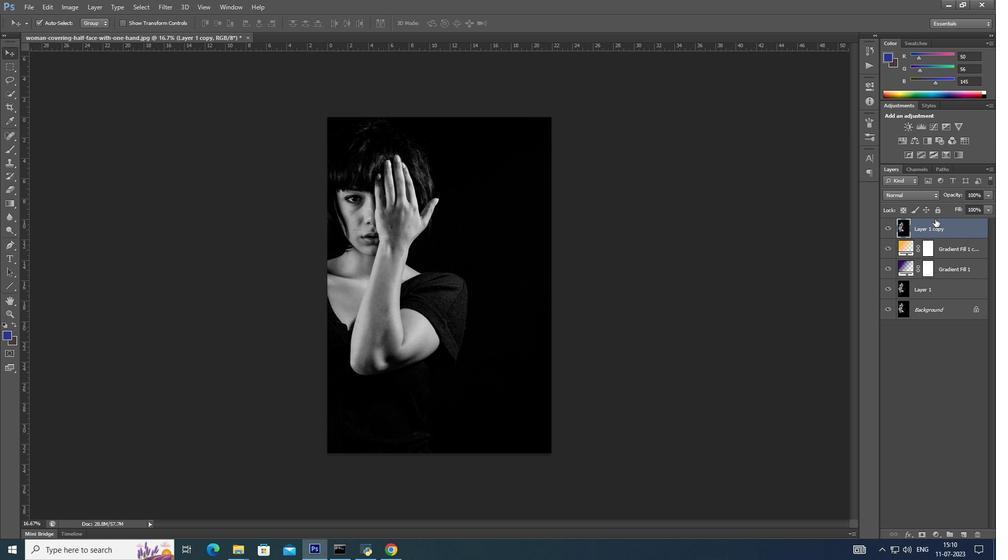 
Action: Key pressed <Key.alt_l>
Screenshot: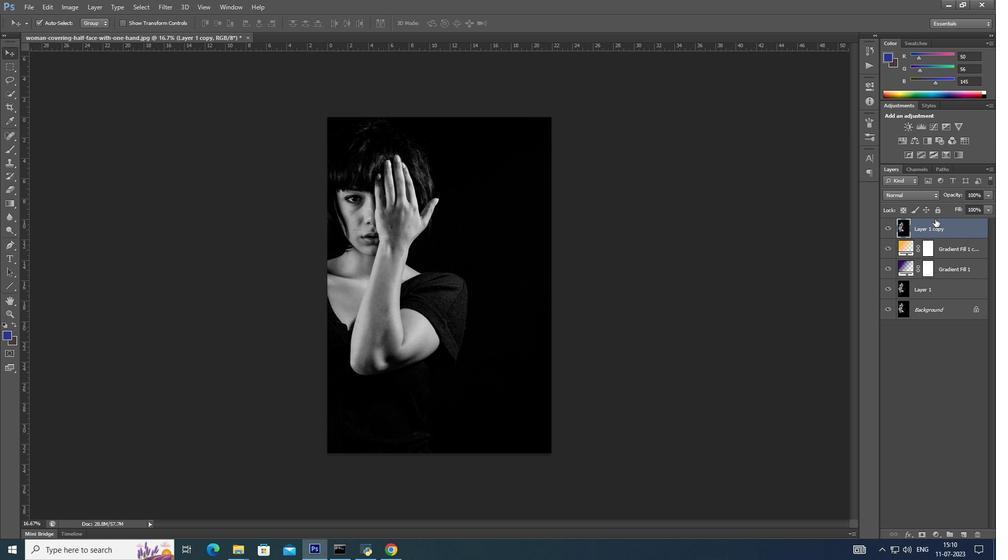 
Action: Mouse moved to (941, 228)
Screenshot: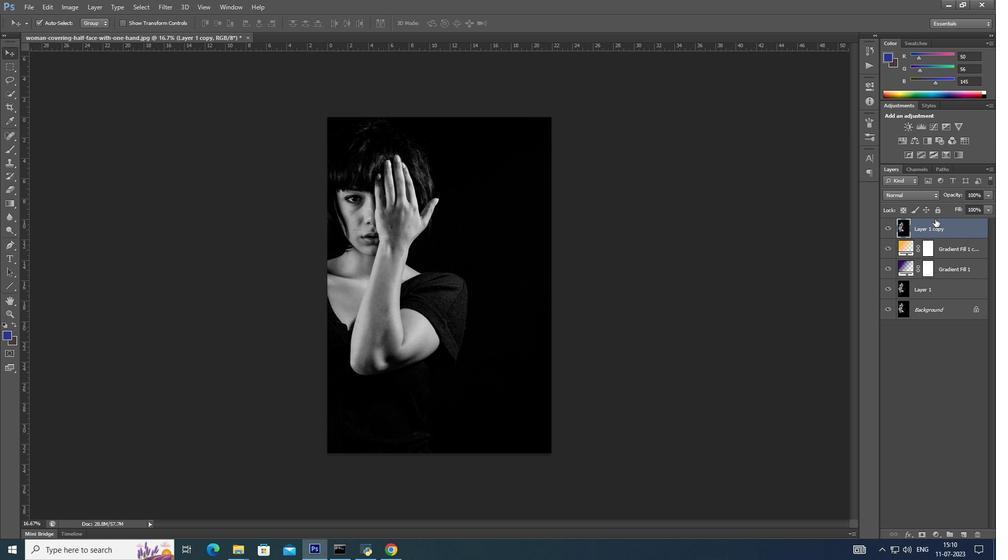 
Action: Key pressed <Key.alt_l>
Screenshot: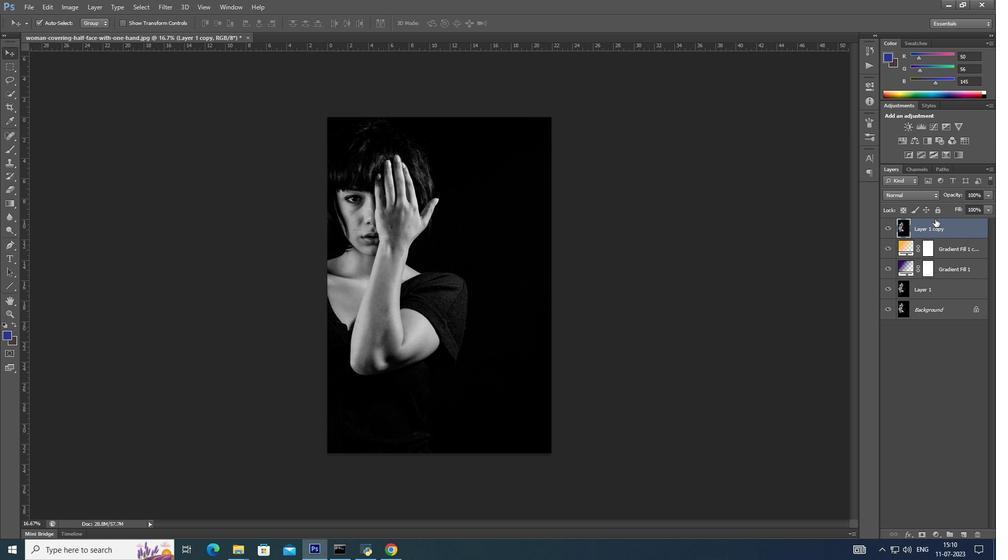 
Action: Mouse moved to (941, 227)
Screenshot: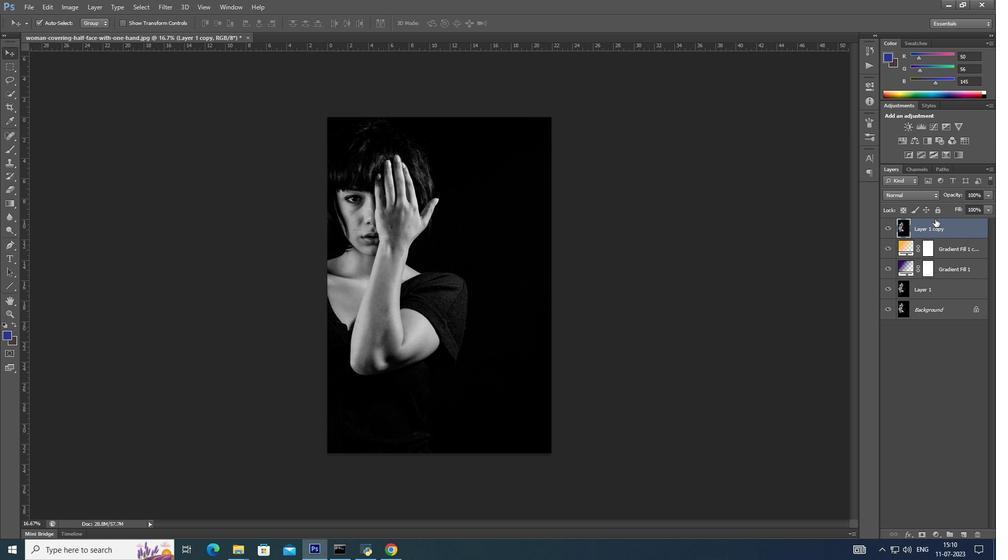
Action: Key pressed <Key.alt_l>
Screenshot: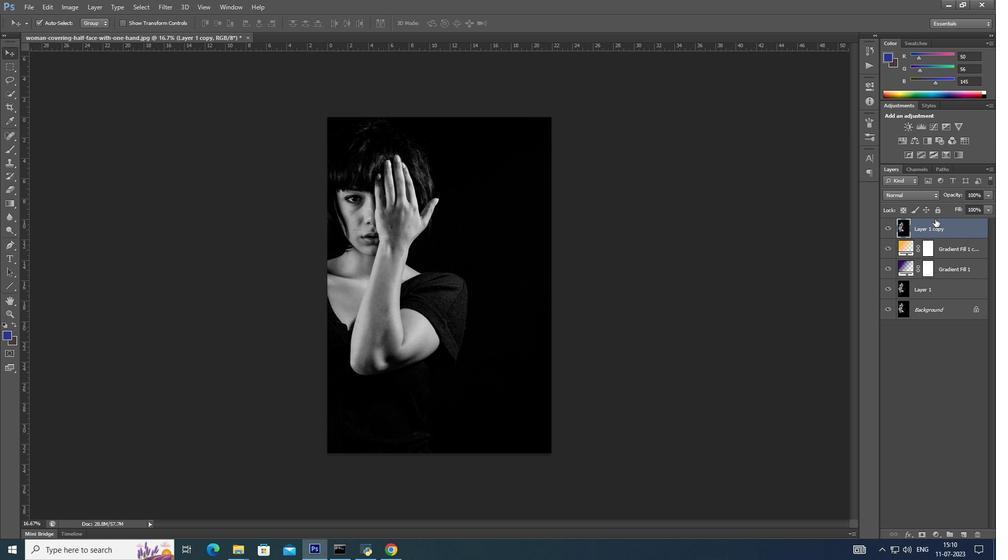 
Action: Mouse moved to (941, 226)
Screenshot: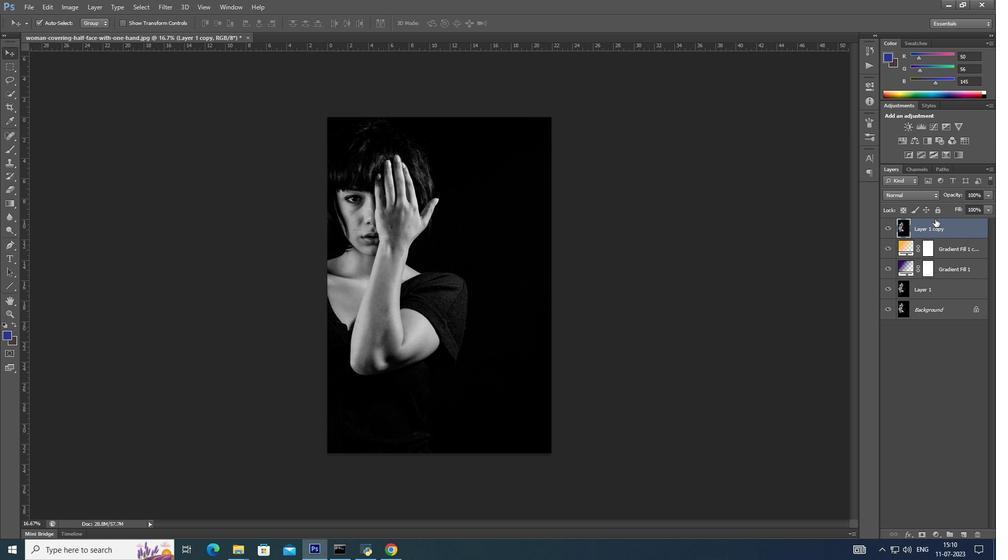 
Action: Key pressed <Key.alt_l>
Screenshot: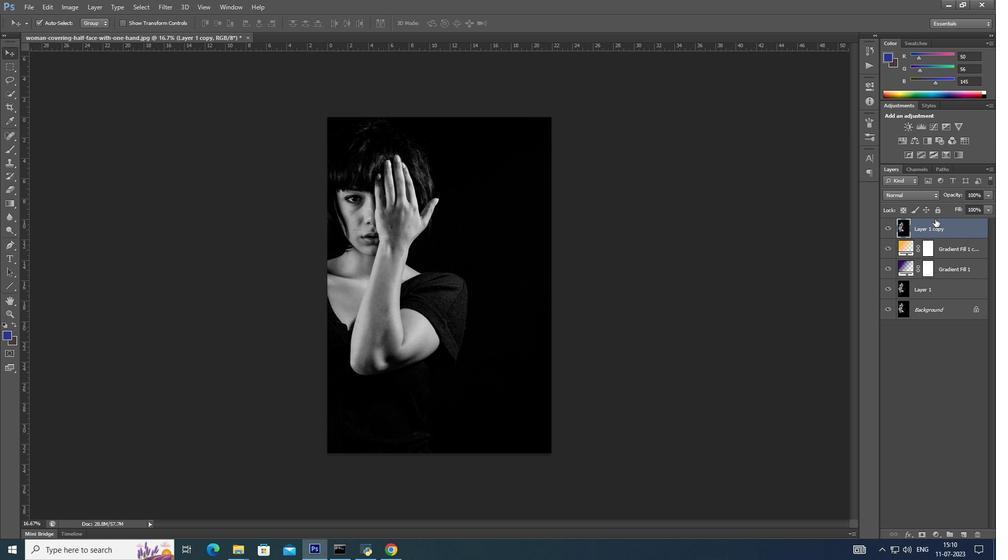 
Action: Mouse moved to (941, 225)
Screenshot: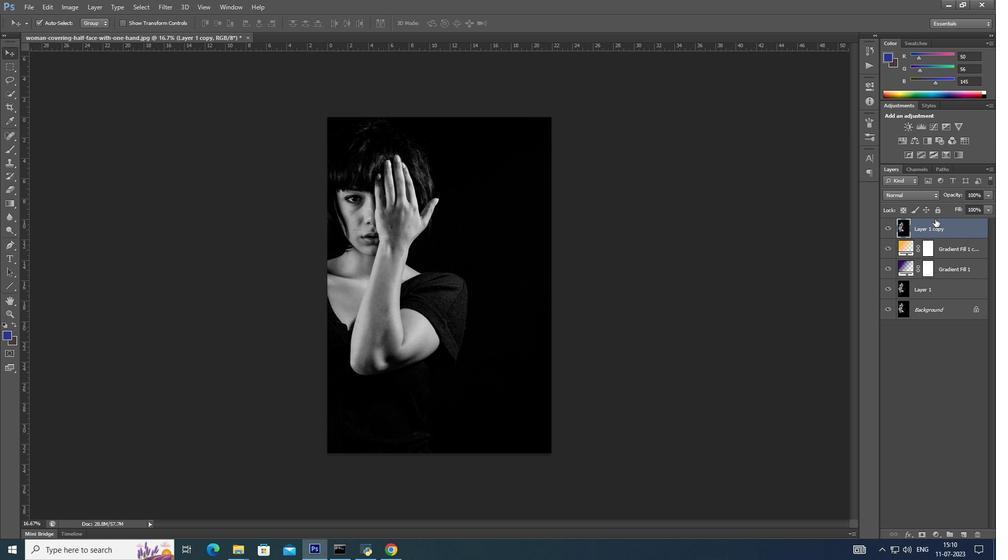 
Action: Key pressed <Key.alt_l><Key.alt_l><Key.alt_l><Key.alt_l><Key.alt_l><Key.alt_l><Key.alt_l><Key.alt_l><Key.alt_l><Key.alt_l><Key.alt_l><Key.alt_l><Key.alt_l><Key.alt_l><Key.alt_l><Key.alt_l><Key.alt_l><Key.alt_l>
Screenshot: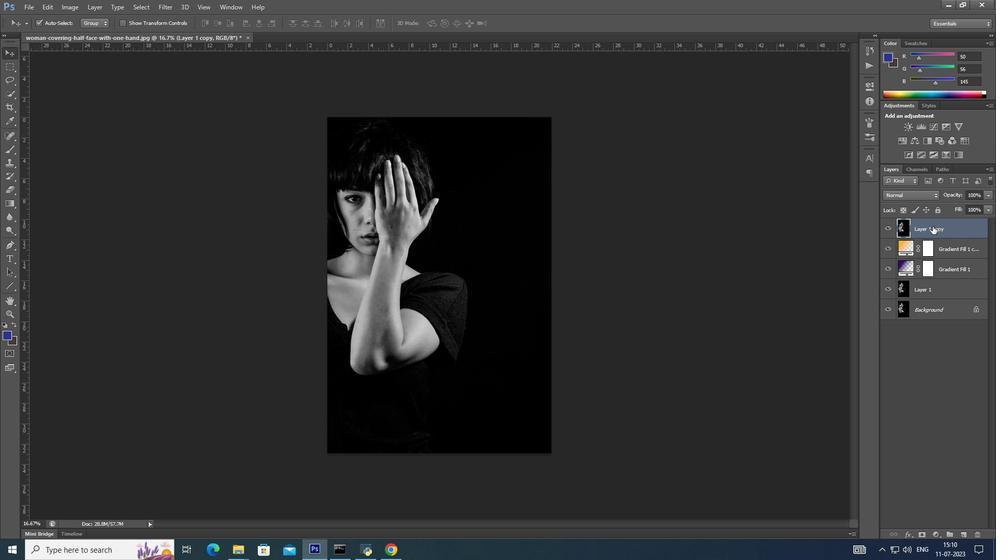 
Action: Mouse moved to (938, 232)
Screenshot: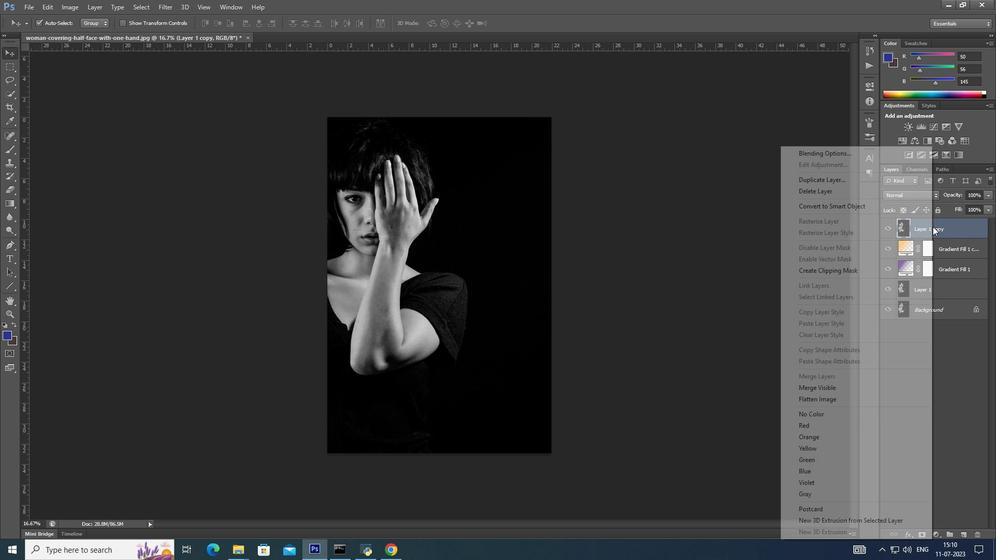 
Action: Mouse pressed left at (938, 232)
Screenshot: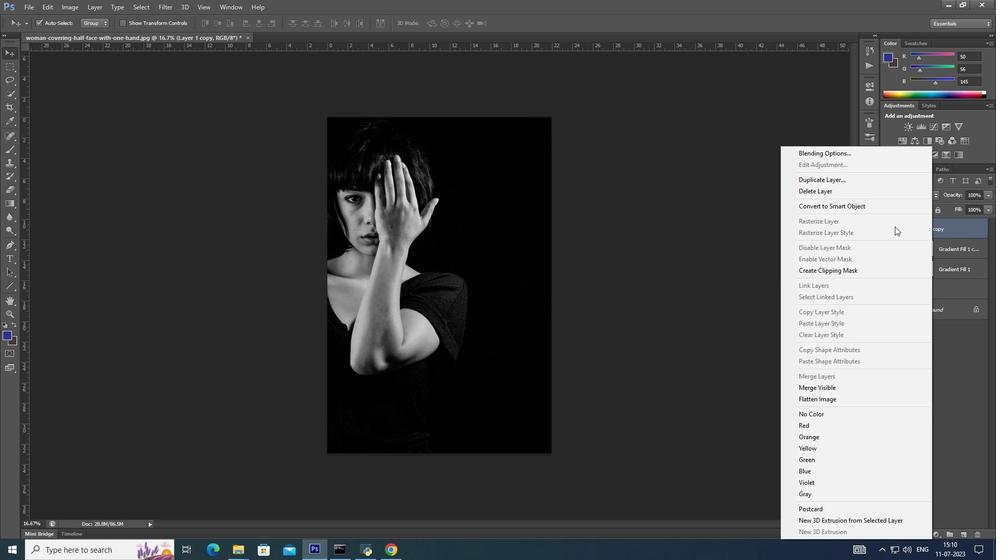 
Action: Mouse pressed right at (938, 232)
Screenshot: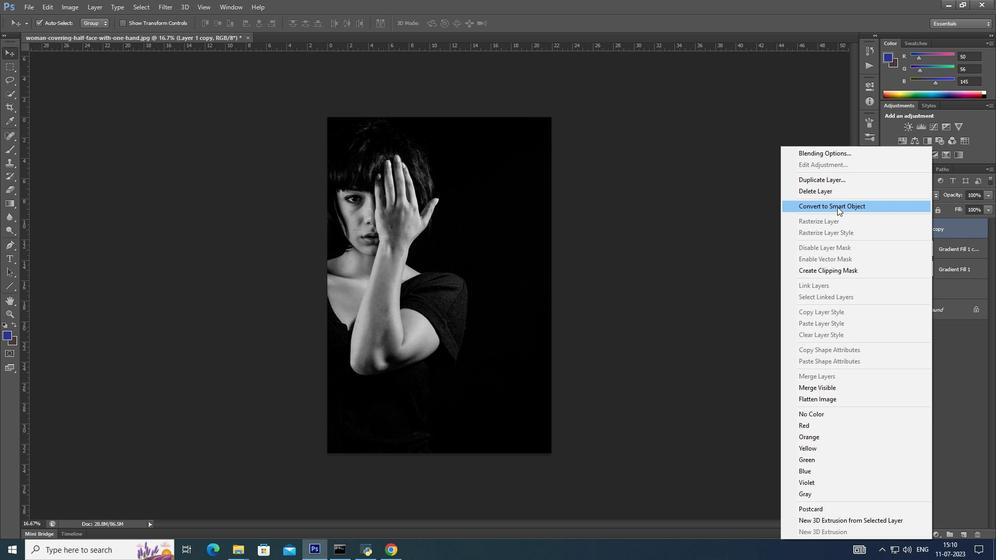 
Action: Mouse moved to (841, 195)
Screenshot: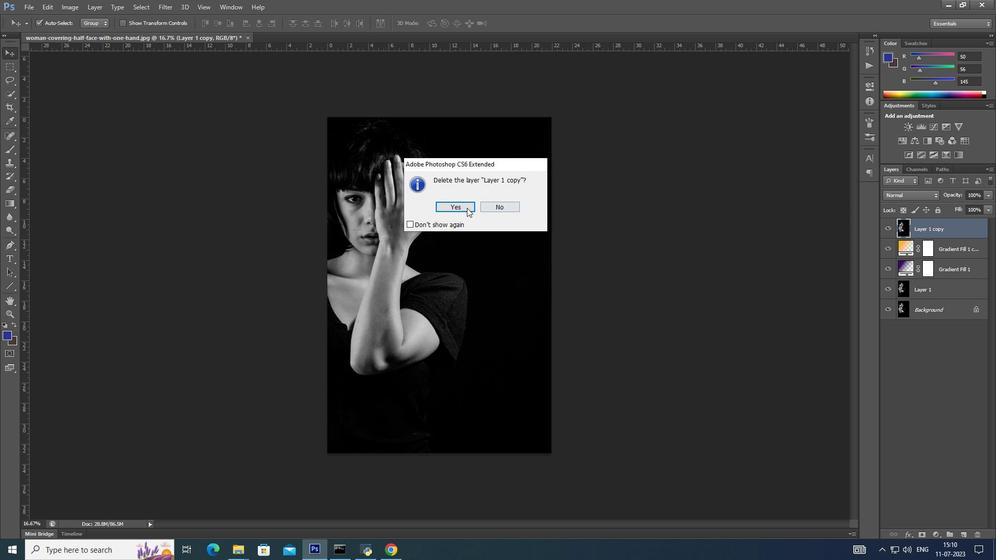 
Action: Mouse pressed left at (841, 195)
Screenshot: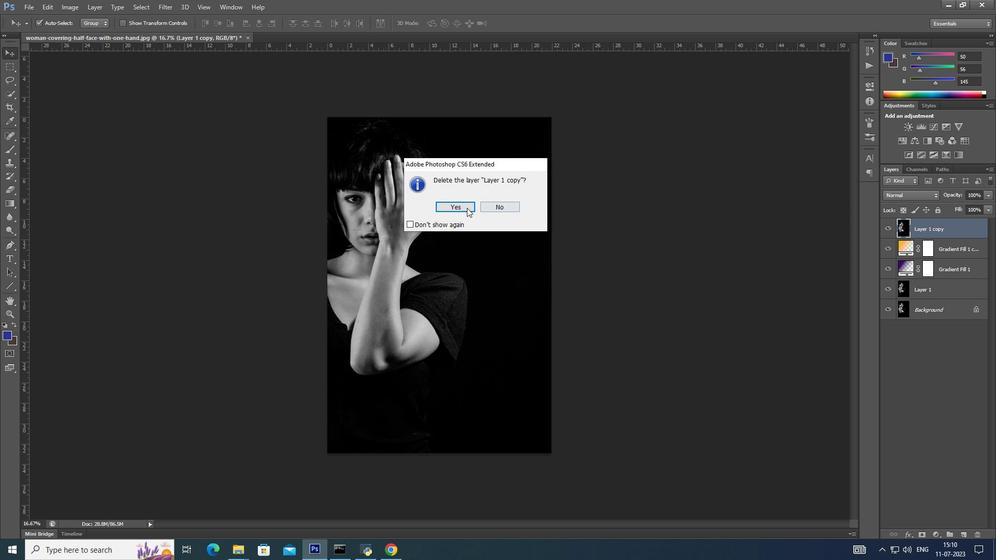 
Action: Mouse moved to (468, 214)
Screenshot: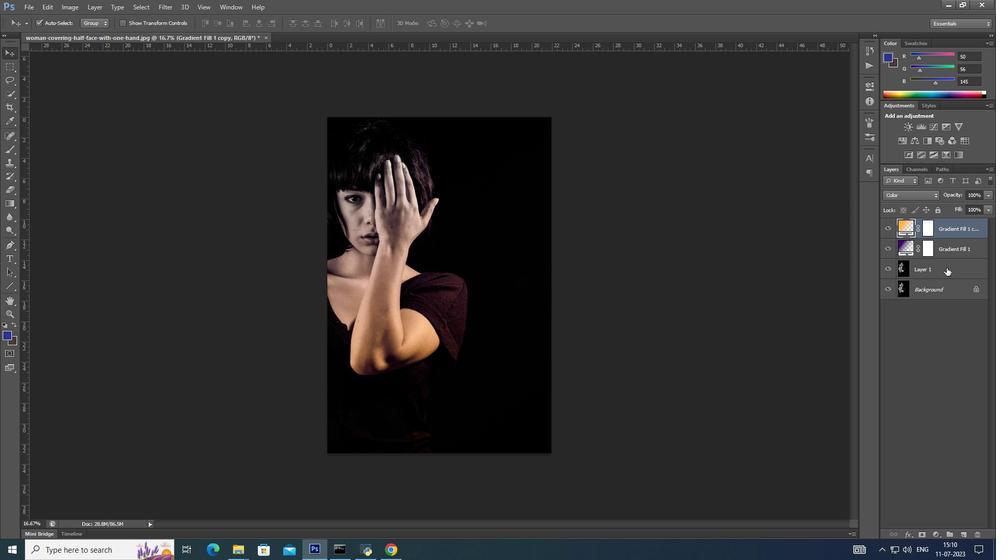 
Action: Mouse pressed left at (468, 214)
Screenshot: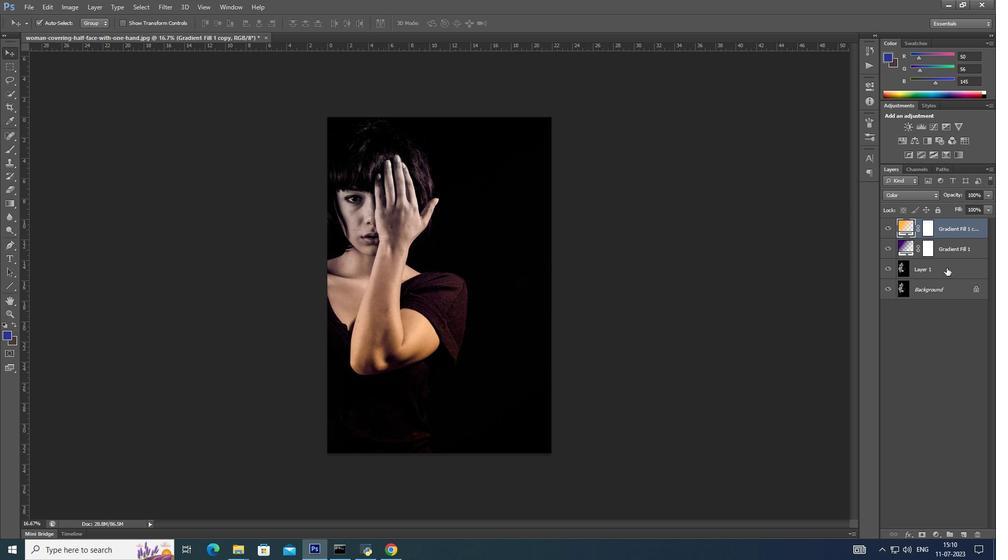 
Action: Mouse moved to (955, 229)
Screenshot: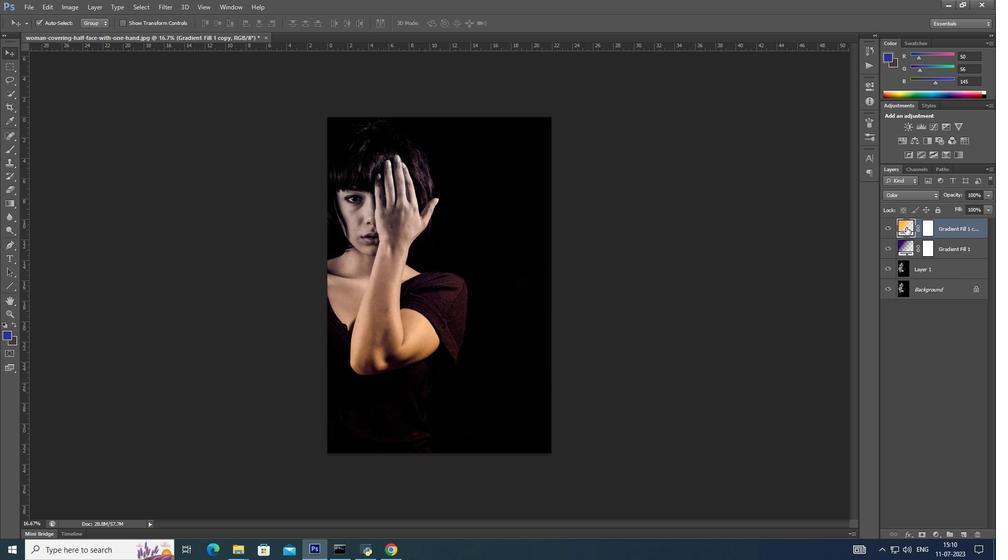 
Action: Mouse pressed left at (955, 229)
Screenshot: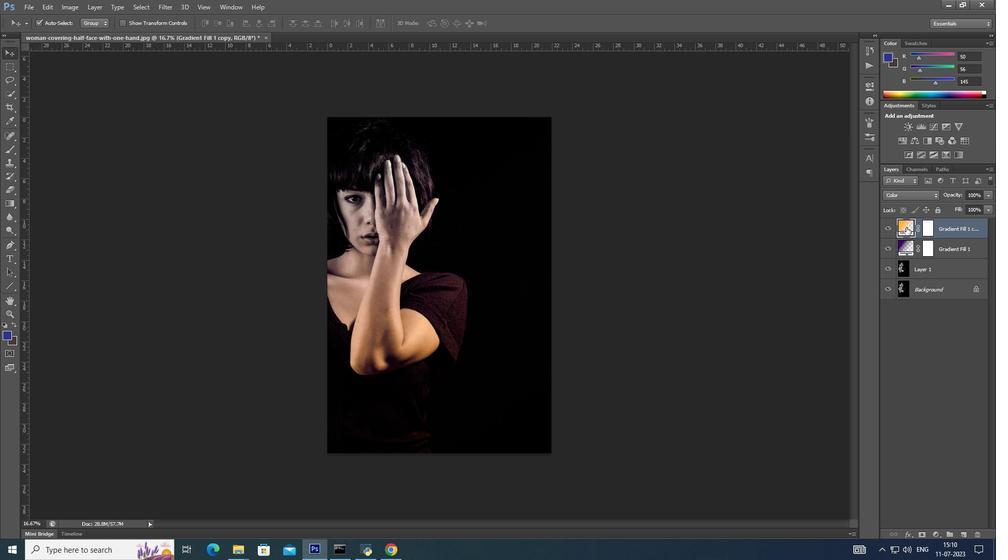
Action: Mouse moved to (912, 233)
Screenshot: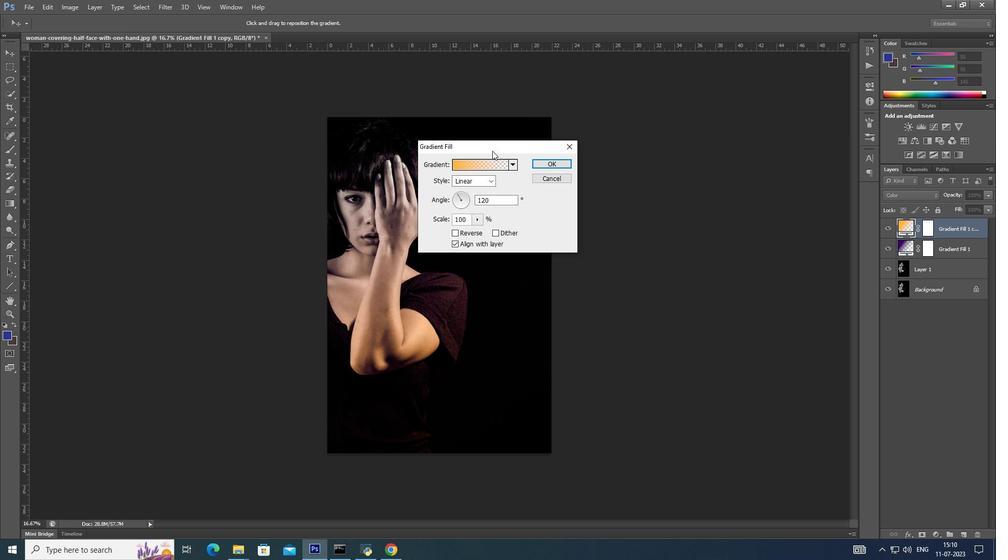 
Action: Mouse pressed left at (912, 233)
Screenshot: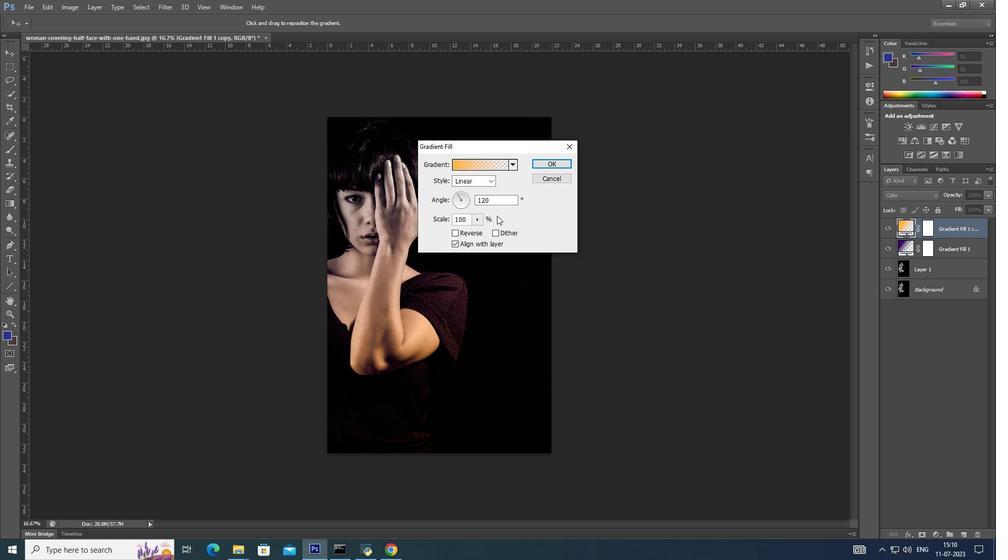 
Action: Mouse pressed left at (912, 233)
Screenshot: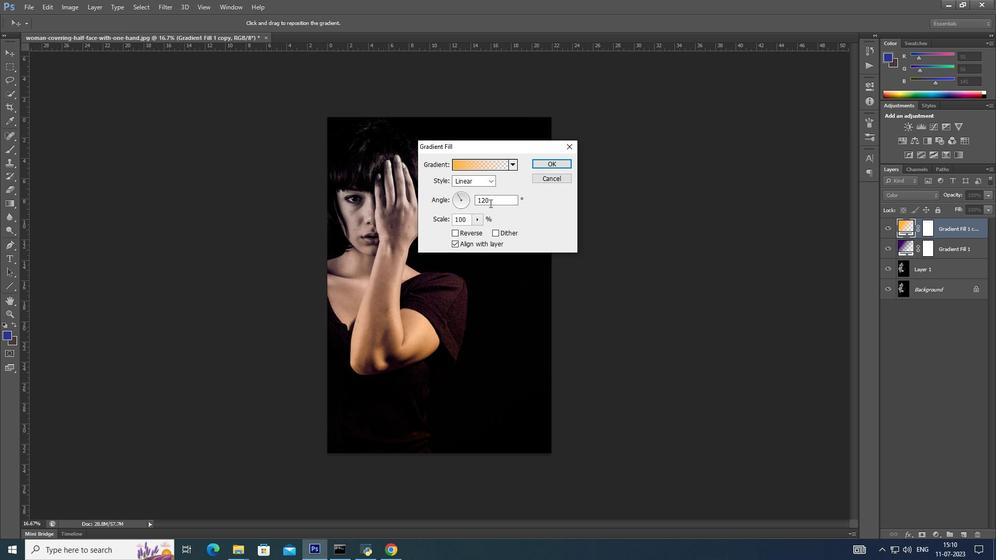 
Action: Mouse moved to (502, 207)
Screenshot: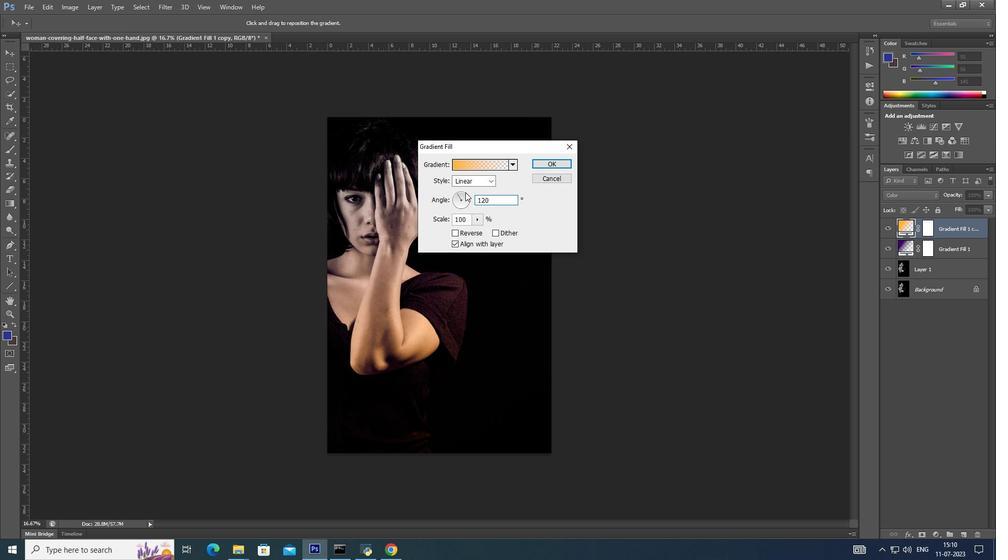
Action: Mouse pressed left at (502, 207)
Screenshot: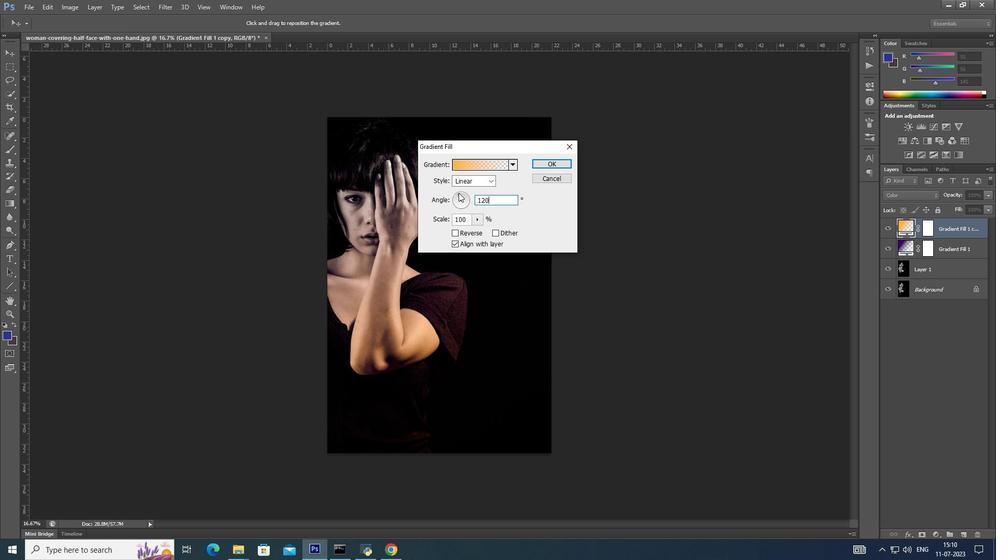 
Action: Mouse moved to (463, 198)
Screenshot: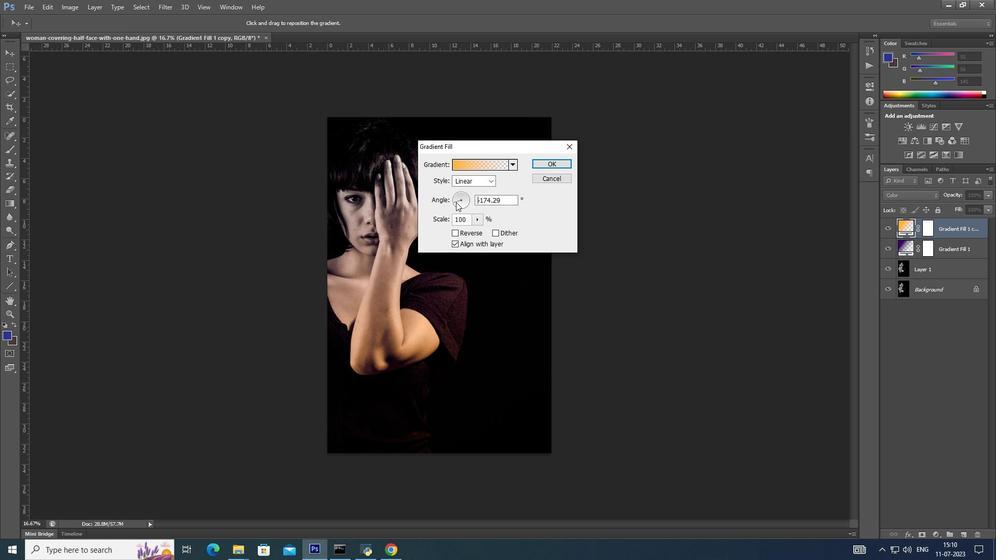 
Action: Mouse pressed left at (463, 198)
Screenshot: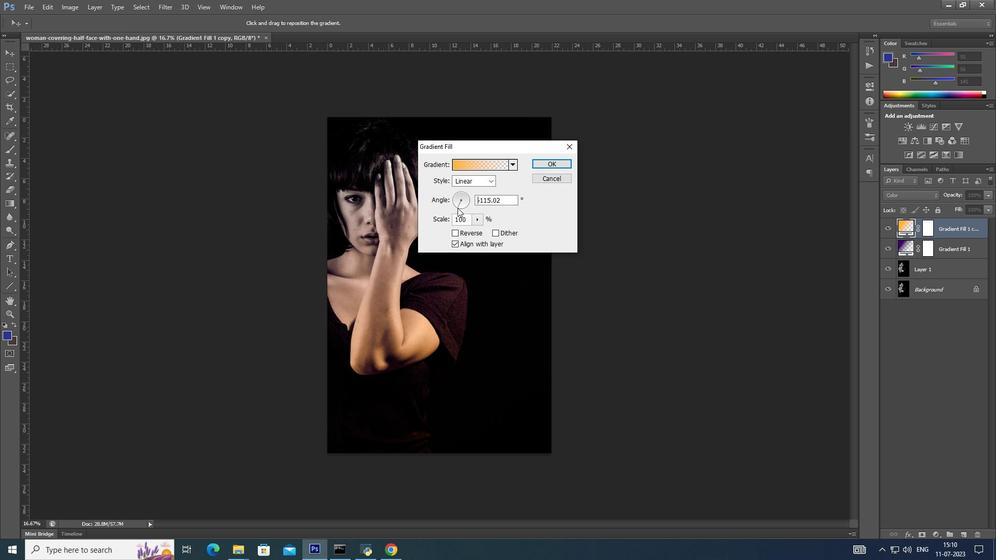 
Action: Mouse moved to (460, 202)
Screenshot: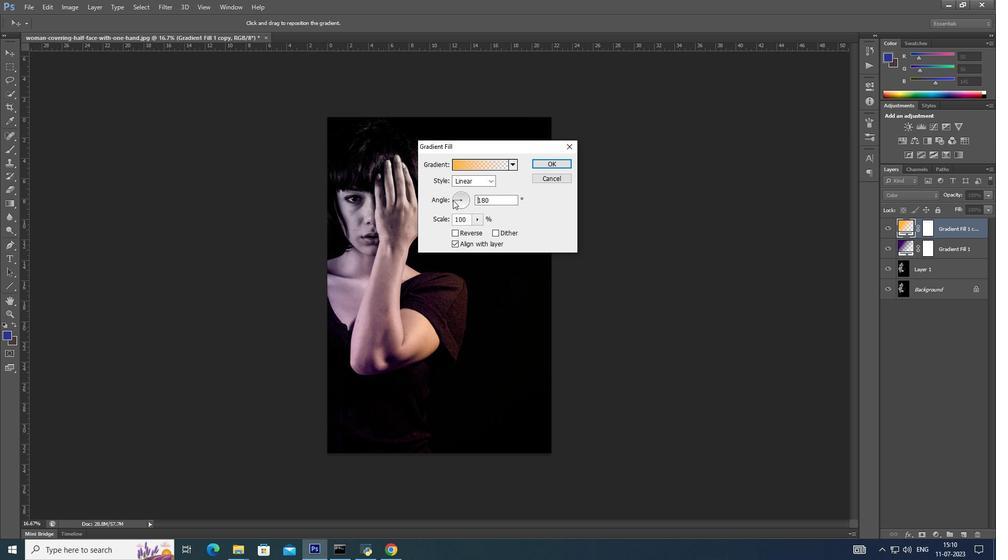 
Action: Mouse pressed left at (460, 202)
Screenshot: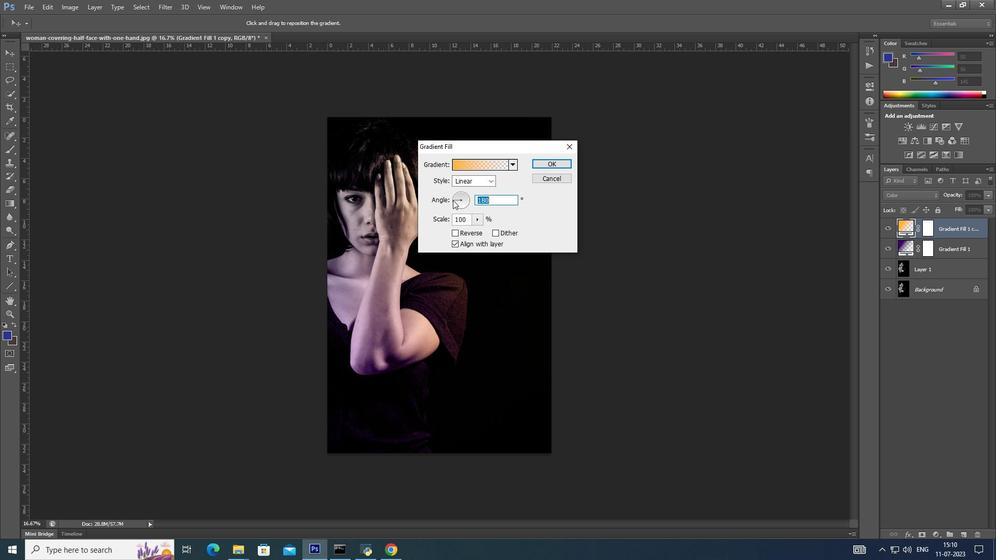 
Action: Mouse moved to (461, 203)
Screenshot: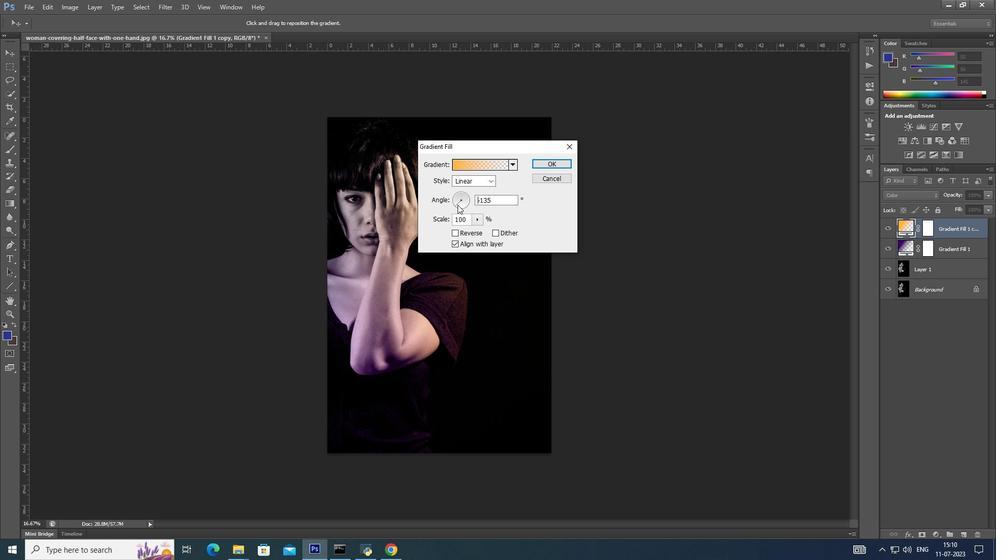 
Action: Mouse pressed left at (461, 203)
Screenshot: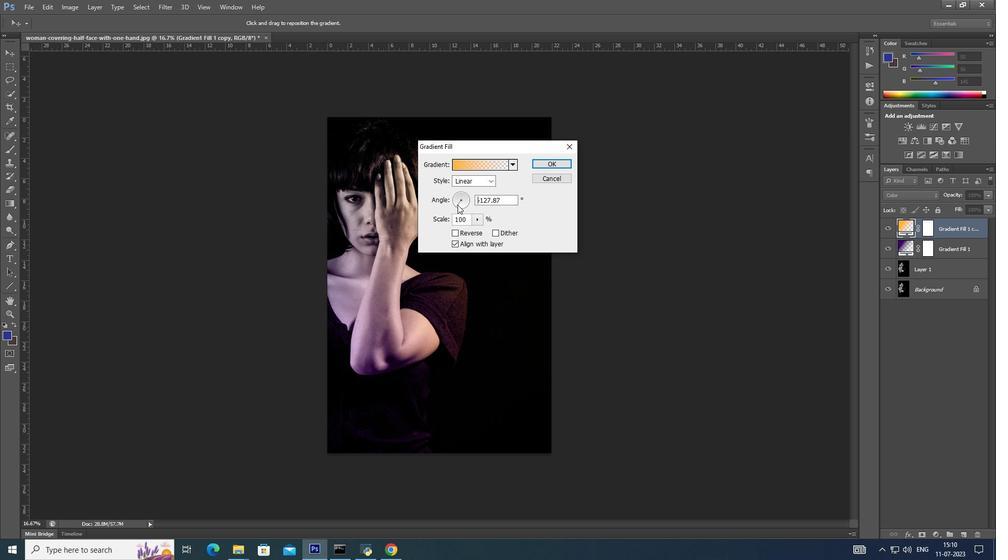 
Action: Mouse moved to (462, 209)
Screenshot: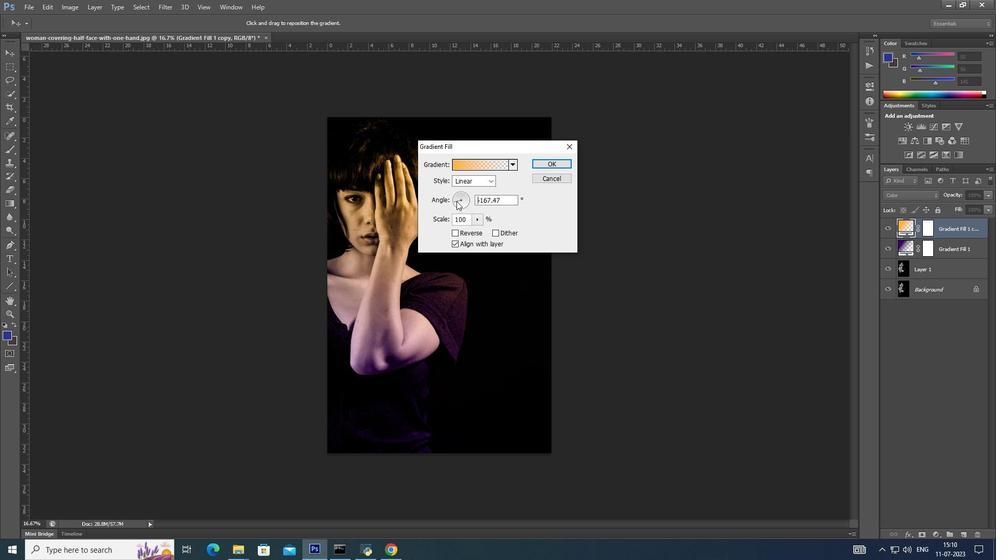 
Action: Mouse pressed left at (462, 209)
Screenshot: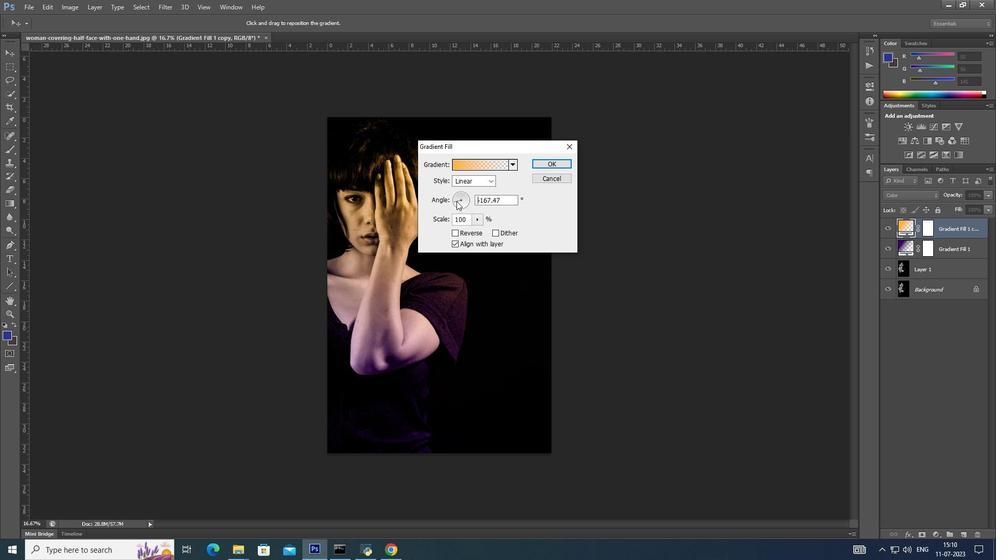 
Action: Mouse moved to (462, 206)
Screenshot: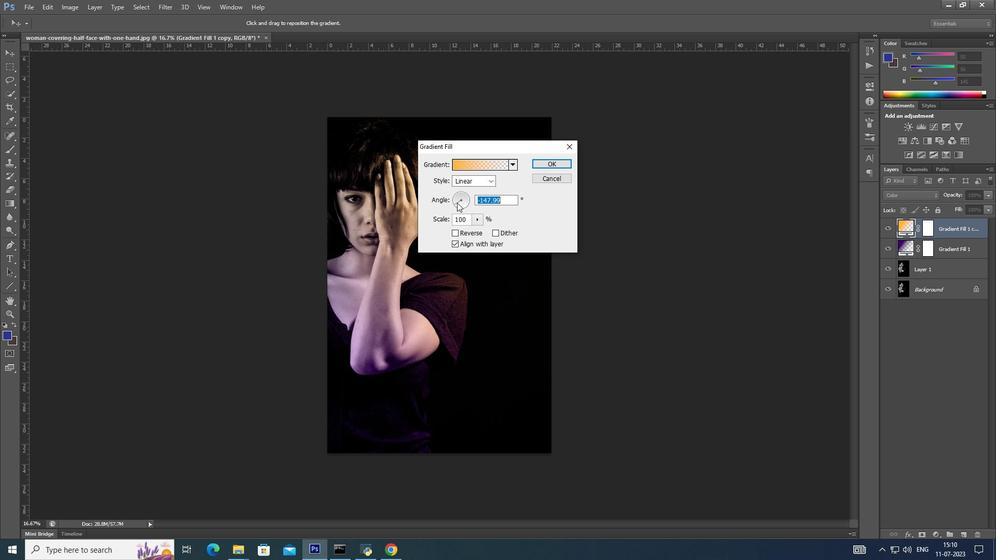 
Action: Mouse pressed left at (462, 206)
Screenshot: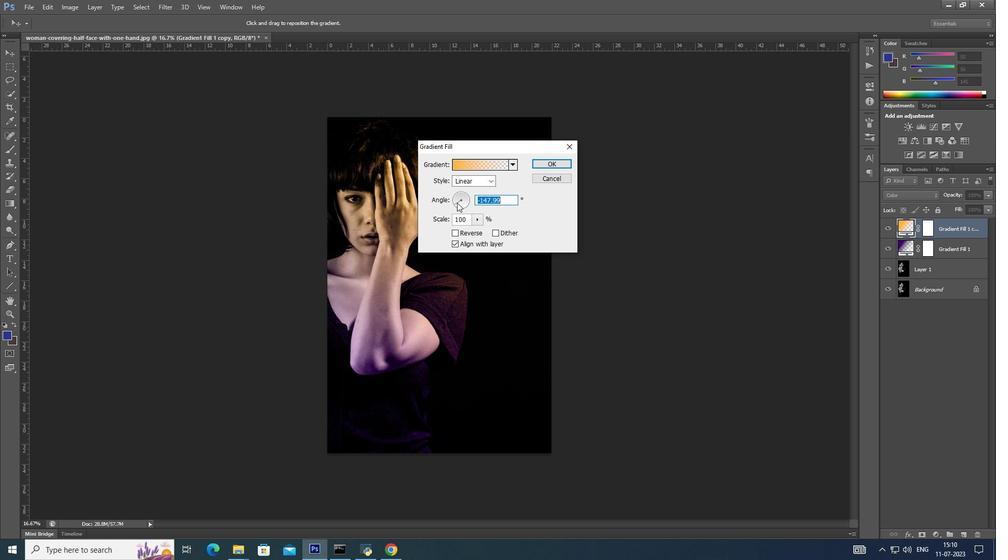 
Action: Mouse moved to (461, 208)
Screenshot: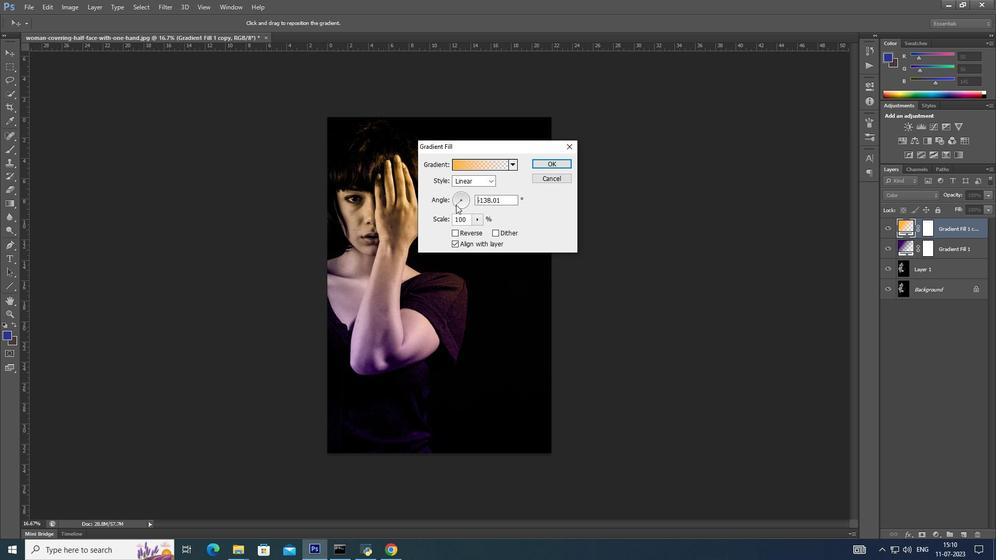 
Action: Mouse pressed left at (461, 208)
Screenshot: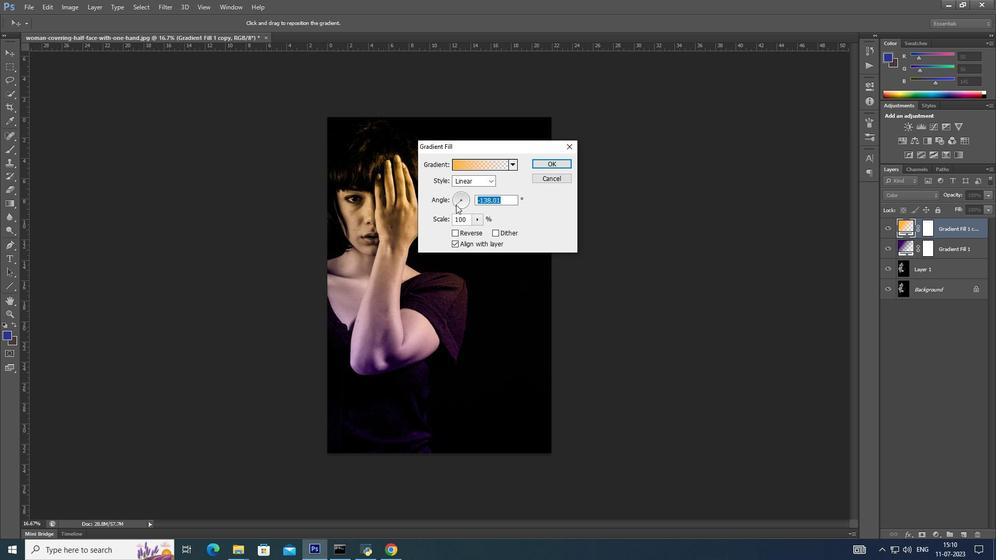 
Action: Mouse moved to (461, 210)
Screenshot: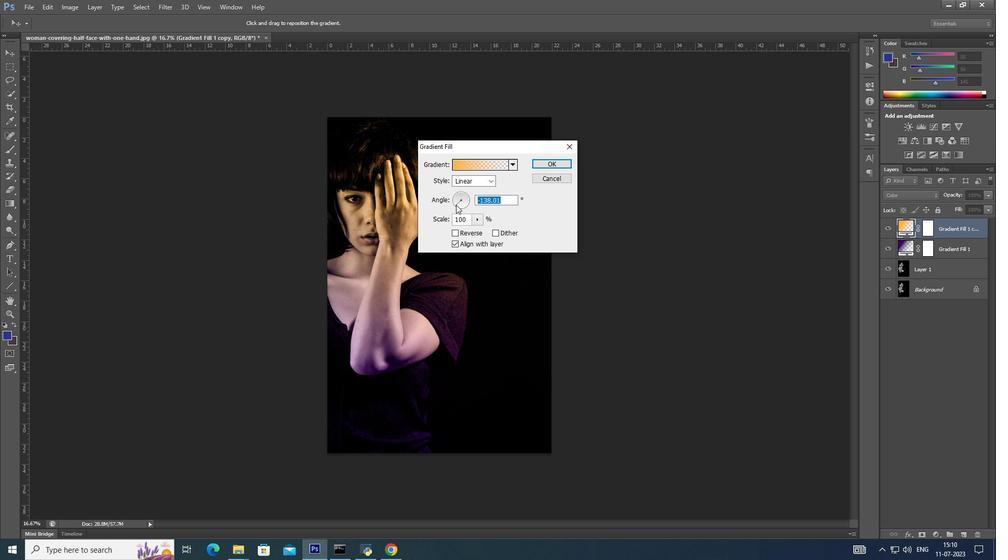 
Action: Mouse pressed left at (461, 210)
Screenshot: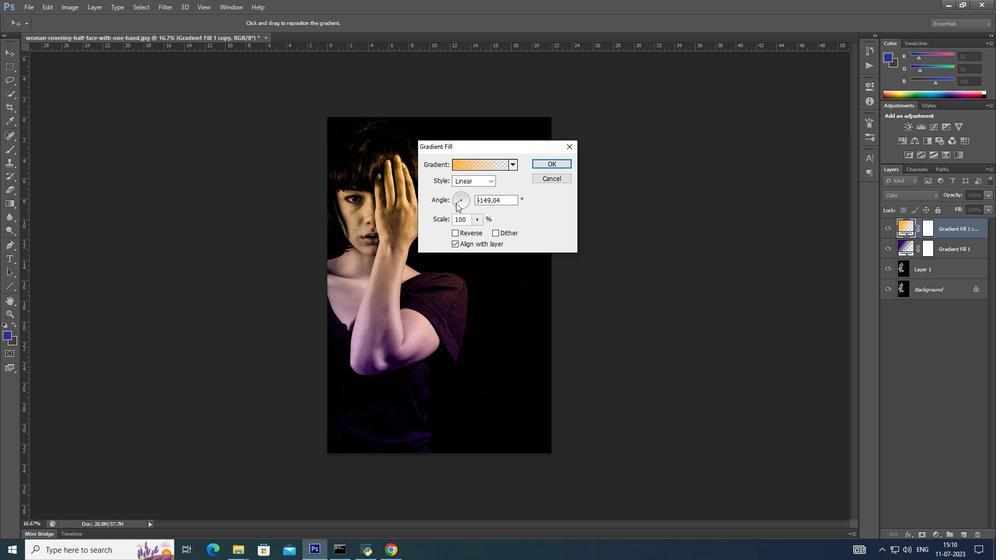 
Action: Mouse moved to (460, 207)
Screenshot: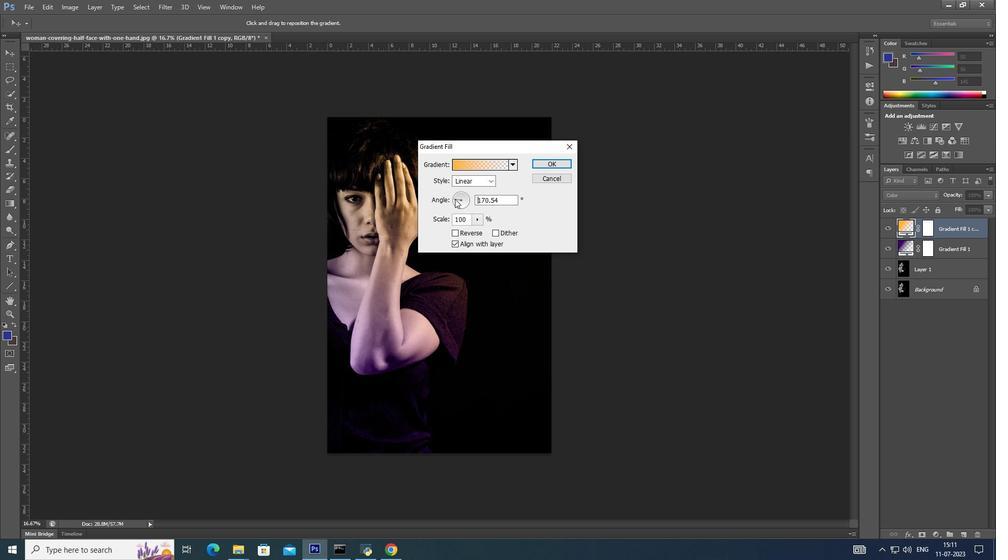 
Action: Mouse pressed left at (460, 207)
Screenshot: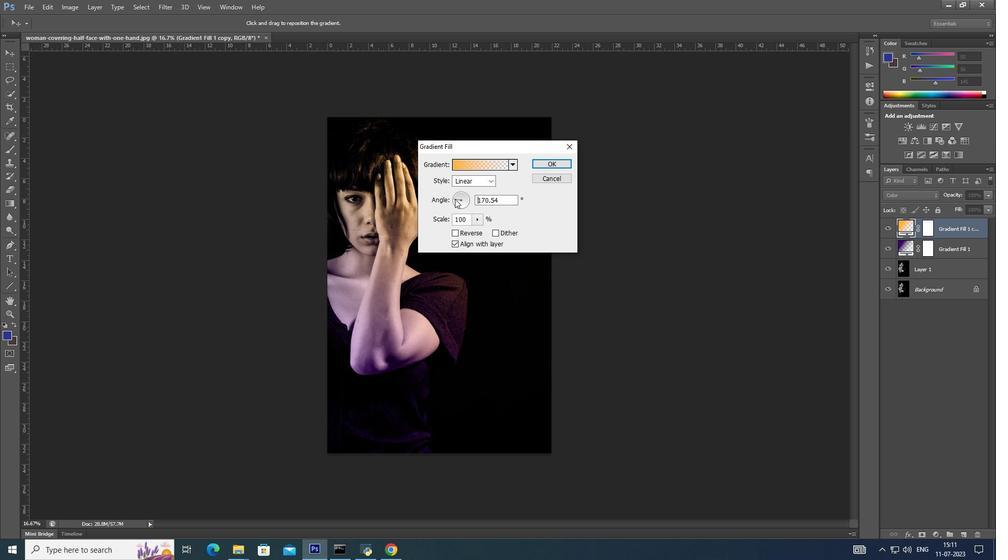 
Action: Mouse moved to (460, 204)
Screenshot: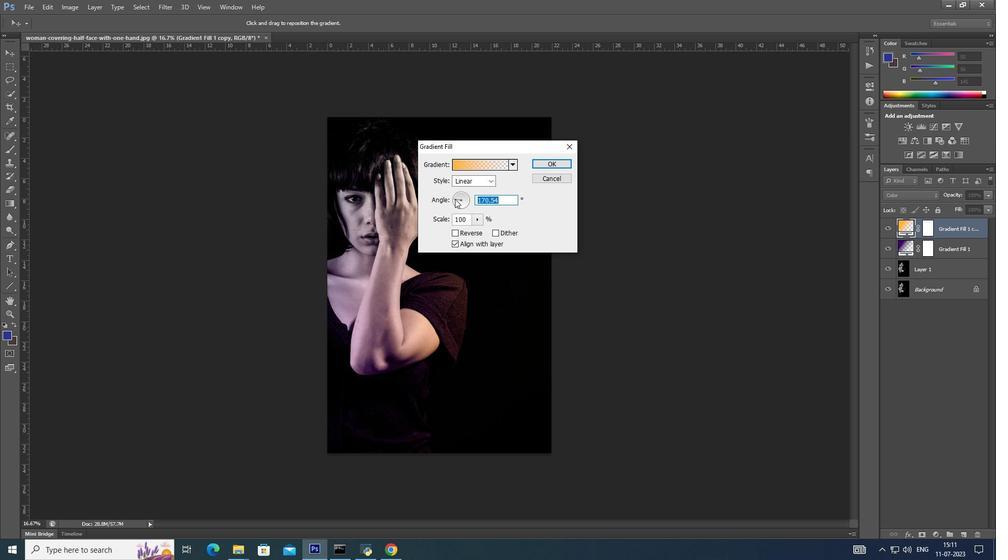
Action: Mouse pressed left at (460, 204)
Screenshot: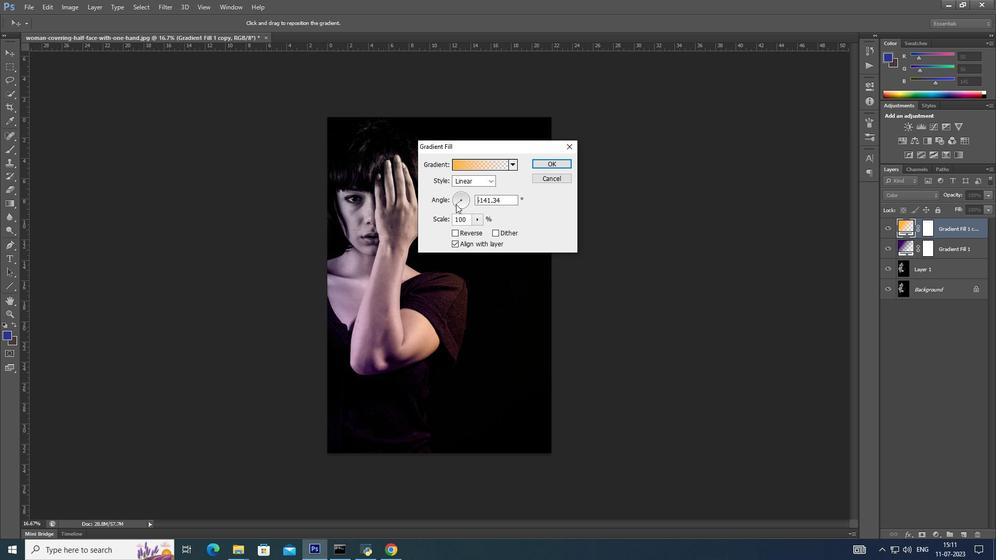 
Action: Mouse moved to (561, 167)
Screenshot: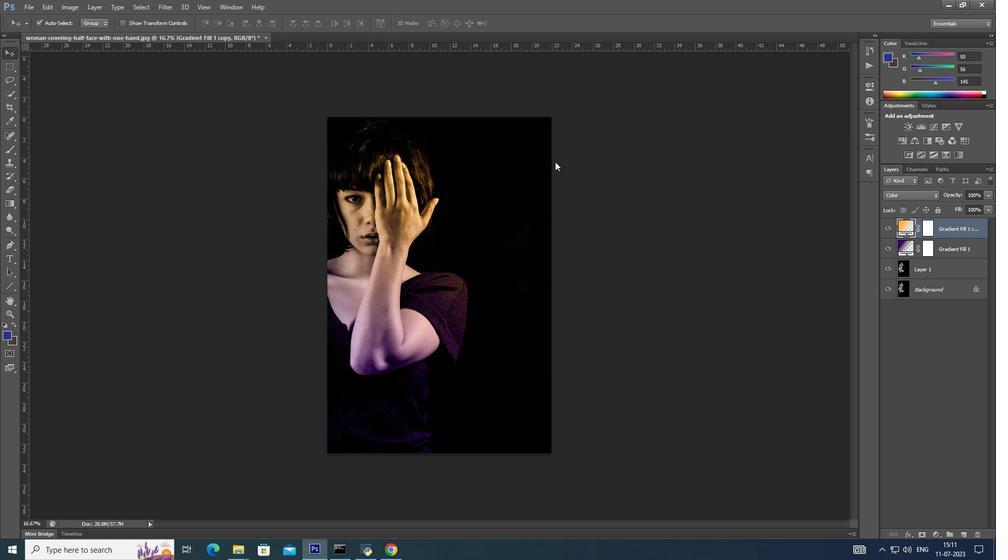 
Action: Mouse pressed left at (561, 167)
Screenshot: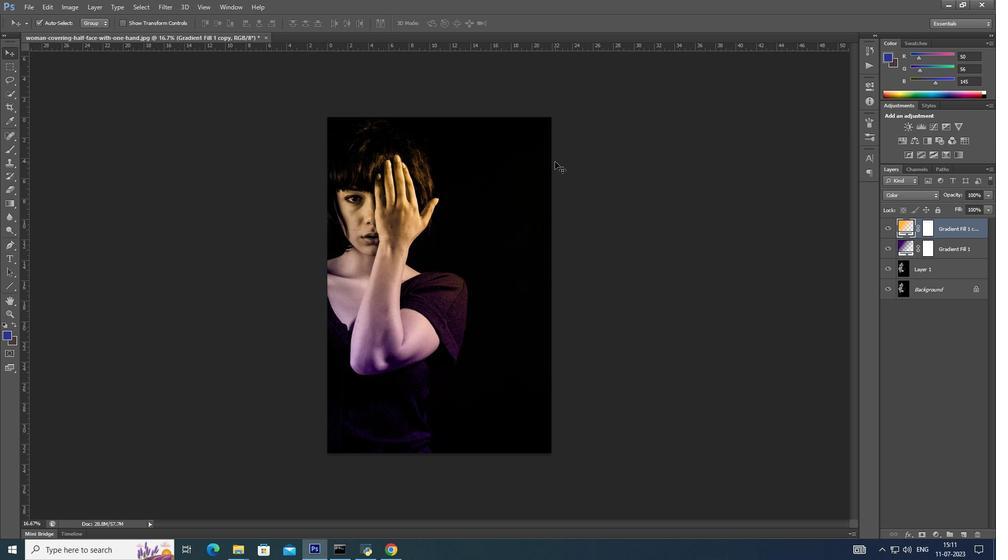 
Action: Mouse moved to (905, 248)
Screenshot: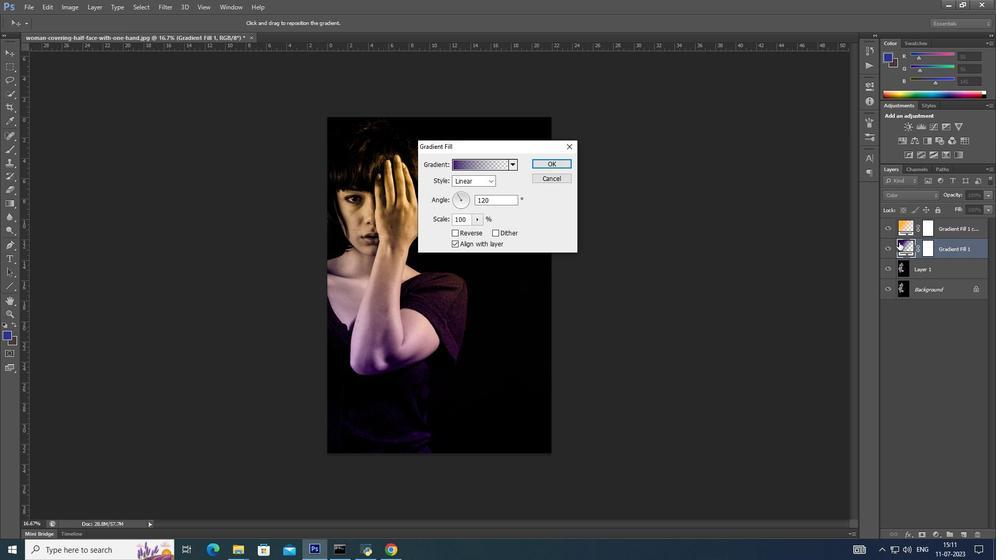 
Action: Mouse pressed left at (905, 248)
Screenshot: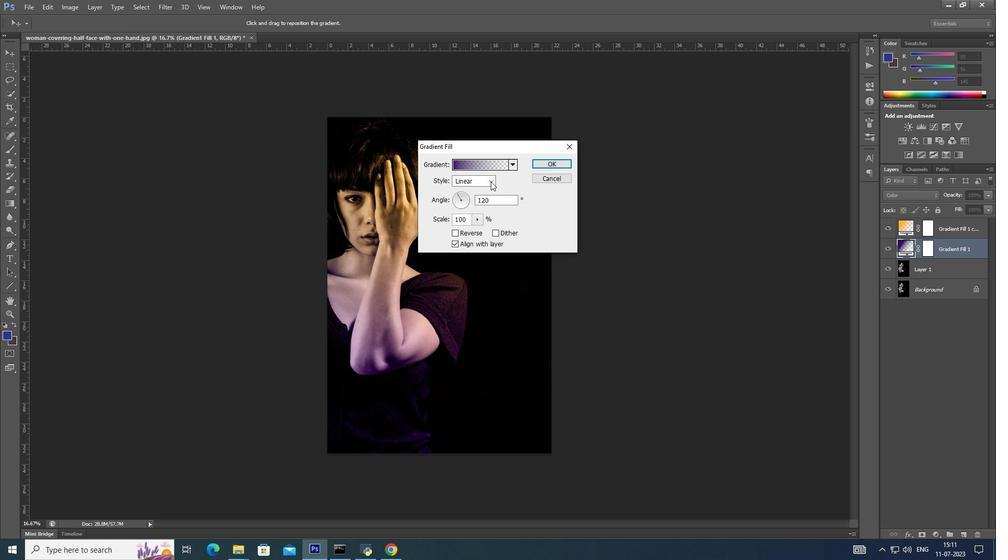 
Action: Mouse pressed left at (905, 248)
Screenshot: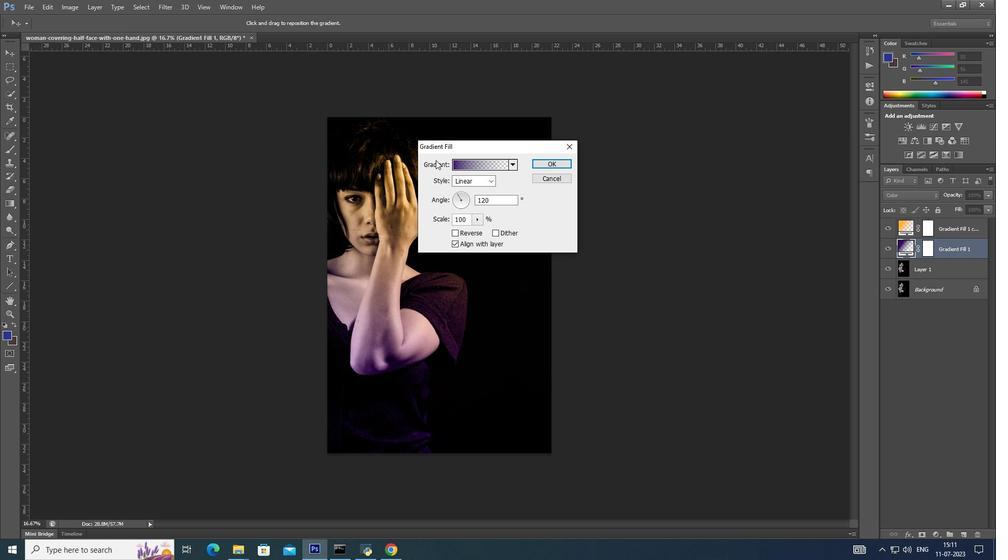 
Action: Mouse moved to (467, 167)
Screenshot: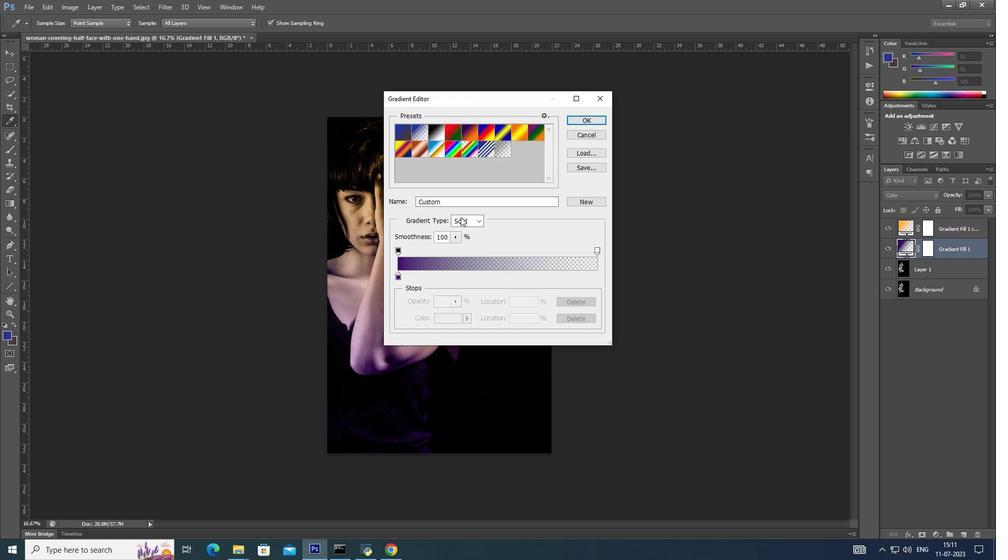 
Action: Mouse pressed left at (467, 167)
Screenshot: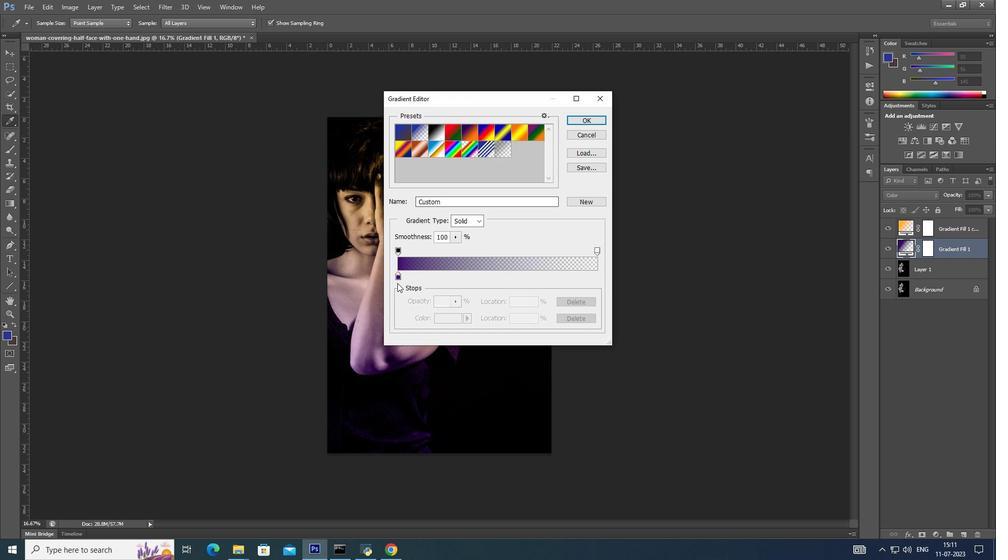 
Action: Mouse pressed left at (467, 167)
Screenshot: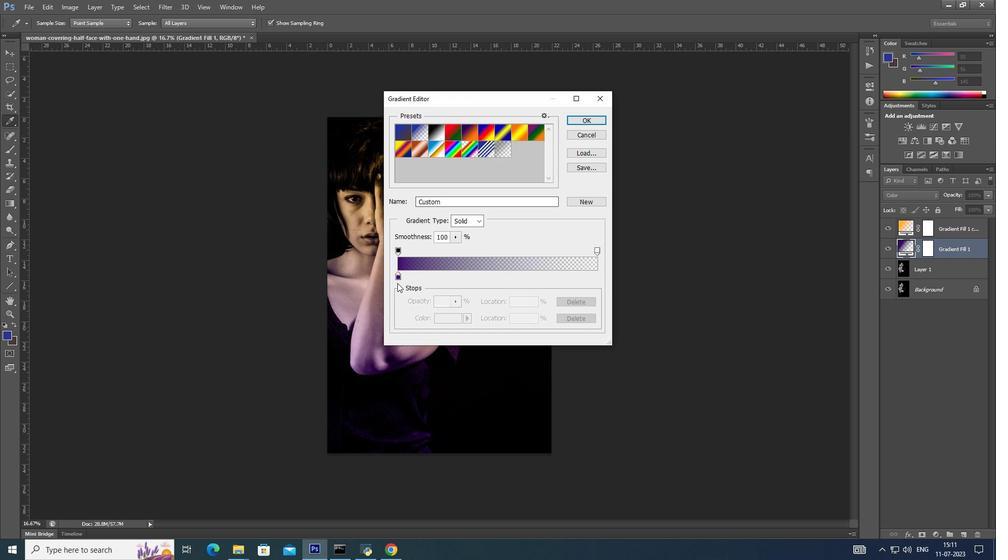 
Action: Mouse moved to (404, 283)
Screenshot: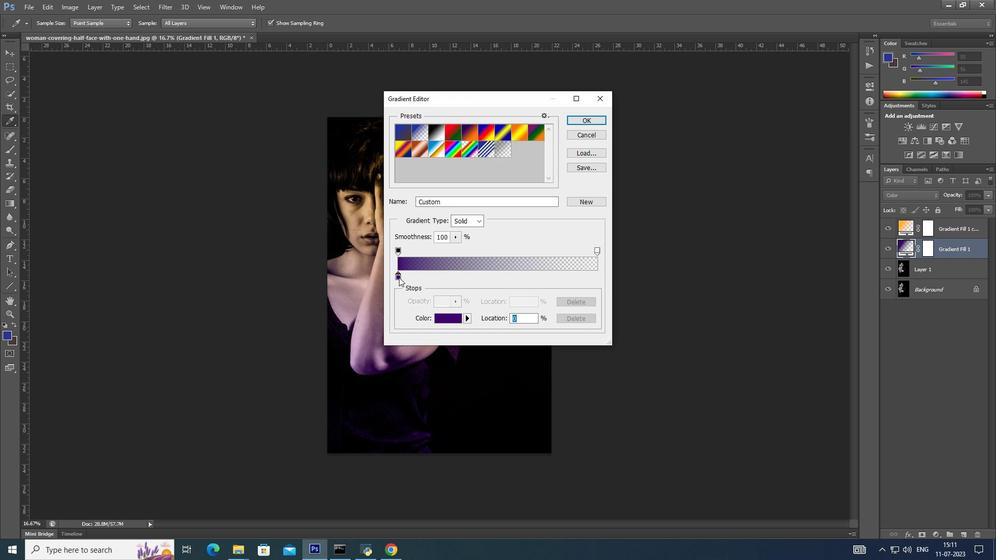 
Action: Mouse pressed left at (404, 283)
Screenshot: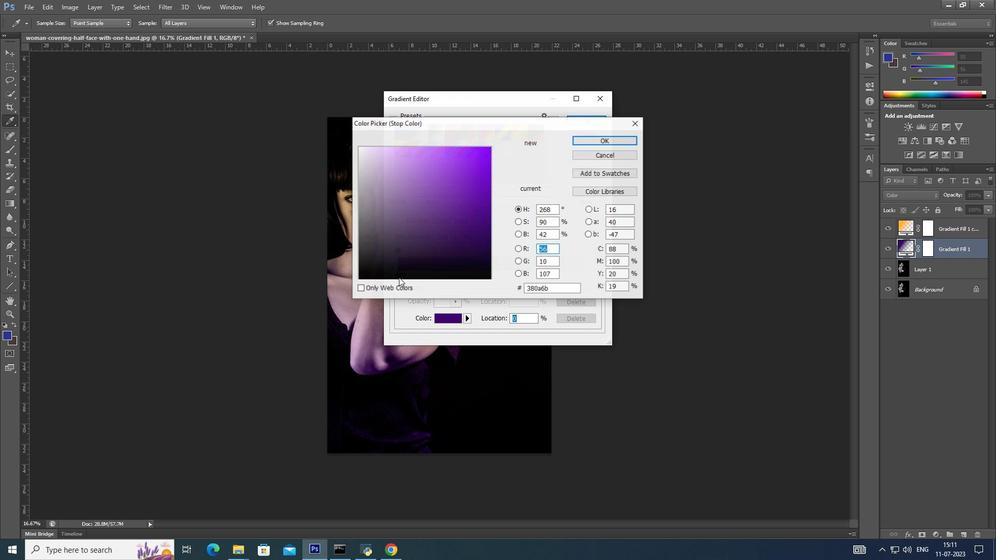 
Action: Mouse pressed left at (404, 283)
Screenshot: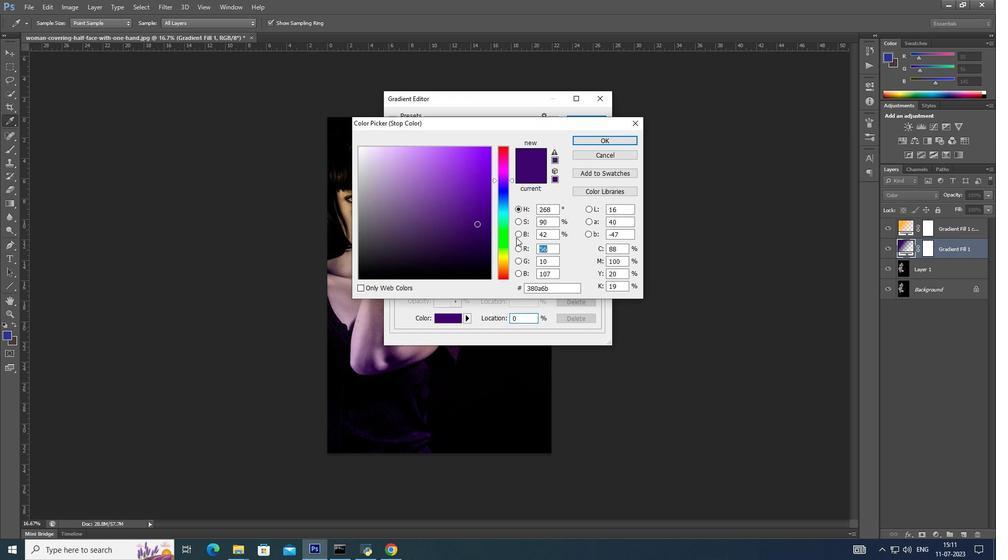 
Action: Mouse moved to (483, 241)
Screenshot: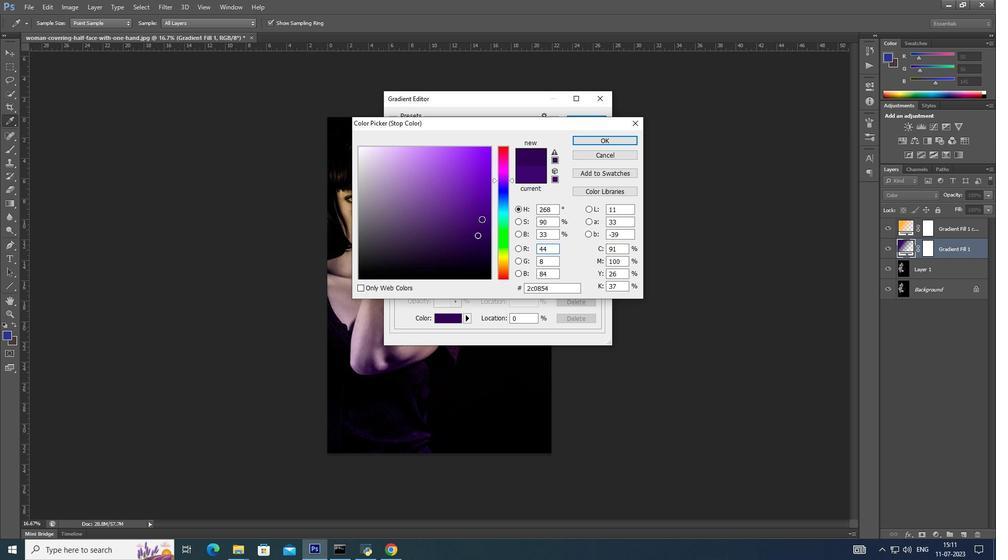 
Action: Mouse pressed left at (483, 241)
Screenshot: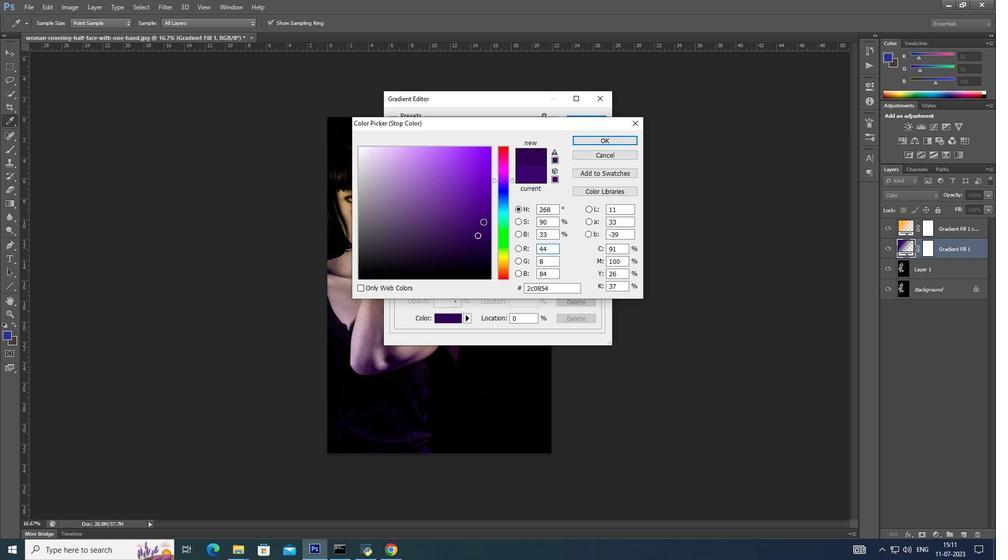 
Action: Mouse moved to (489, 228)
Screenshot: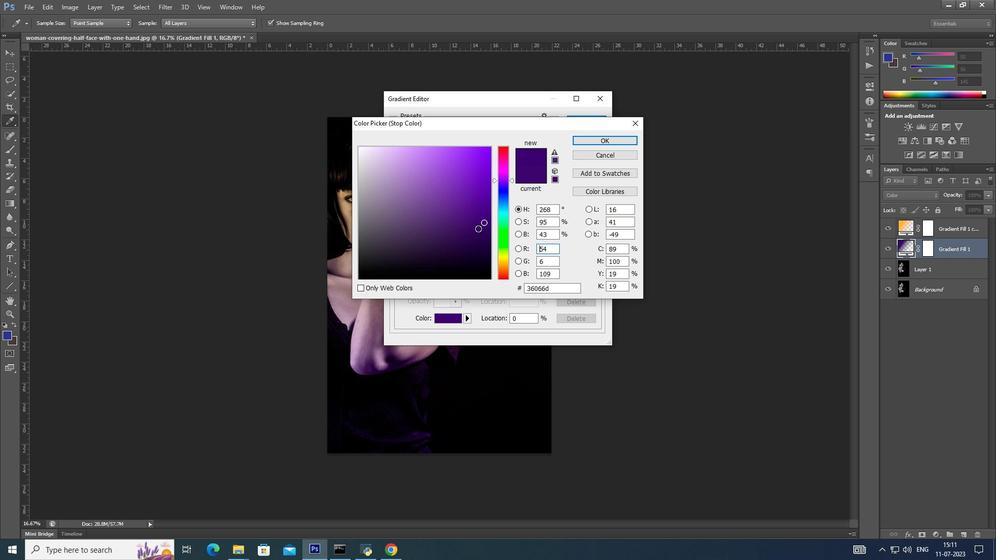 
Action: Mouse pressed left at (489, 228)
Screenshot: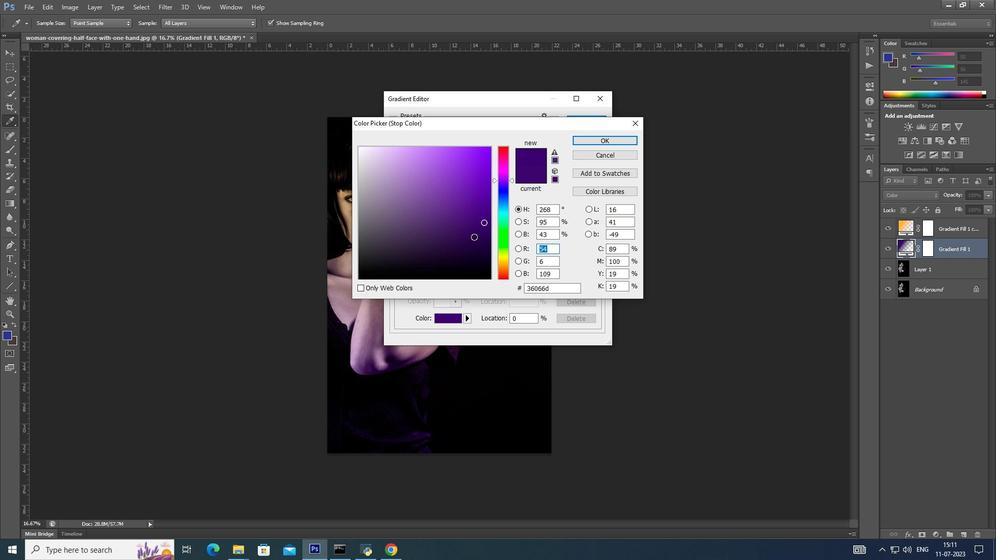 
Action: Mouse moved to (480, 242)
Screenshot: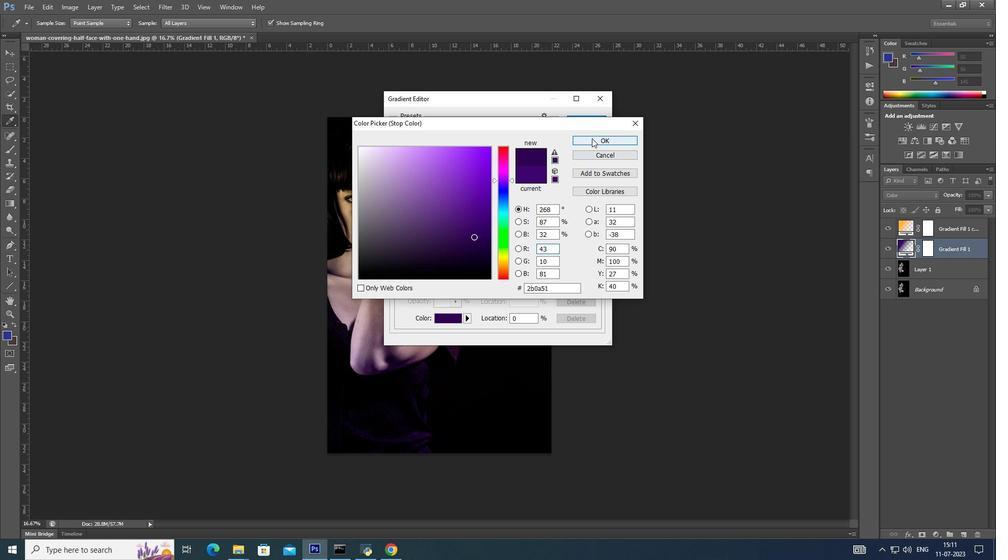 
Action: Mouse pressed left at (480, 242)
Screenshot: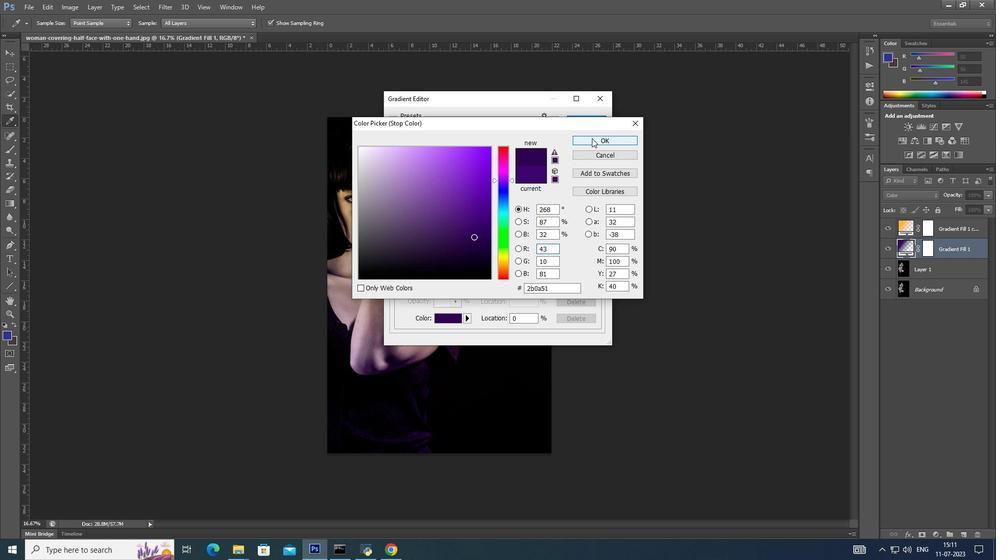 
Action: Mouse moved to (597, 144)
Screenshot: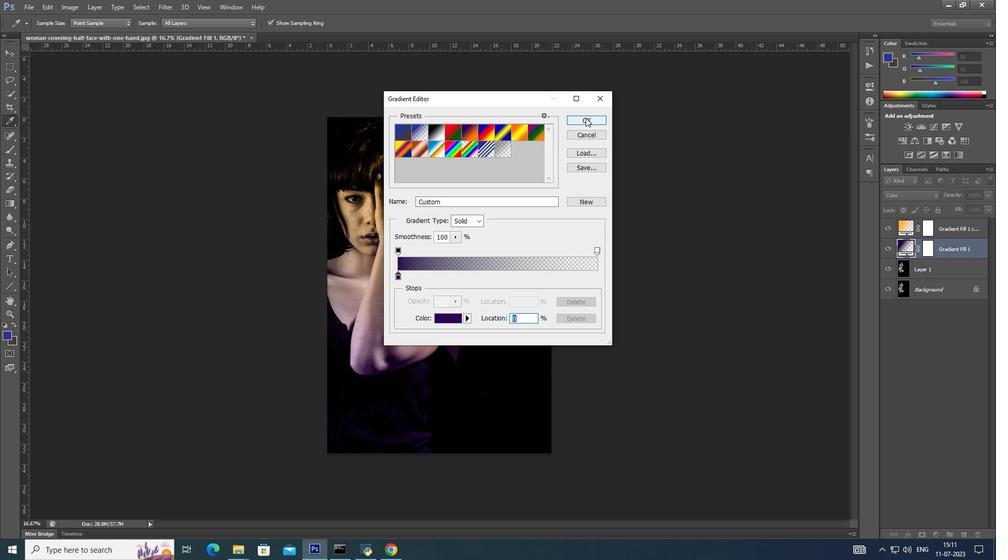 
Action: Mouse pressed left at (597, 144)
Screenshot: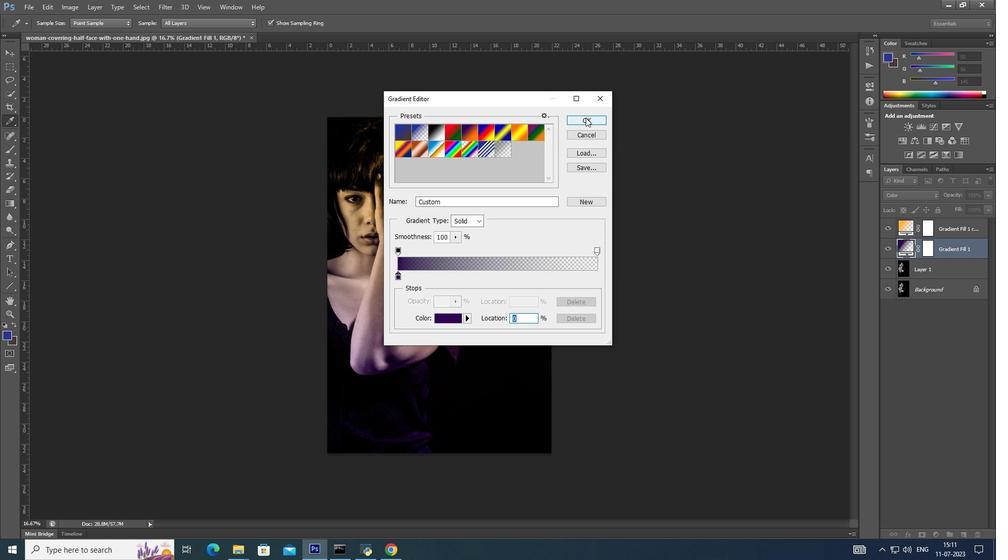 
Action: Mouse moved to (591, 123)
Screenshot: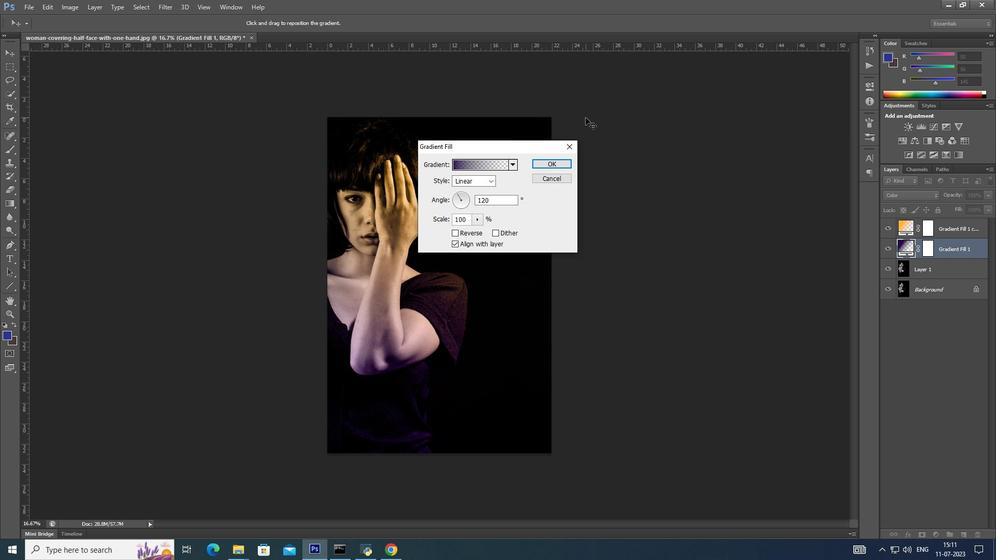 
Action: Mouse pressed left at (591, 123)
Screenshot: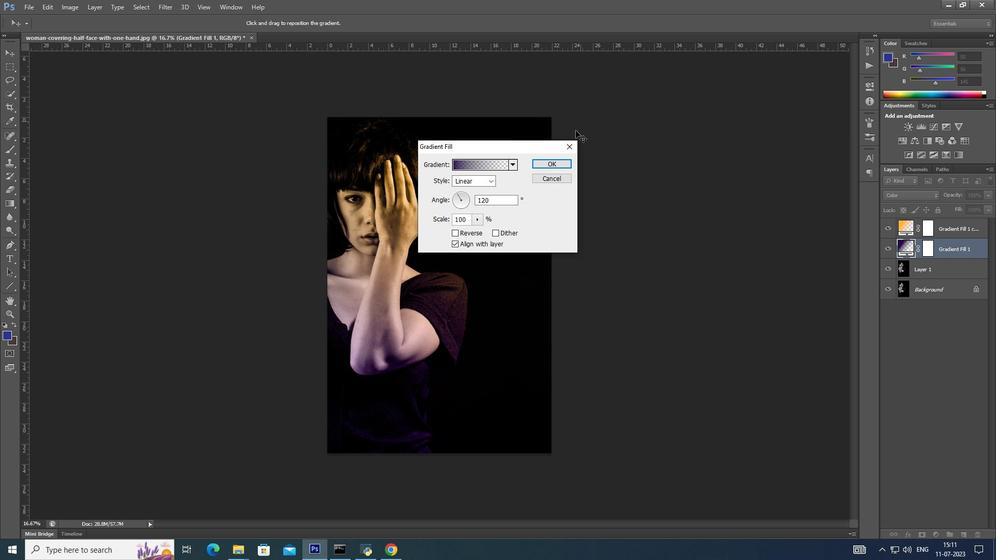 
Action: Mouse moved to (559, 169)
Screenshot: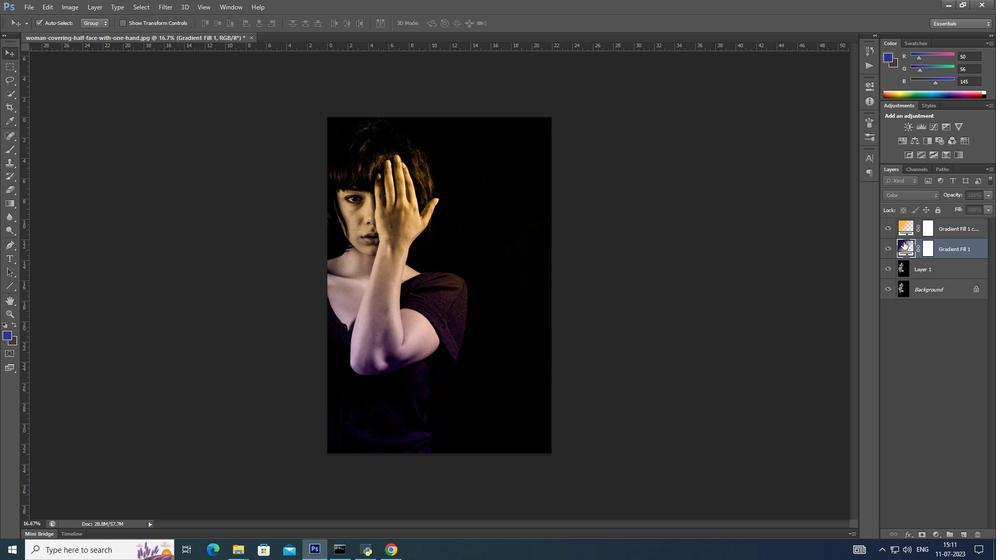 
Action: Mouse pressed left at (559, 169)
Screenshot: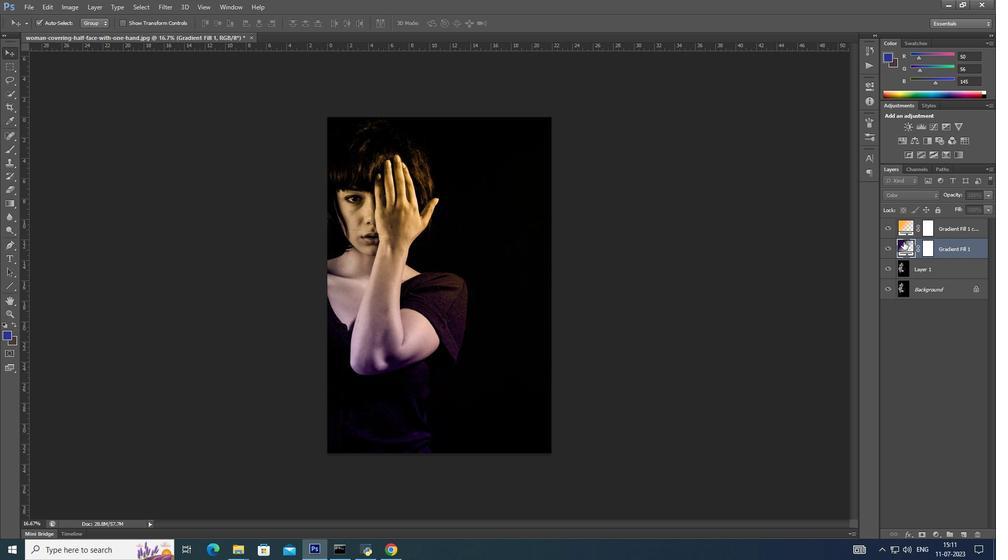 
Action: Mouse moved to (910, 234)
Screenshot: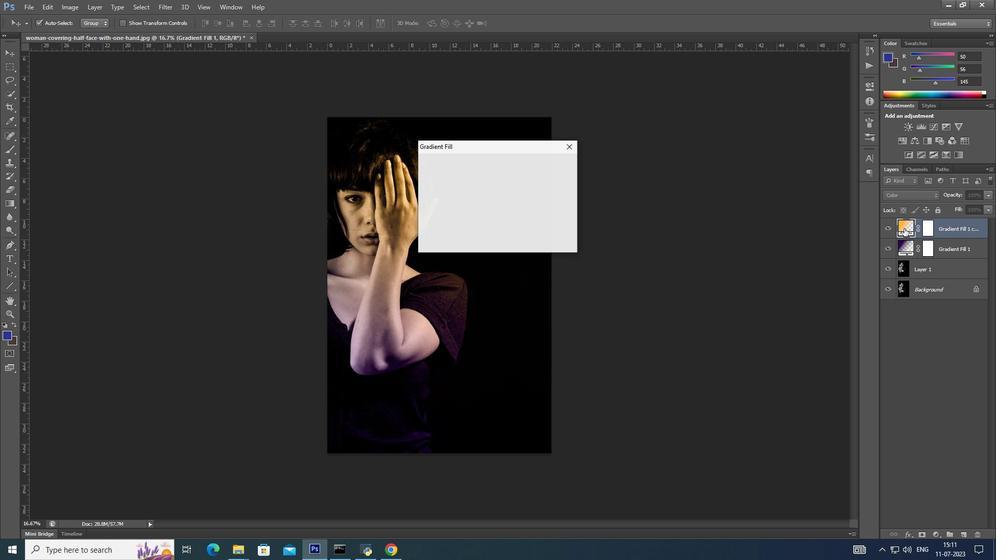 
Action: Mouse pressed left at (910, 234)
Screenshot: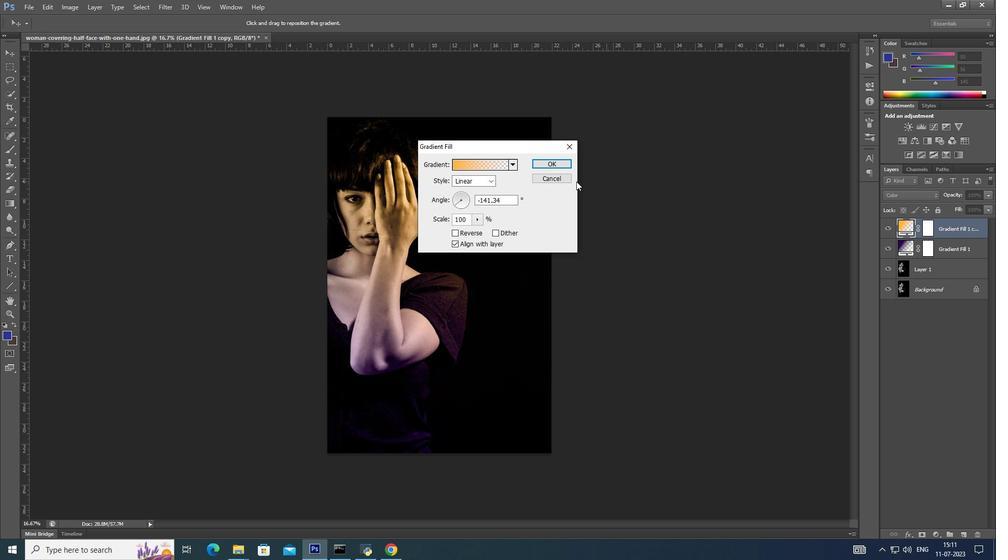 
Action: Mouse pressed left at (910, 234)
Screenshot: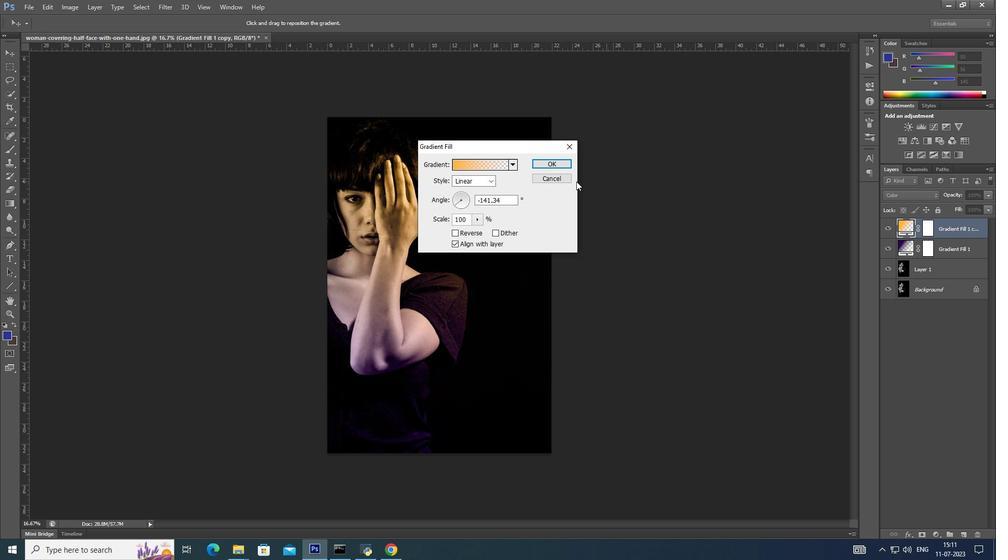 
Action: Mouse moved to (467, 171)
Screenshot: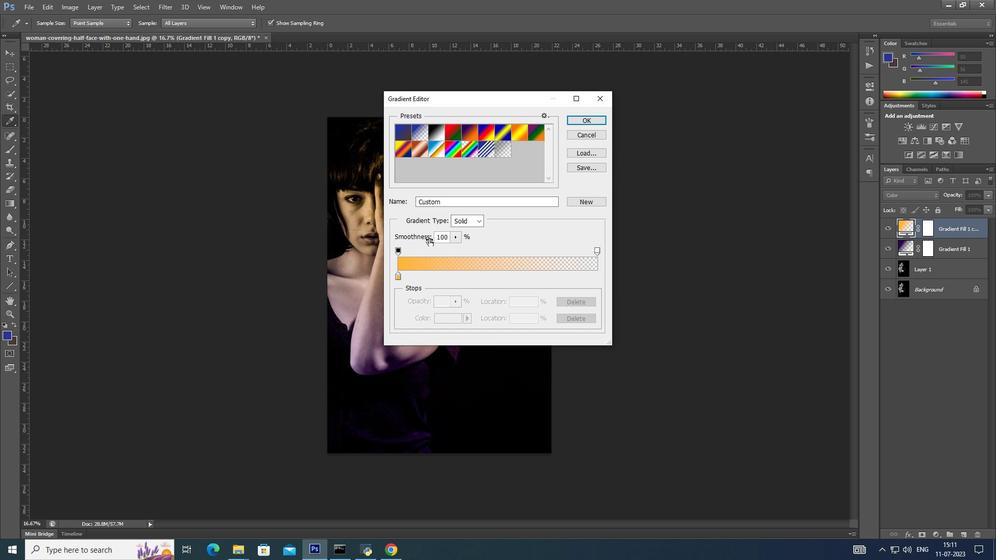 
Action: Mouse pressed left at (467, 171)
Screenshot: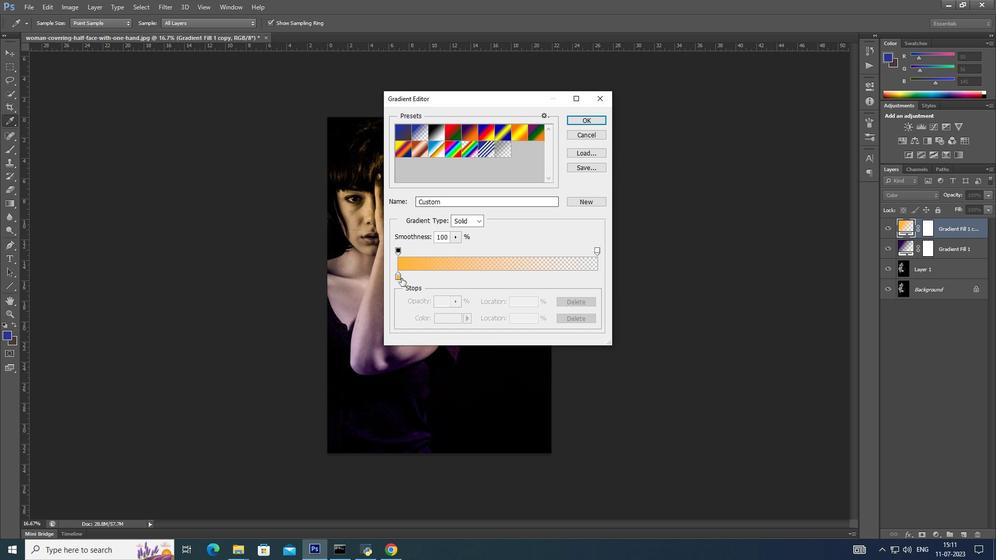 
Action: Mouse pressed left at (467, 171)
Screenshot: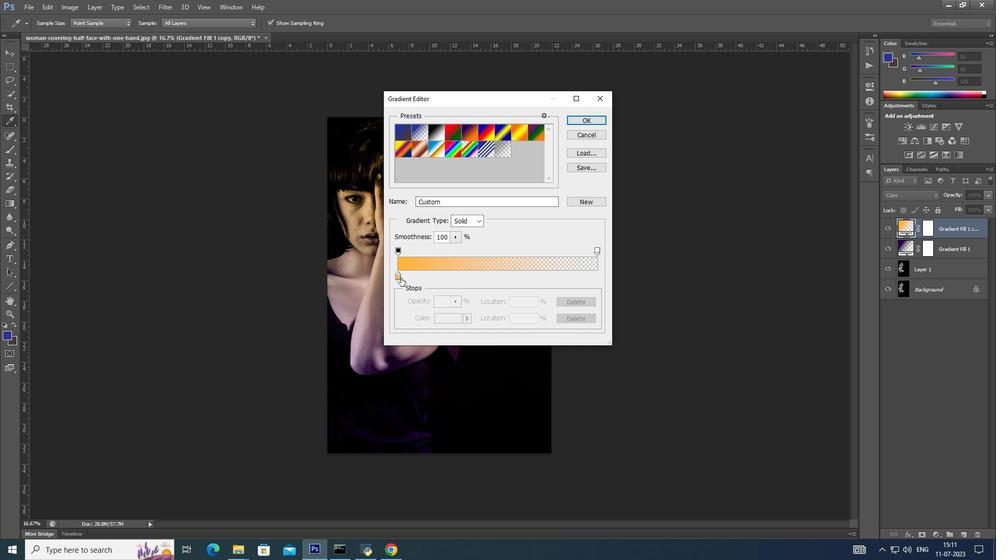 
Action: Mouse moved to (402, 280)
Screenshot: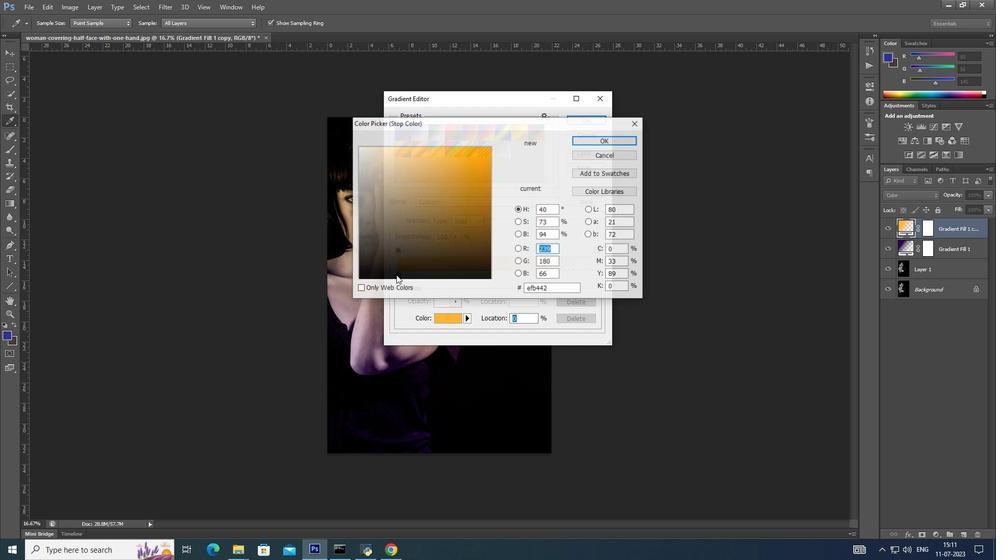 
Action: Mouse pressed left at (402, 280)
Screenshot: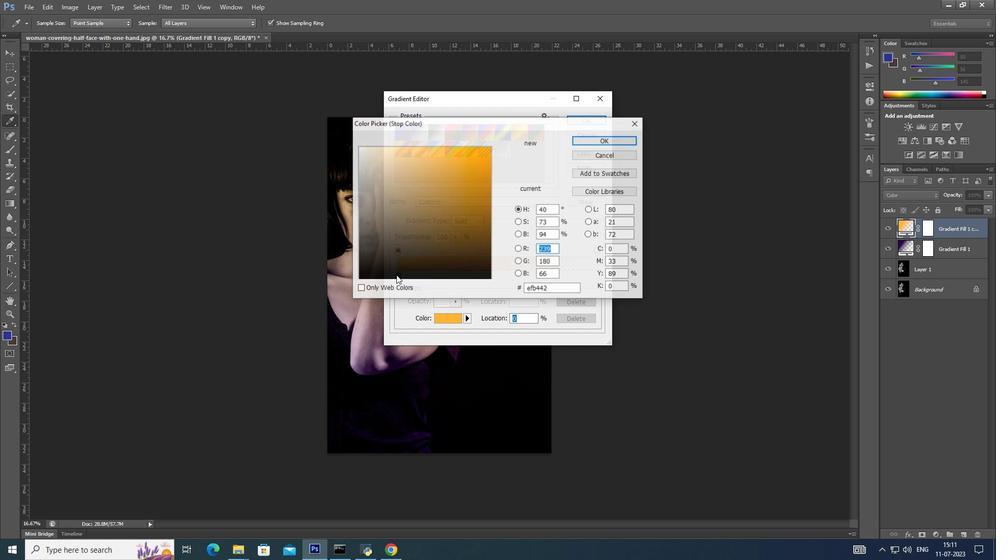 
Action: Mouse pressed left at (402, 280)
Screenshot: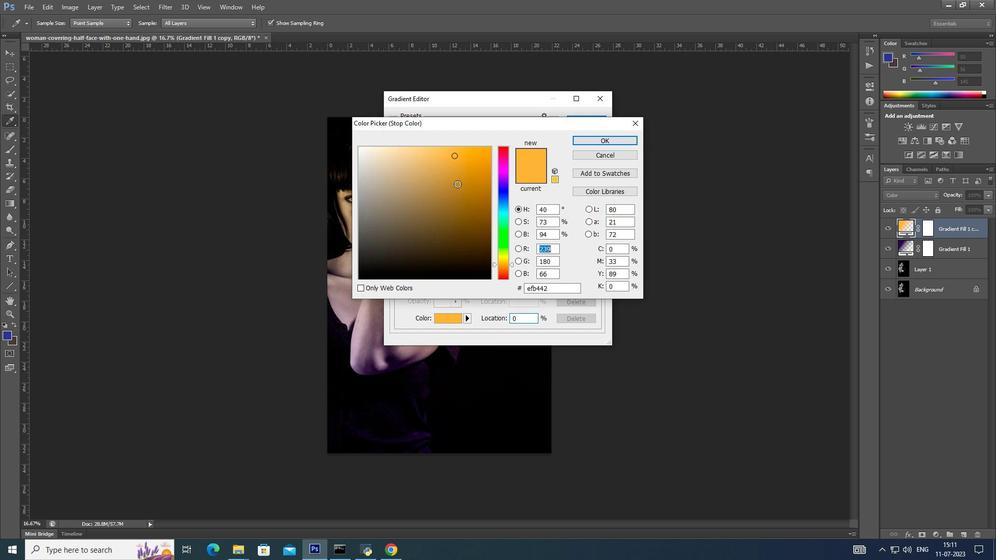 
Action: Mouse moved to (482, 206)
Screenshot: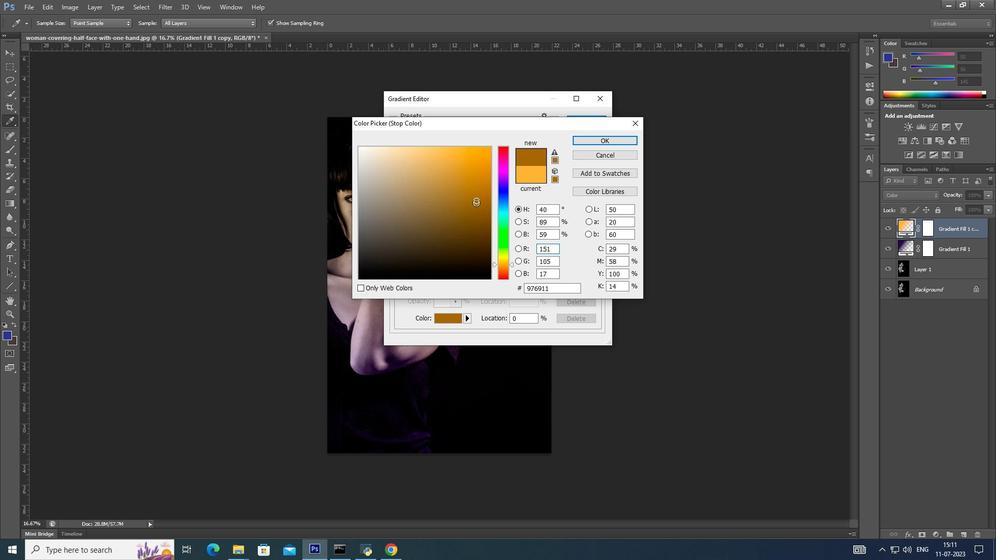 
Action: Mouse pressed left at (482, 206)
Screenshot: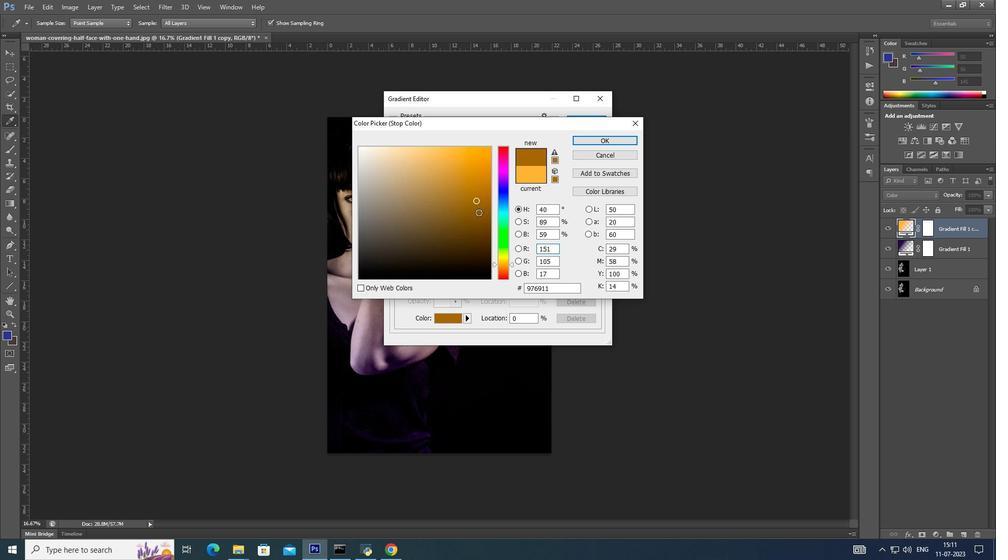 
Action: Mouse moved to (484, 235)
Screenshot: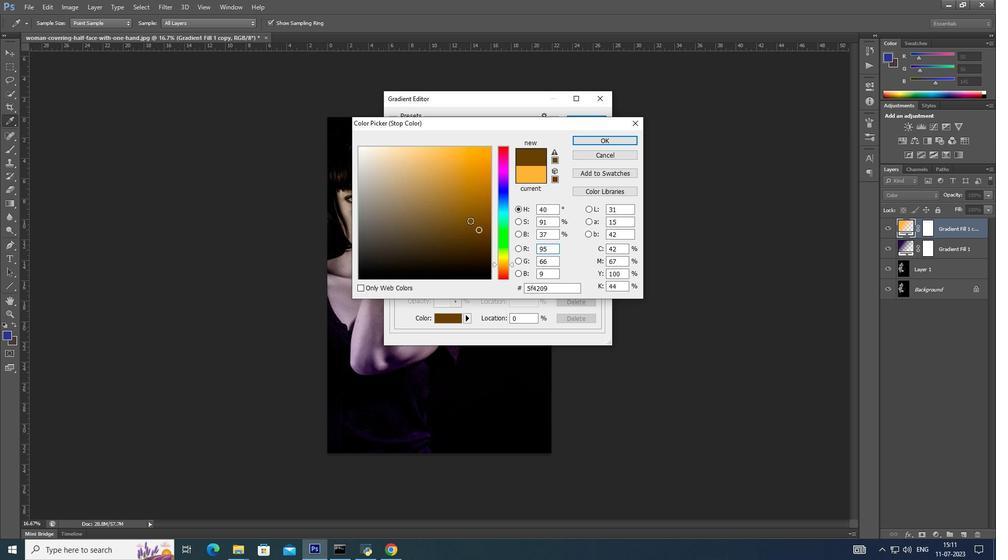 
Action: Mouse pressed left at (484, 235)
Screenshot: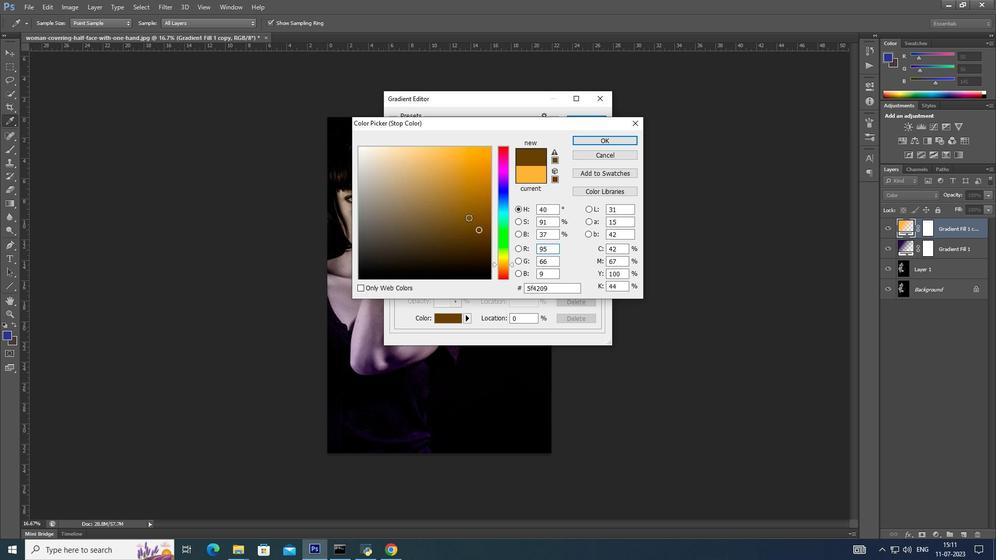 
Action: Mouse moved to (474, 223)
Screenshot: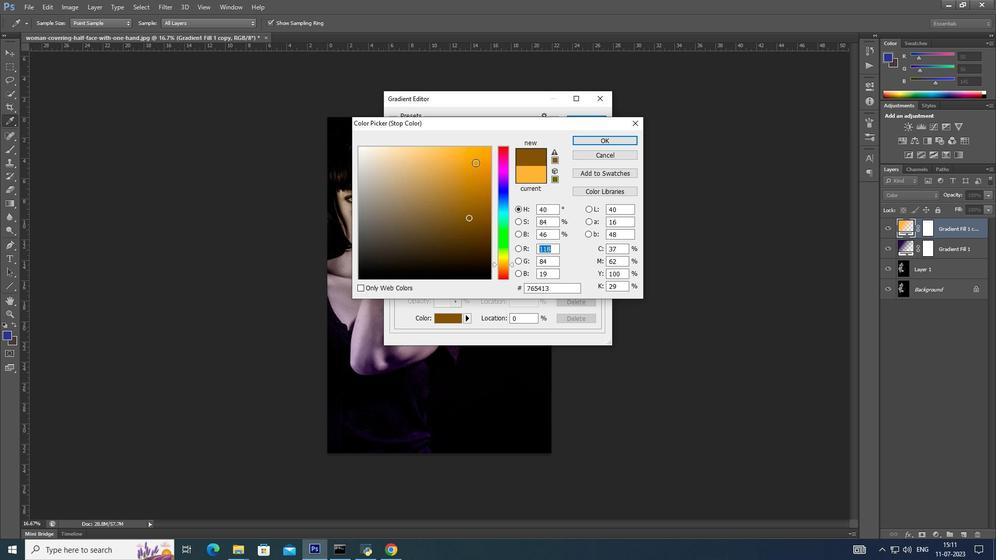 
Action: Mouse pressed left at (474, 223)
Screenshot: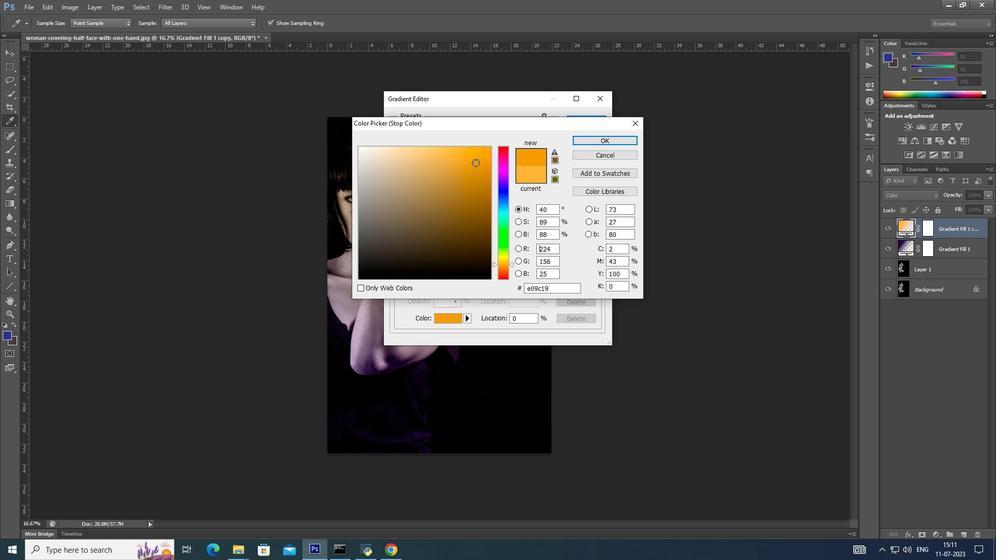 
Action: Mouse moved to (481, 168)
Screenshot: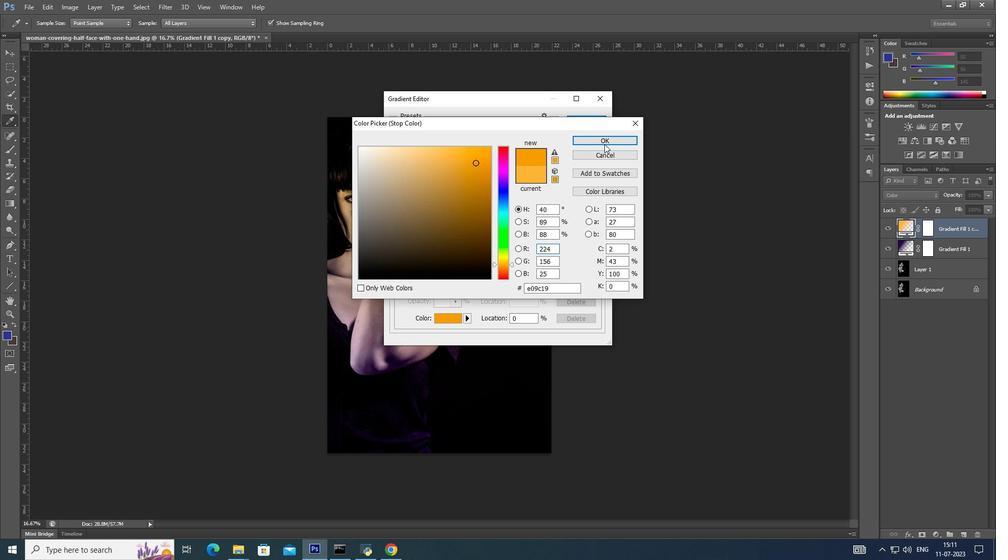 
Action: Mouse pressed left at (481, 168)
Screenshot: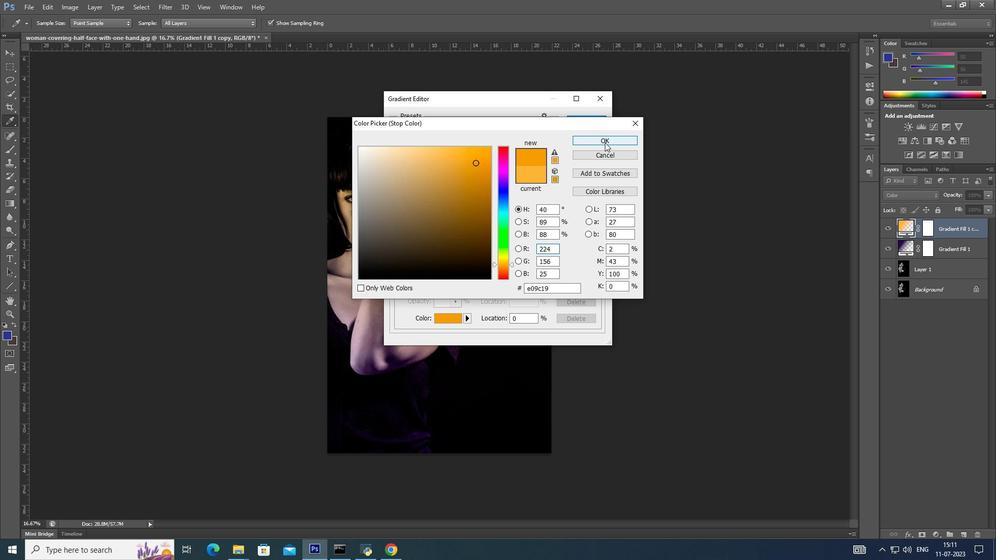 
Action: Mouse moved to (610, 148)
Screenshot: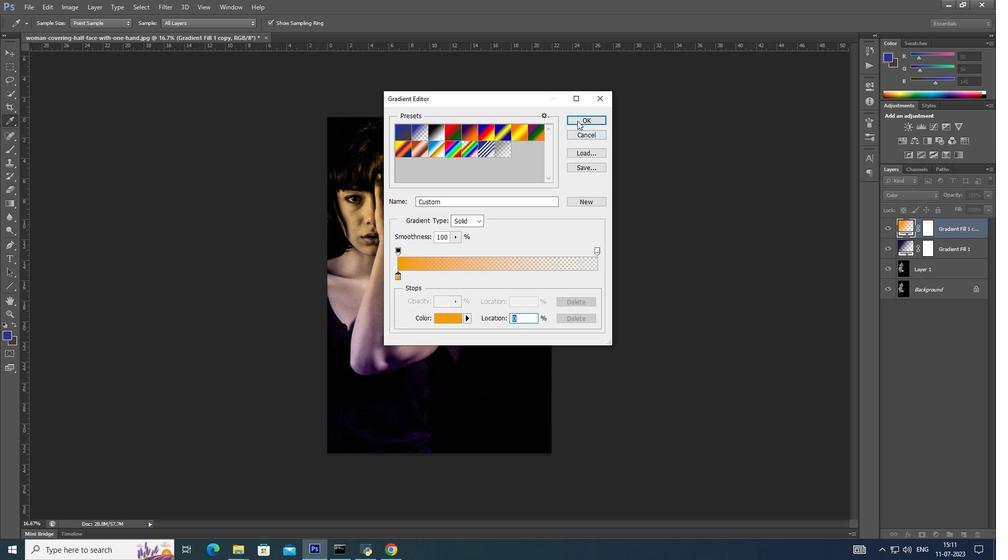 
Action: Mouse pressed left at (610, 148)
Screenshot: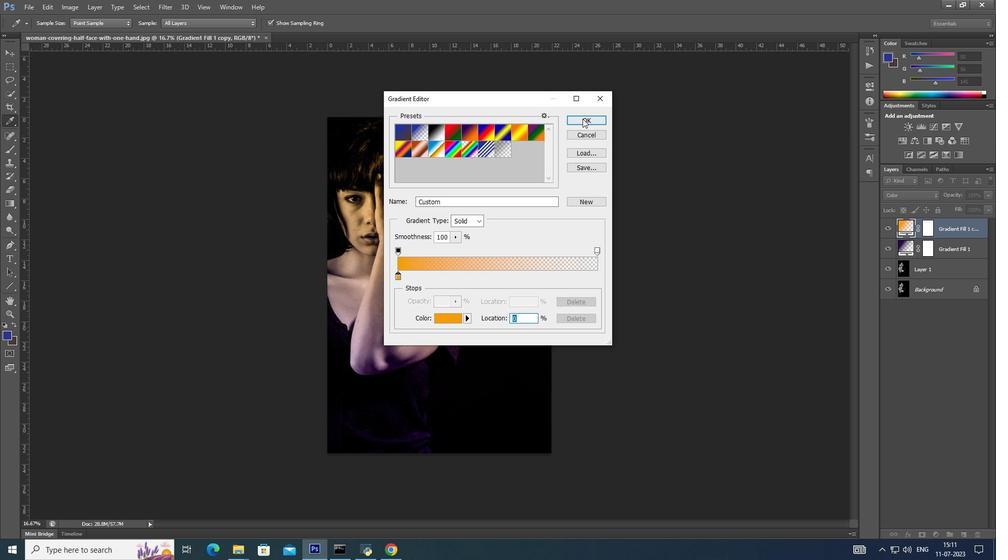 
Action: Mouse moved to (588, 124)
Screenshot: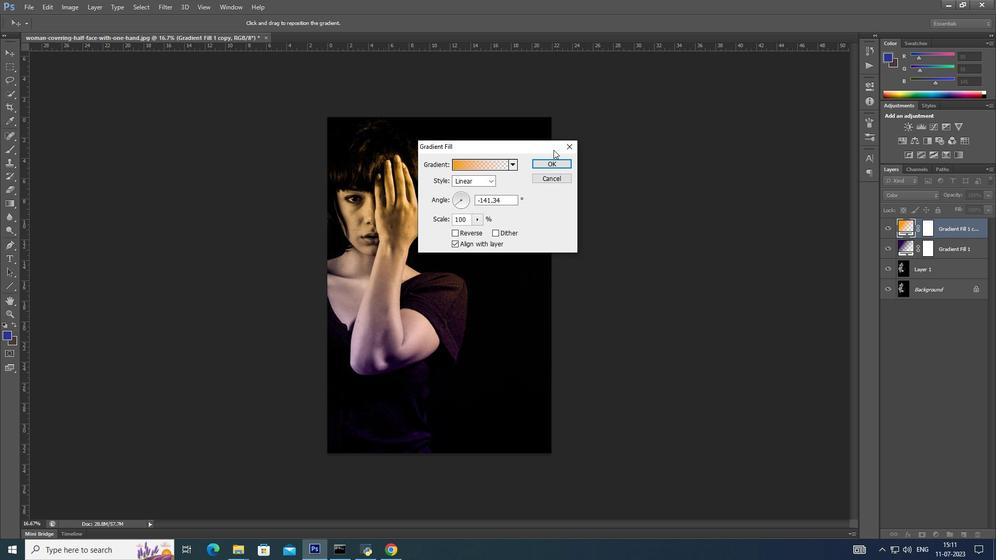 
Action: Mouse pressed left at (588, 124)
Screenshot: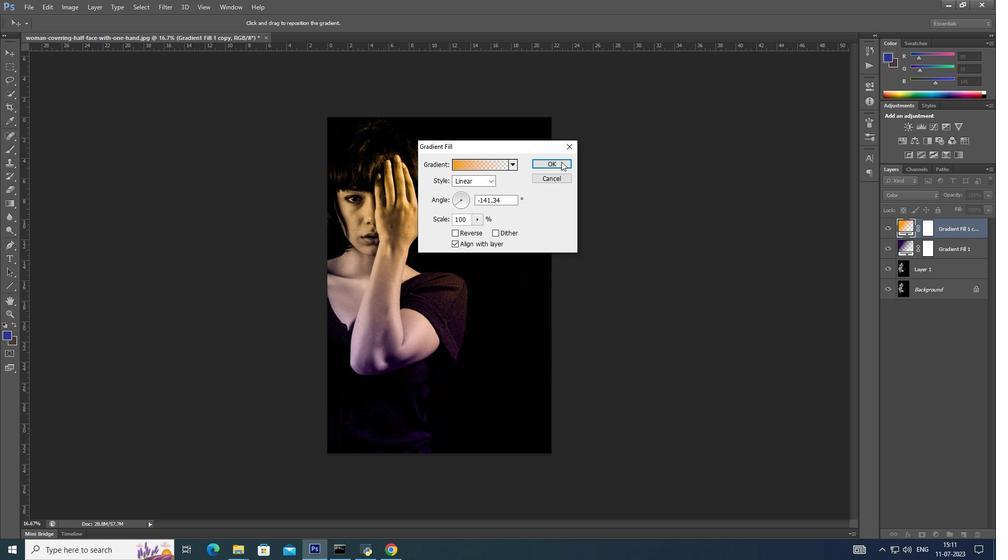 
Action: Mouse moved to (567, 168)
Screenshot: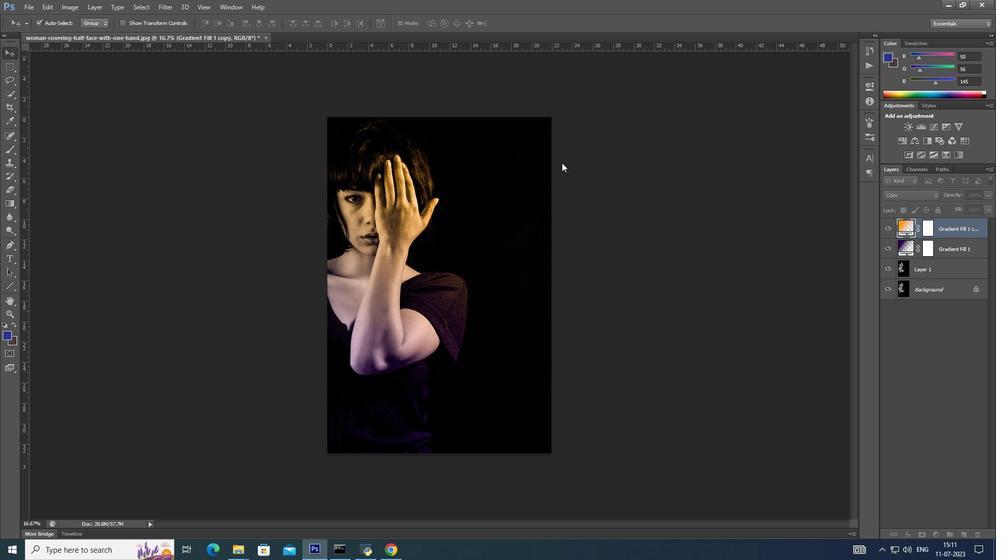 
Action: Mouse pressed left at (567, 168)
Screenshot: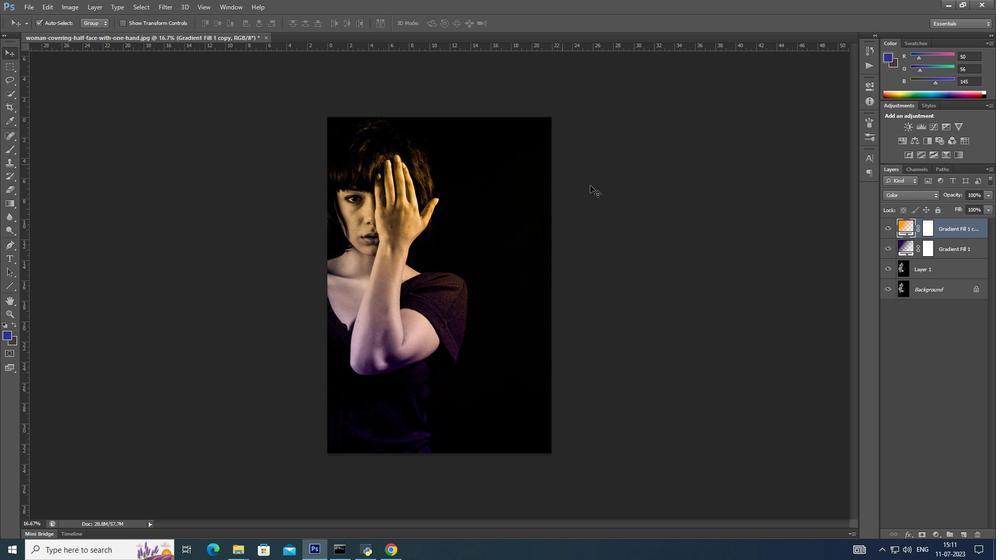 
Action: Mouse moved to (32, 16)
Screenshot: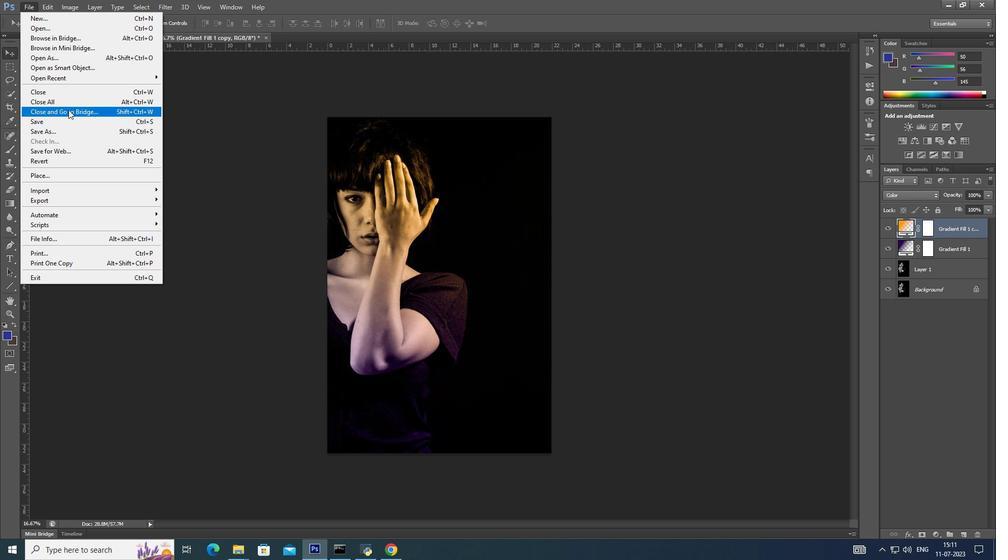 
Action: Mouse pressed left at (32, 16)
Screenshot: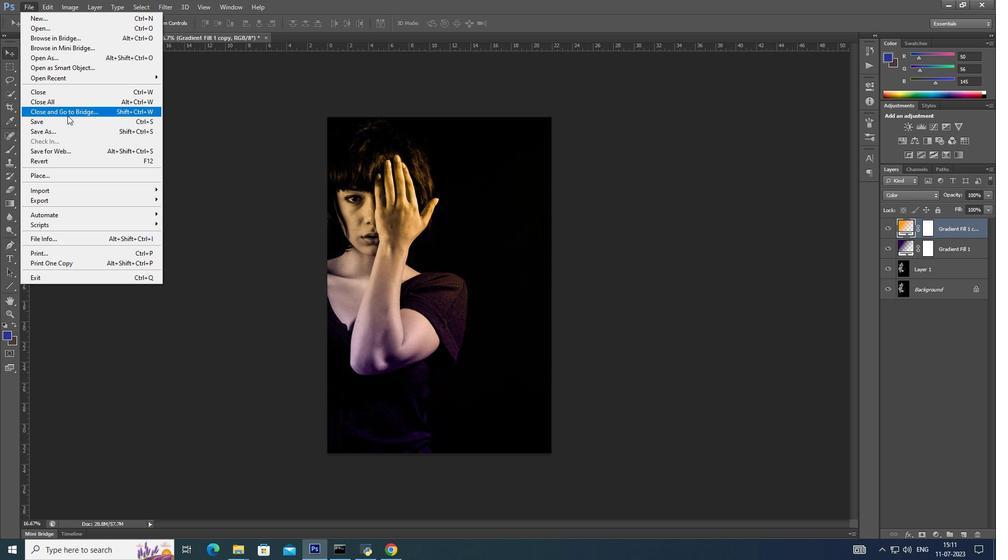 
Action: Mouse moved to (72, 138)
Screenshot: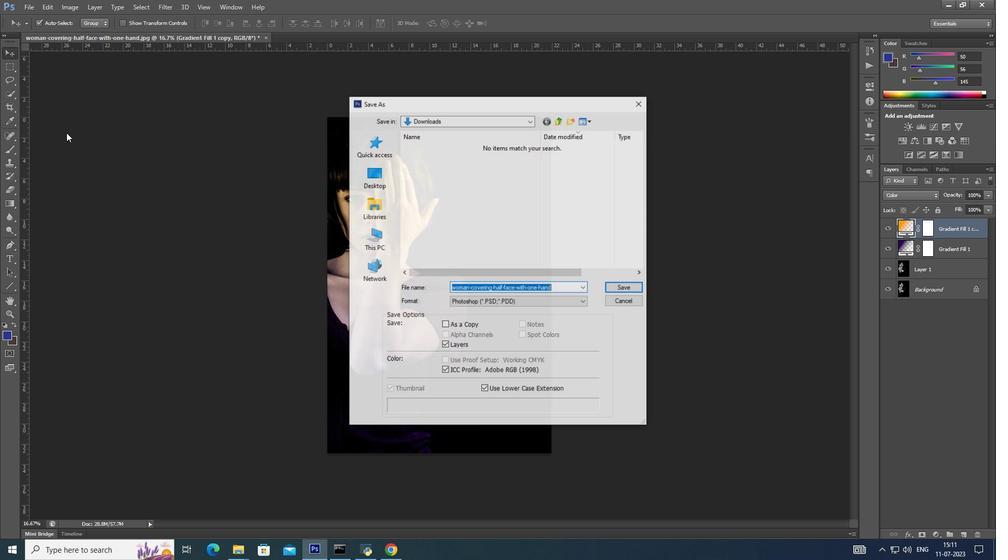 
Action: Mouse pressed left at (72, 138)
Screenshot: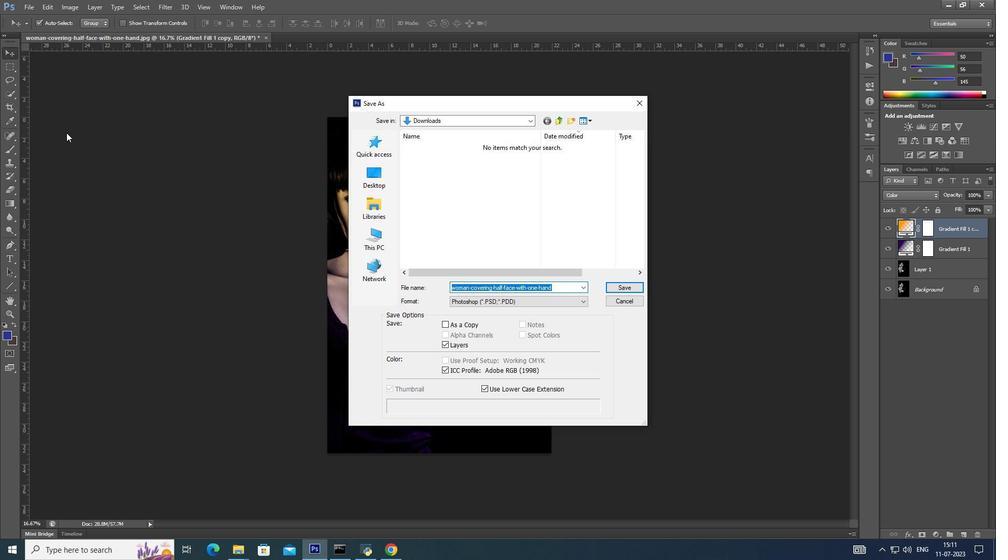 
Action: Mouse moved to (385, 185)
Screenshot: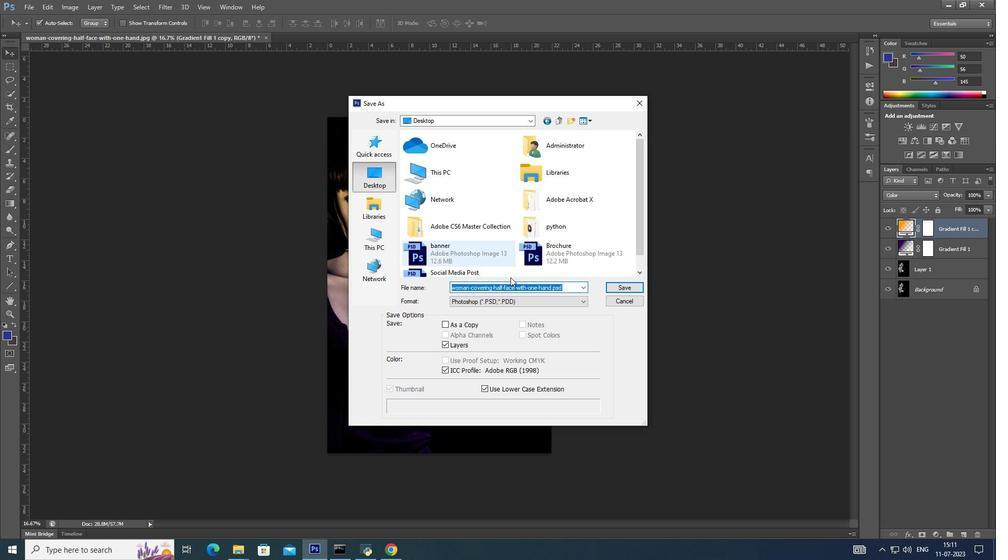 
Action: Mouse pressed left at (385, 185)
Screenshot: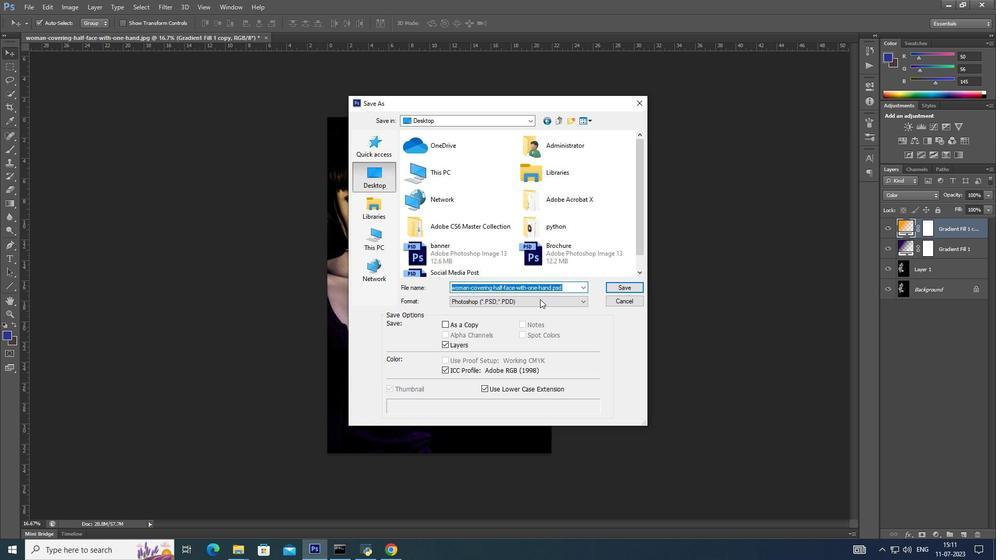 
Action: Mouse moved to (621, 294)
Screenshot: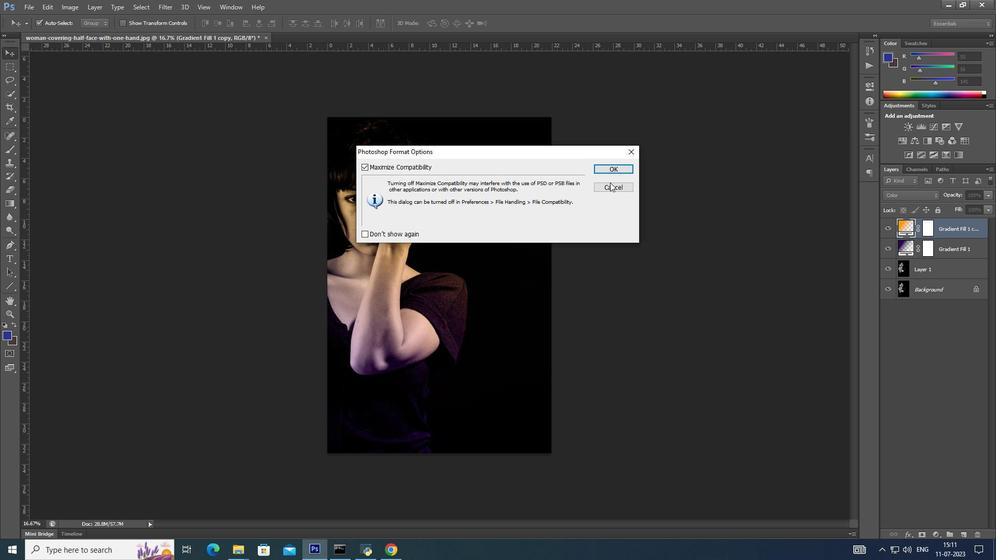 
Action: Mouse pressed left at (621, 294)
Screenshot: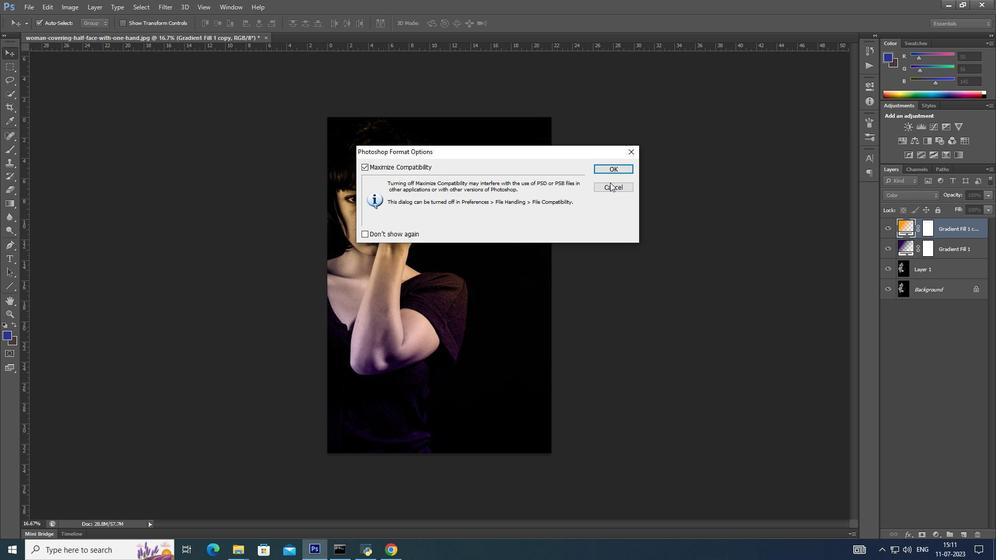 
Action: Mouse moved to (614, 173)
Screenshot: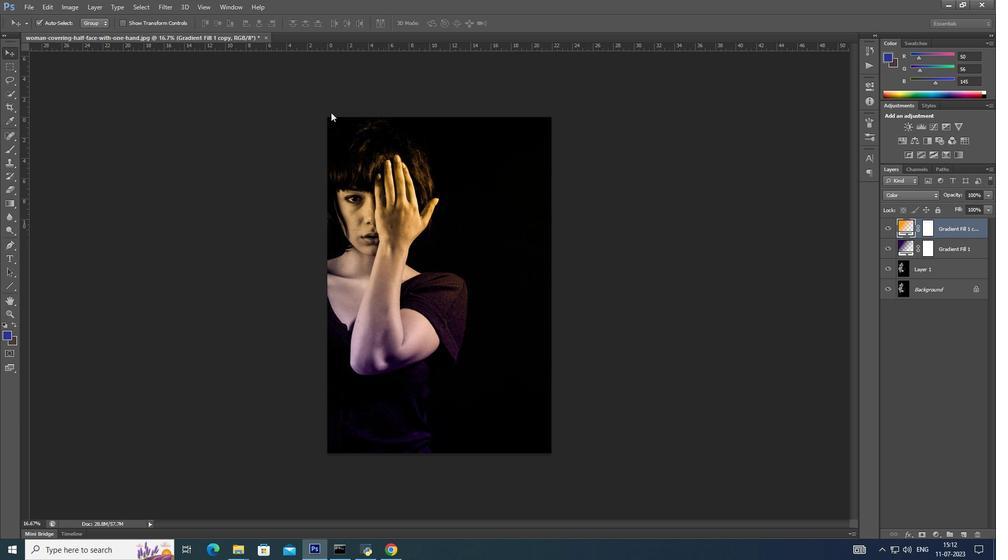 
Action: Mouse pressed left at (614, 173)
Screenshot: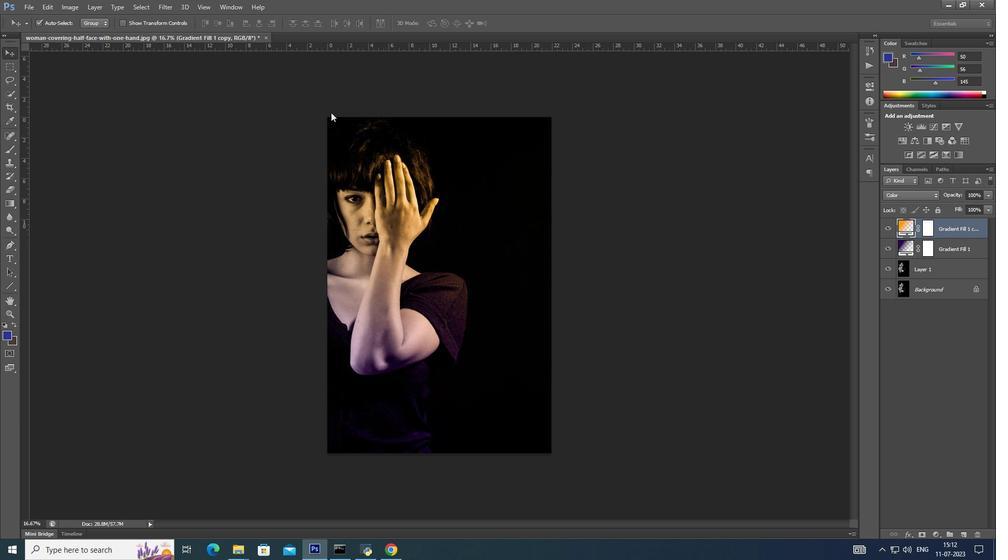 
Action: Mouse moved to (30, 8)
Screenshot: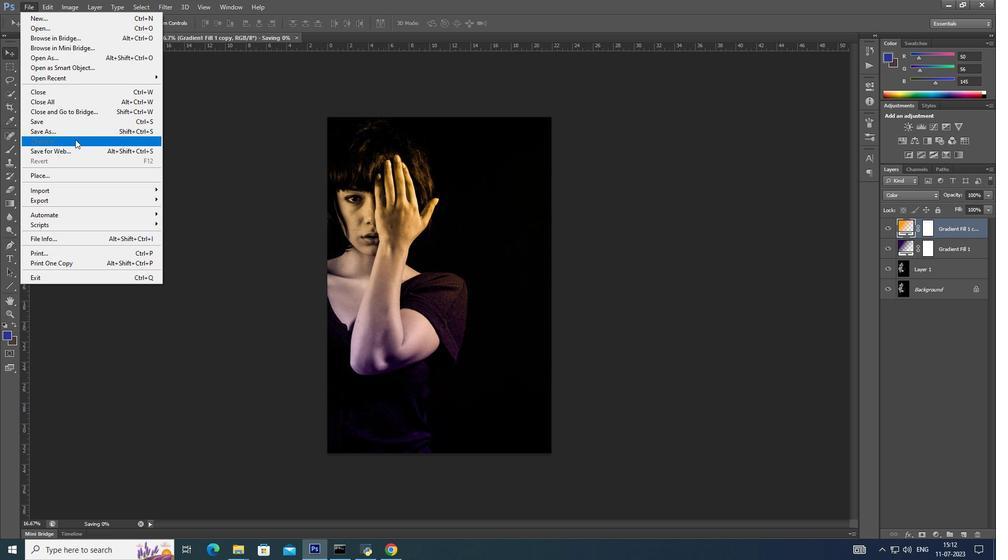 
Action: Mouse pressed left at (30, 8)
Screenshot: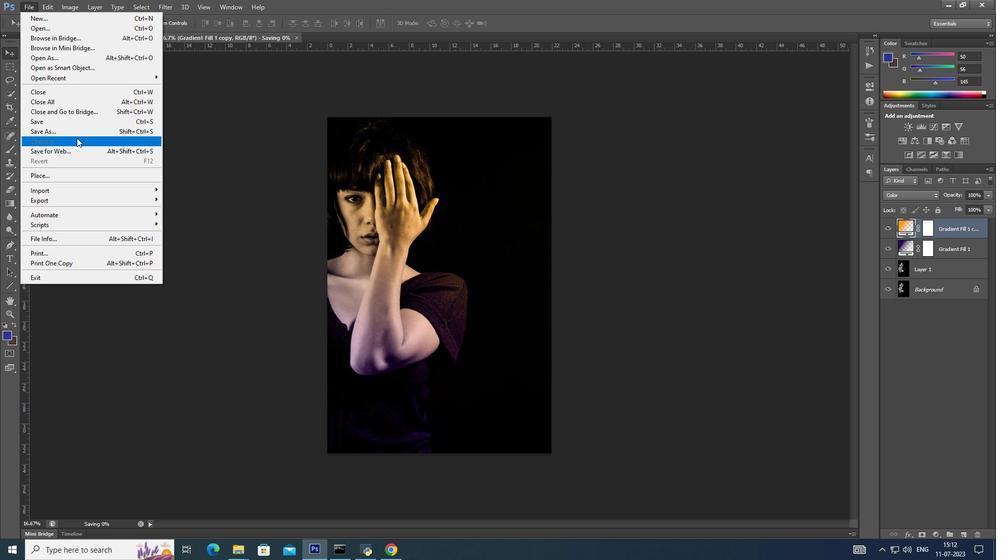
Action: Mouse moved to (89, 138)
Screenshot: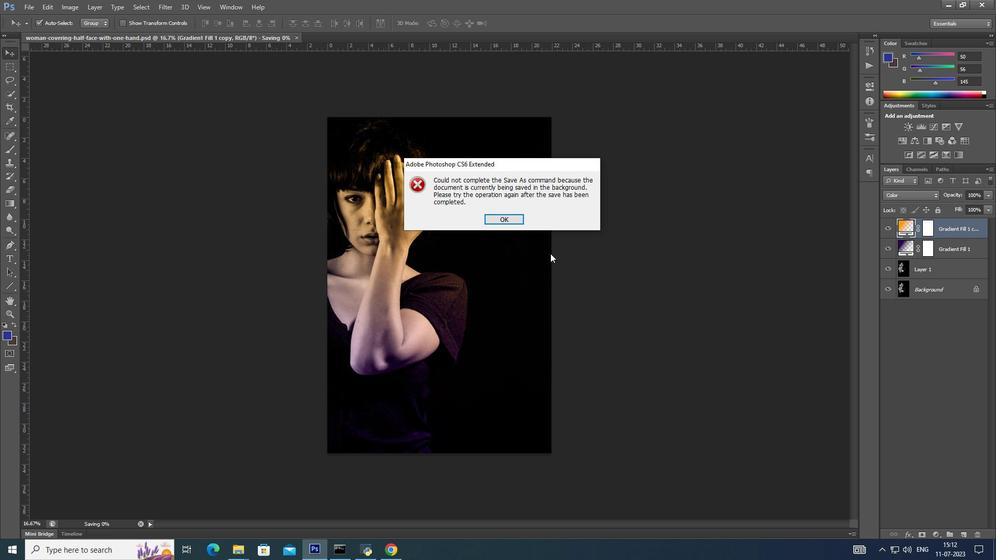 
Action: Mouse pressed left at (89, 138)
Screenshot: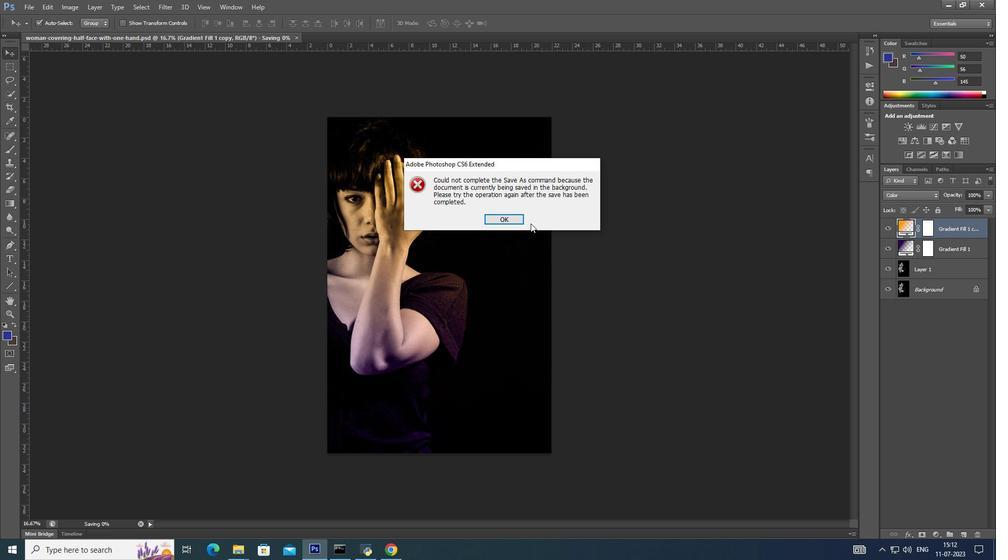 
Action: Mouse moved to (516, 222)
Screenshot: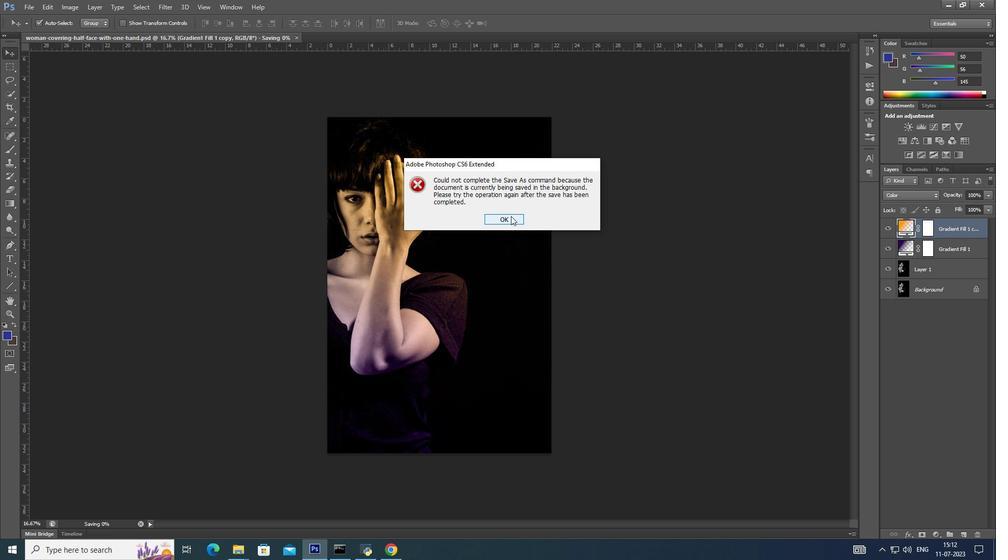 
Action: Mouse pressed left at (516, 222)
Screenshot: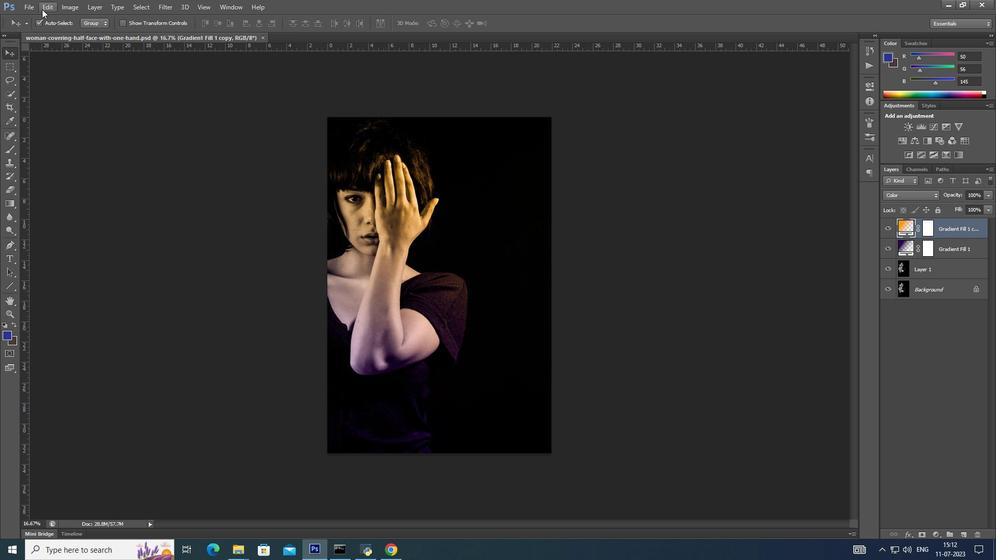 
Action: Mouse moved to (35, 11)
Screenshot: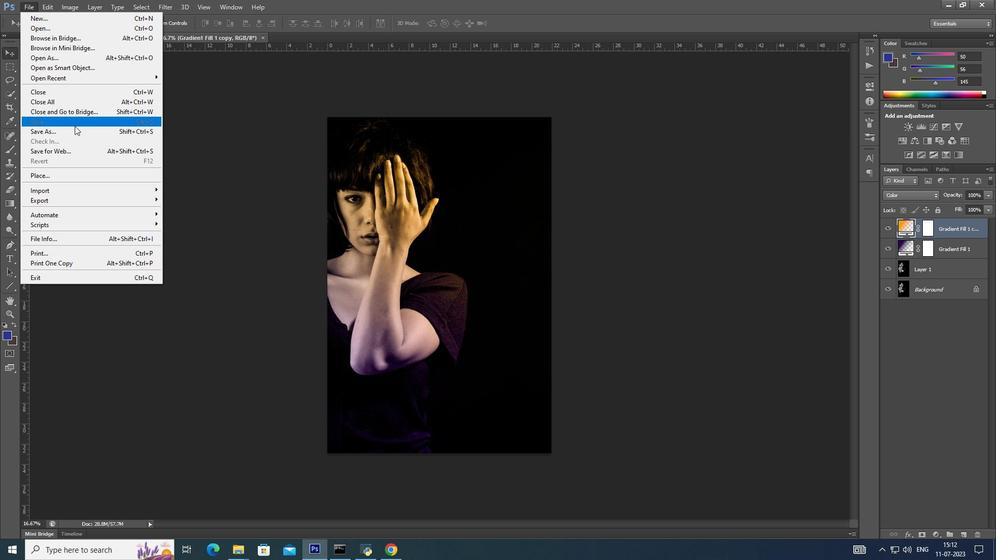 
Action: Mouse pressed left at (35, 11)
Screenshot: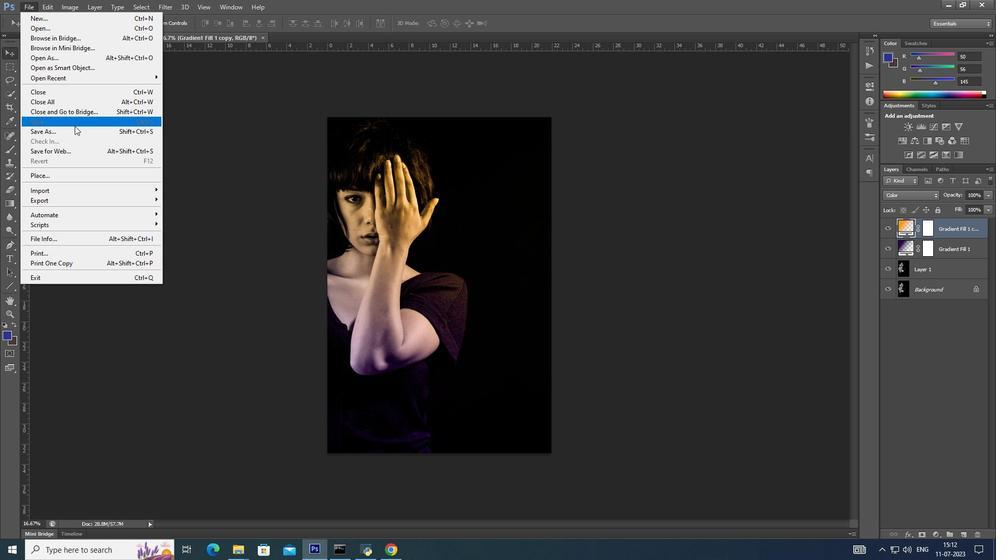 
Action: Mouse moved to (78, 137)
Screenshot: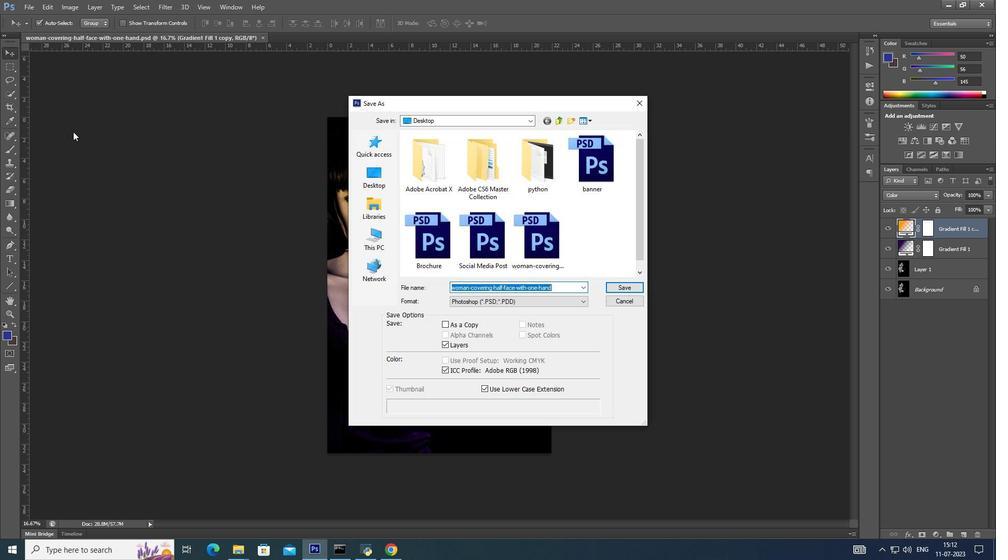 
Action: Mouse pressed left at (78, 137)
Screenshot: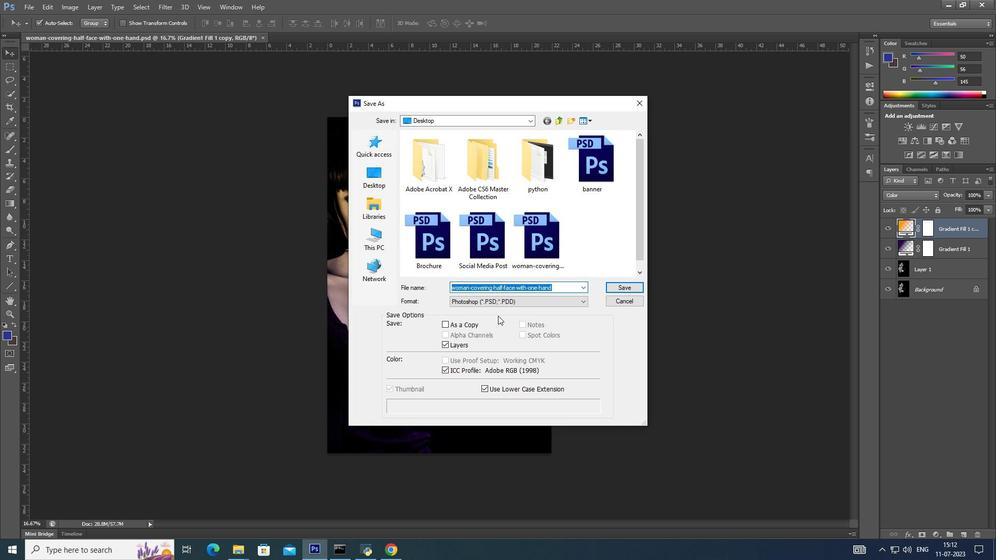
Action: Mouse moved to (577, 308)
Screenshot: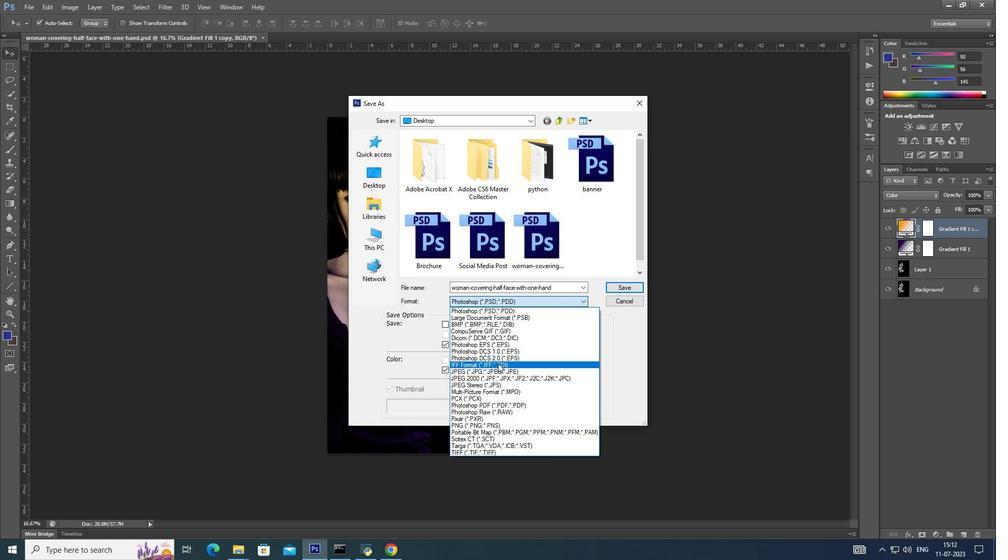 
Action: Mouse pressed left at (577, 308)
Screenshot: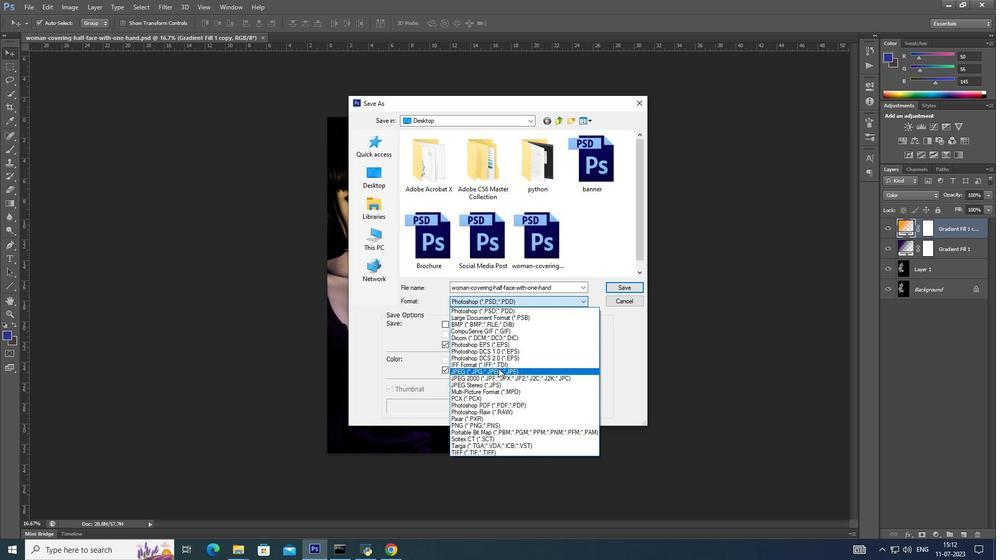 
Action: Mouse moved to (504, 374)
Screenshot: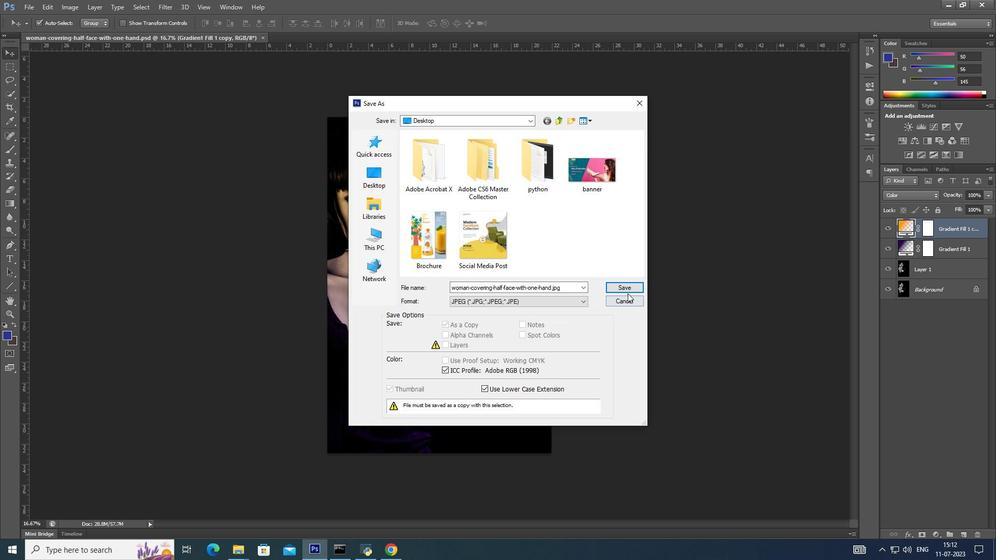
Action: Mouse pressed left at (504, 374)
Screenshot: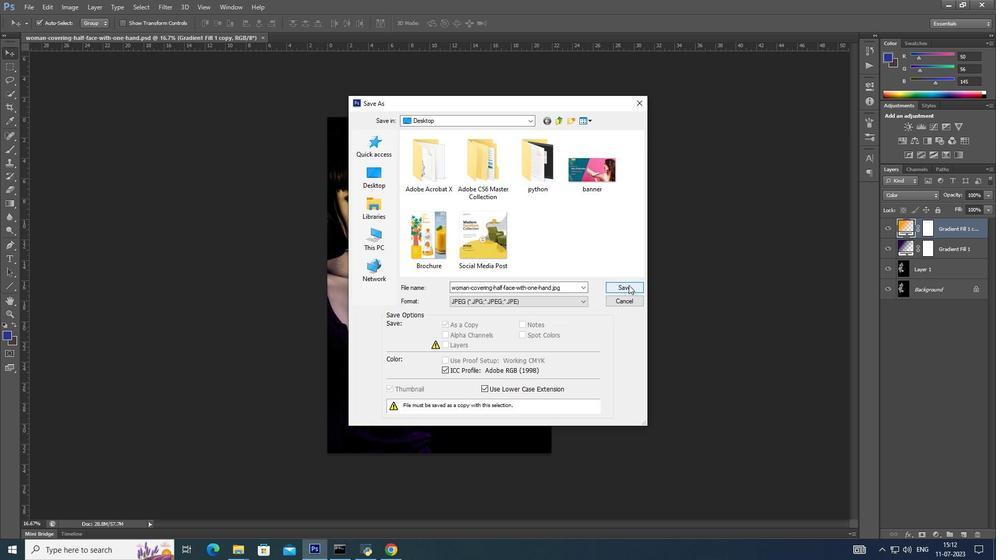 
Action: Mouse moved to (634, 291)
Screenshot: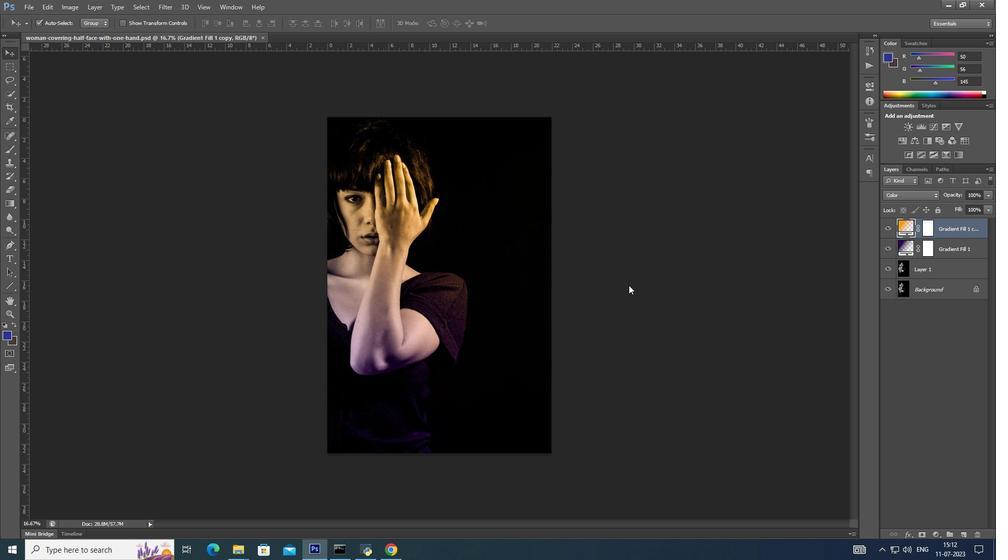 
Action: Mouse pressed left at (634, 291)
Screenshot: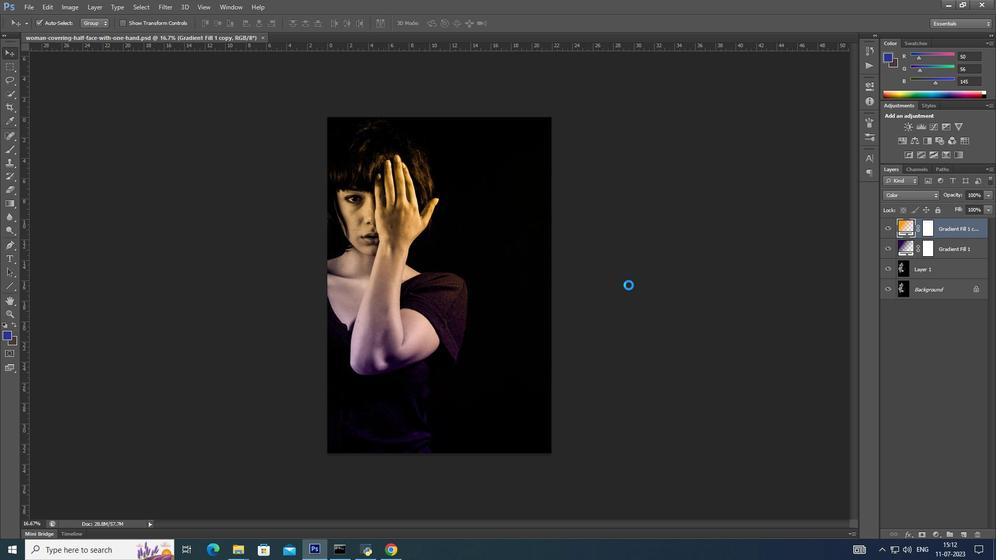 
Action: Mouse moved to (562, 153)
Screenshot: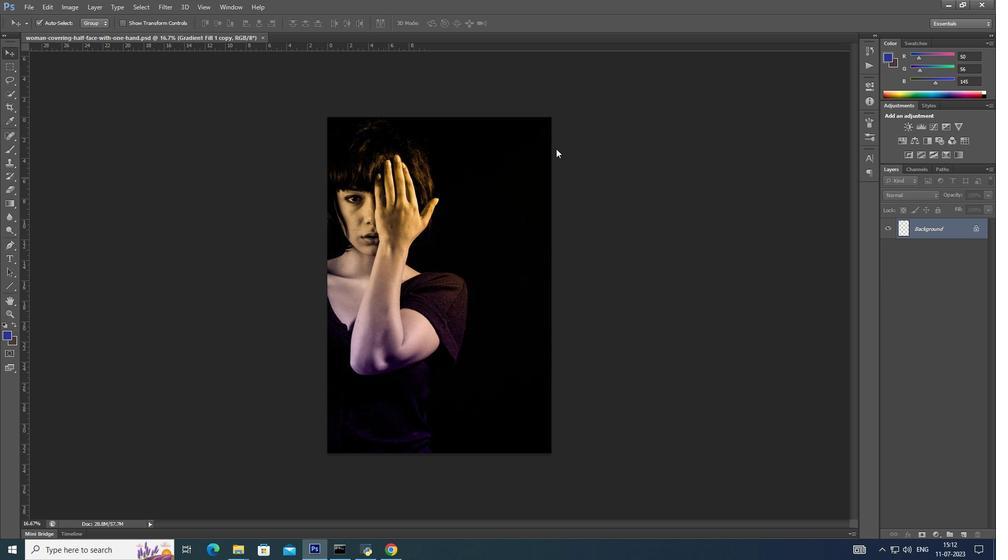 
Action: Mouse pressed left at (562, 153)
Screenshot: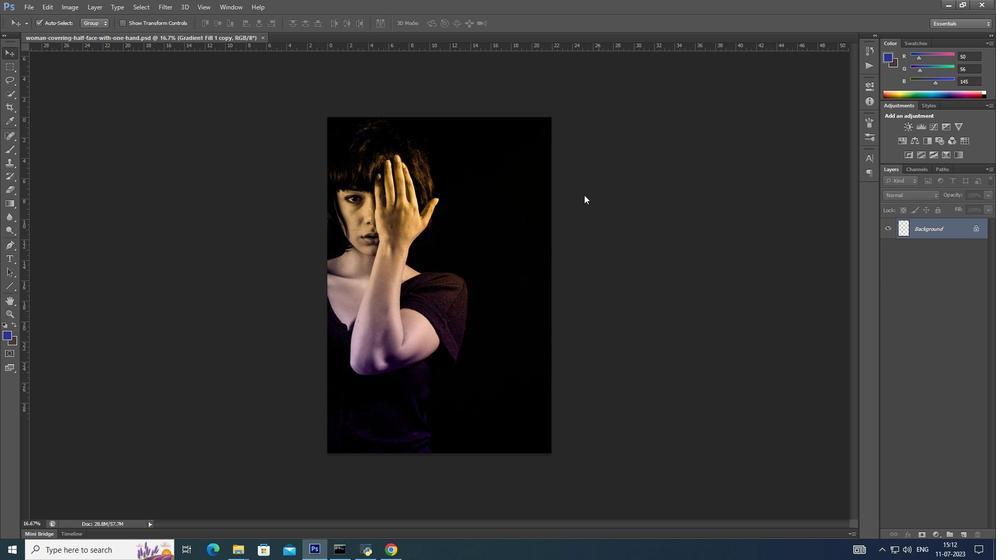
Action: Mouse moved to (753, 250)
Screenshot: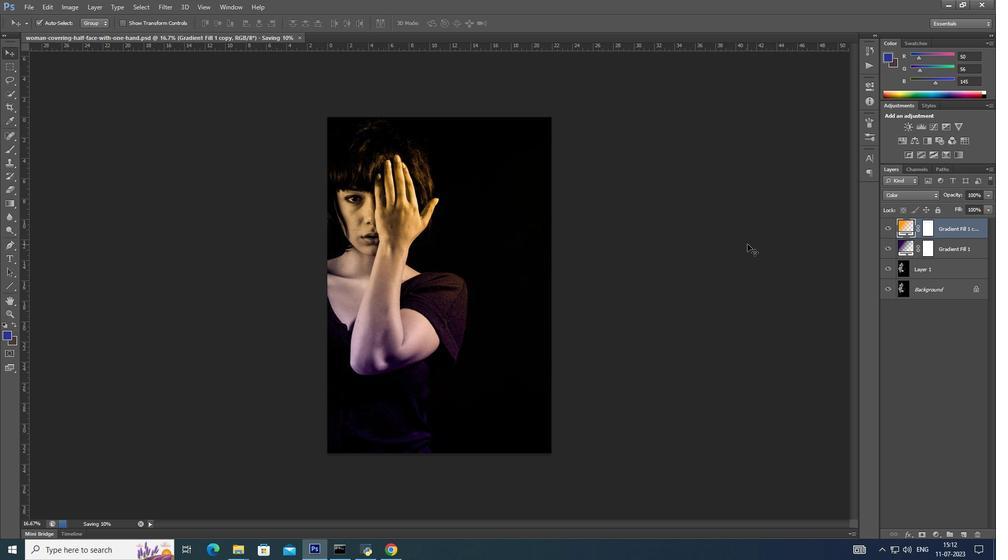 
